 Task: Open a blank google sheet and write heading  Budget GuruAdd Categories in a column and its values below  'Housing, Transportation, Groceries, Utilities, Entertainment, Dining Out, Health, Miscellaneous, Savings & Total. 'Add Budgeted amount in next column and its values below  $1,500, $300, $400, $200, $150, $250, $100, $200, $500 & $4,600. Add Actual amountin next column and its values below   $1,400, $280, $420, $180, $170, $230, $120, $180, $520 & $4,500. Add Difference  in next column and its values below   -$100, -$20, +$20, -$20, +$20, -$20, +$20, -$20, +$20 & -$100Save page Catalyst Sales log 
Action: Mouse moved to (1271, 90)
Screenshot: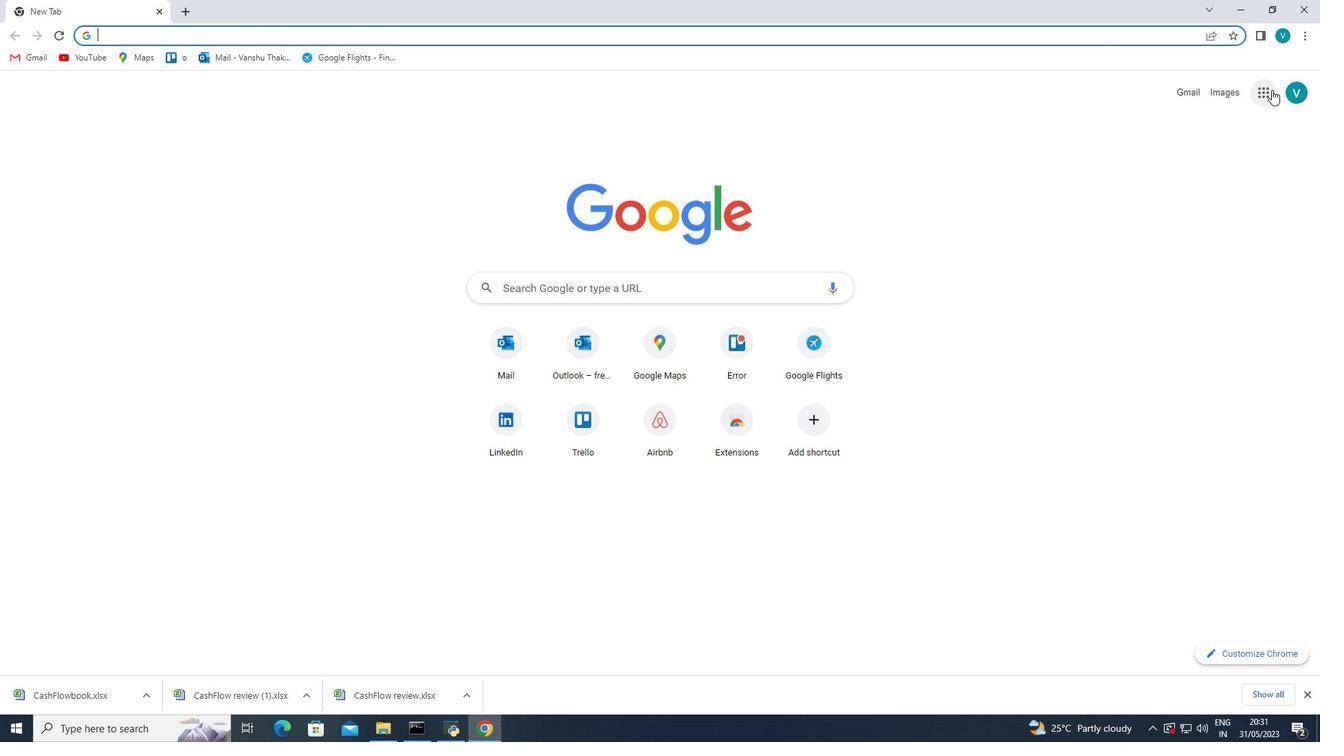 
Action: Mouse pressed left at (1271, 90)
Screenshot: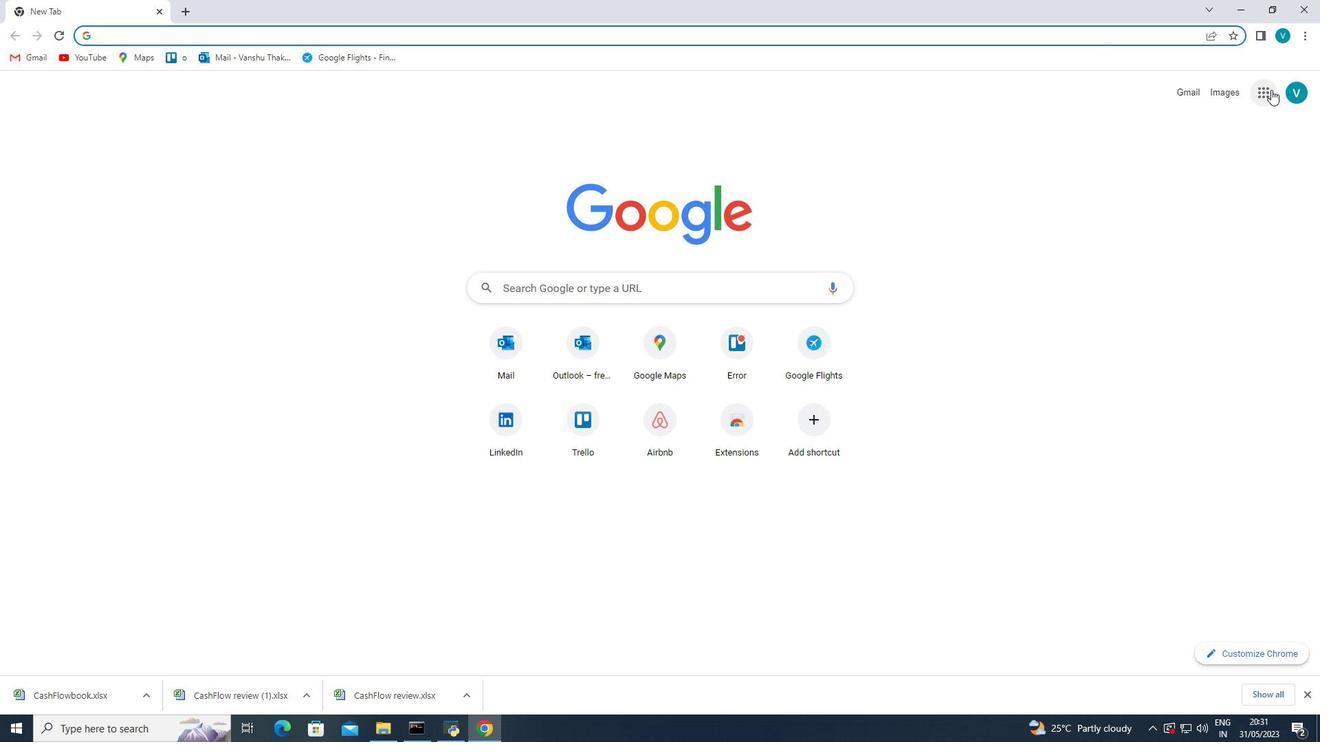 
Action: Mouse moved to (1254, 261)
Screenshot: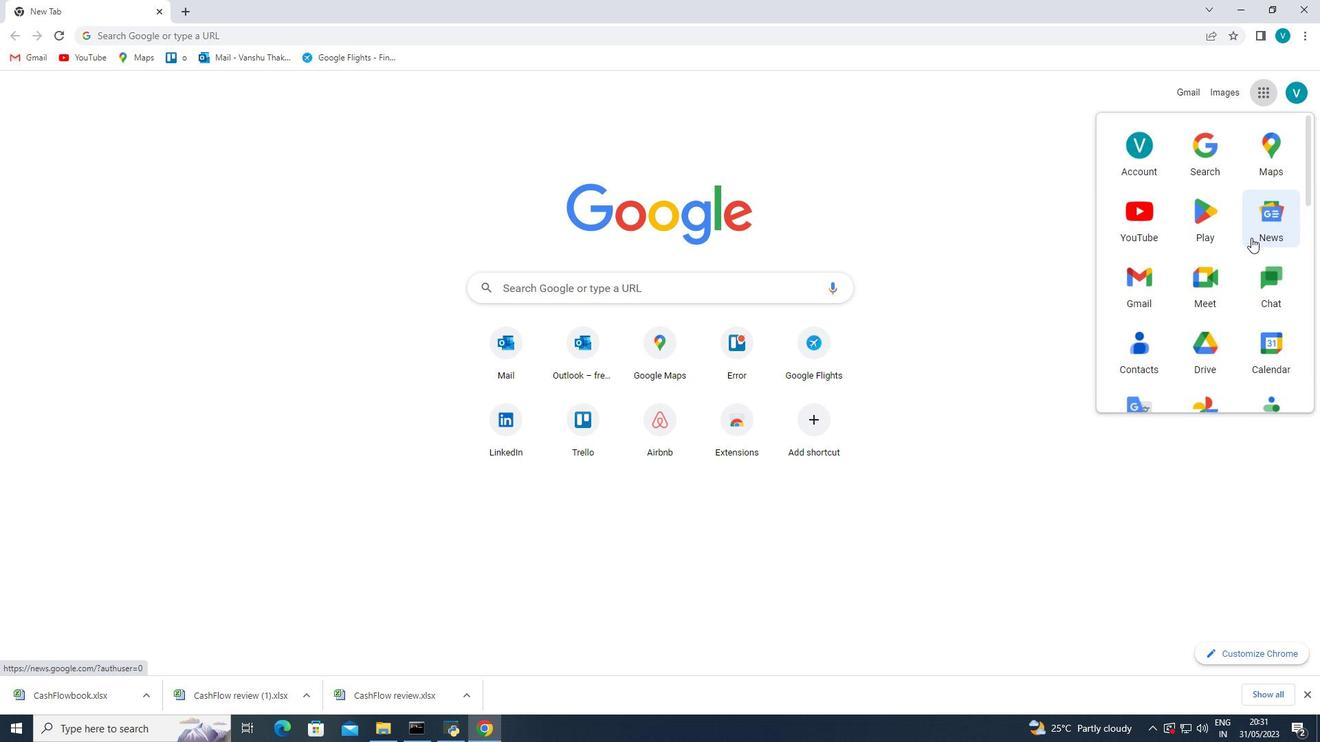 
Action: Mouse scrolled (1254, 260) with delta (0, 0)
Screenshot: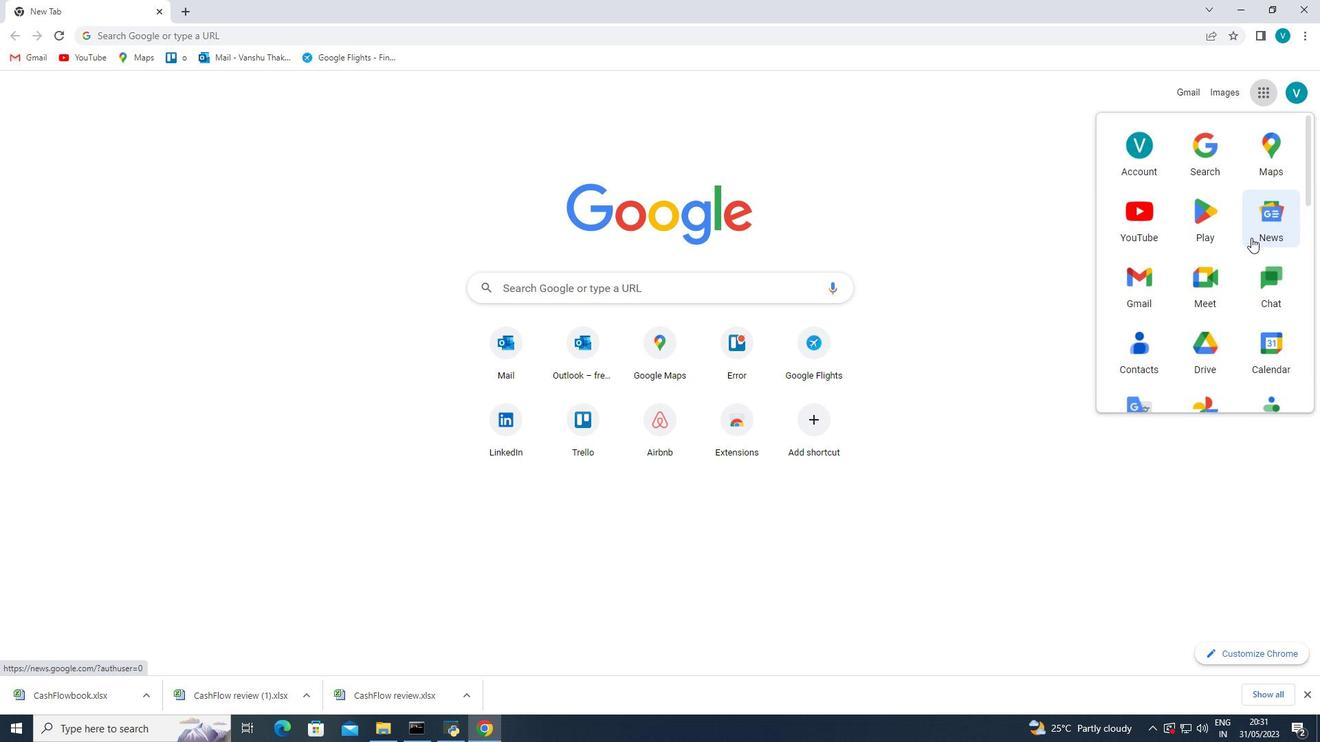 
Action: Mouse moved to (1255, 266)
Screenshot: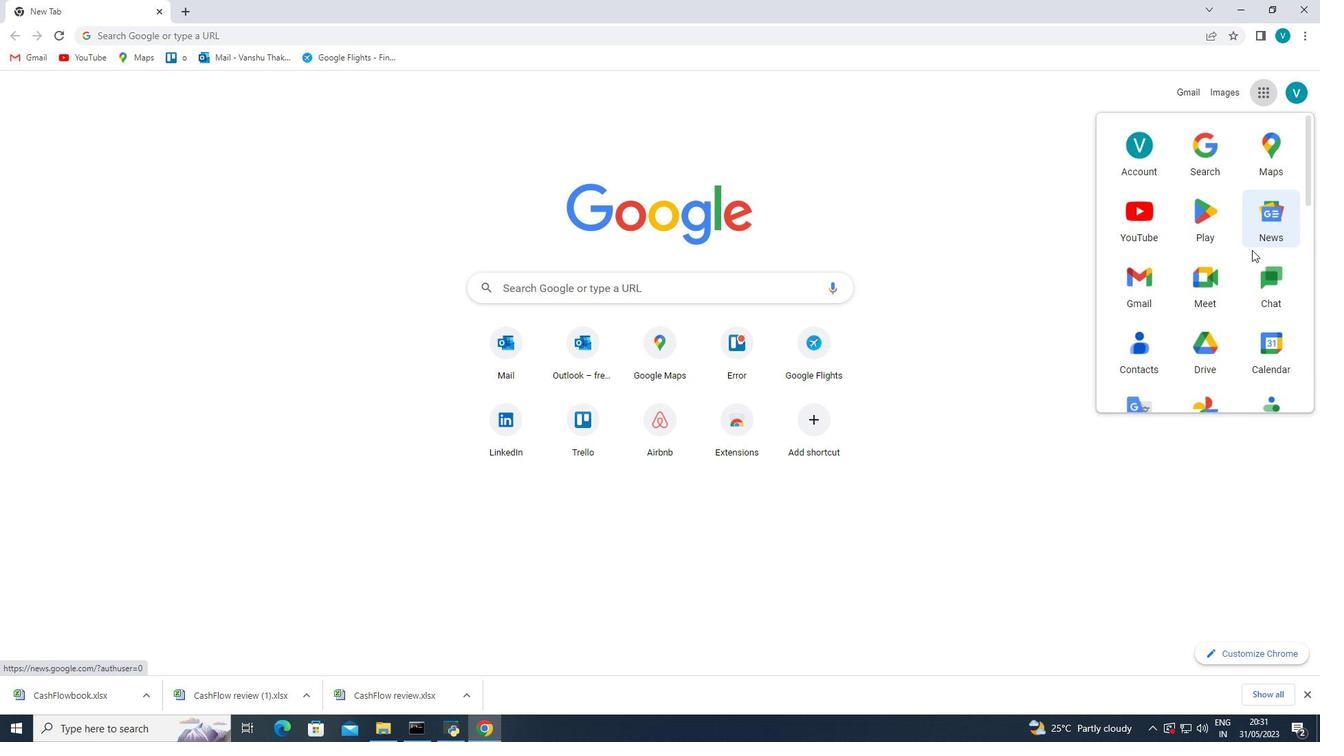 
Action: Mouse scrolled (1255, 266) with delta (0, 0)
Screenshot: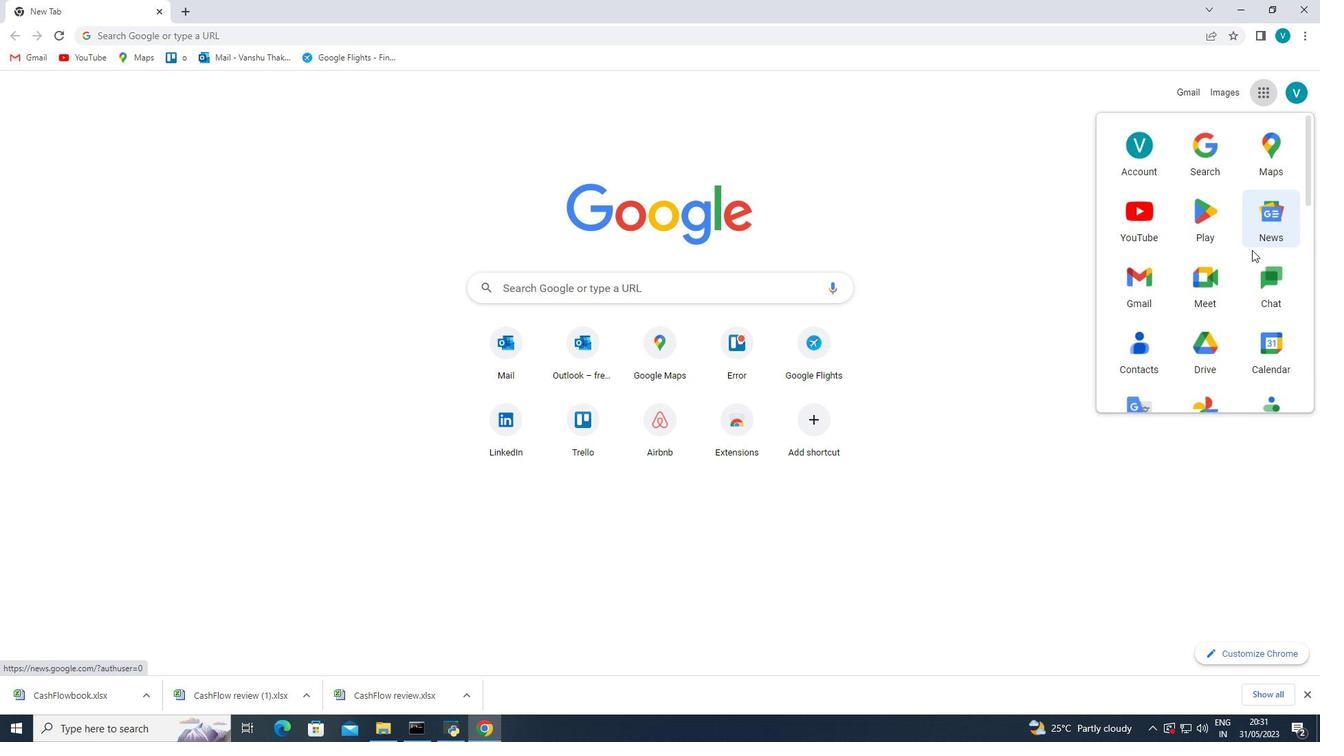 
Action: Mouse scrolled (1255, 266) with delta (0, 0)
Screenshot: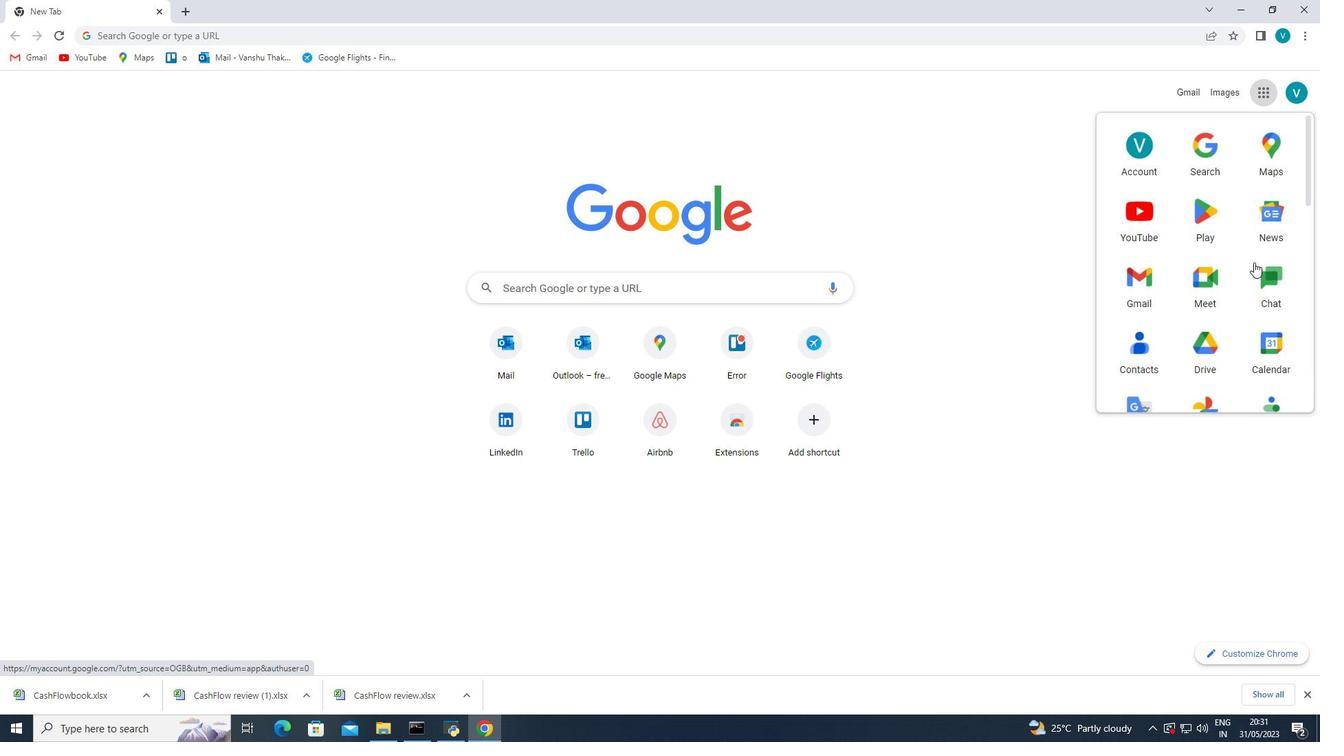 
Action: Mouse moved to (1267, 359)
Screenshot: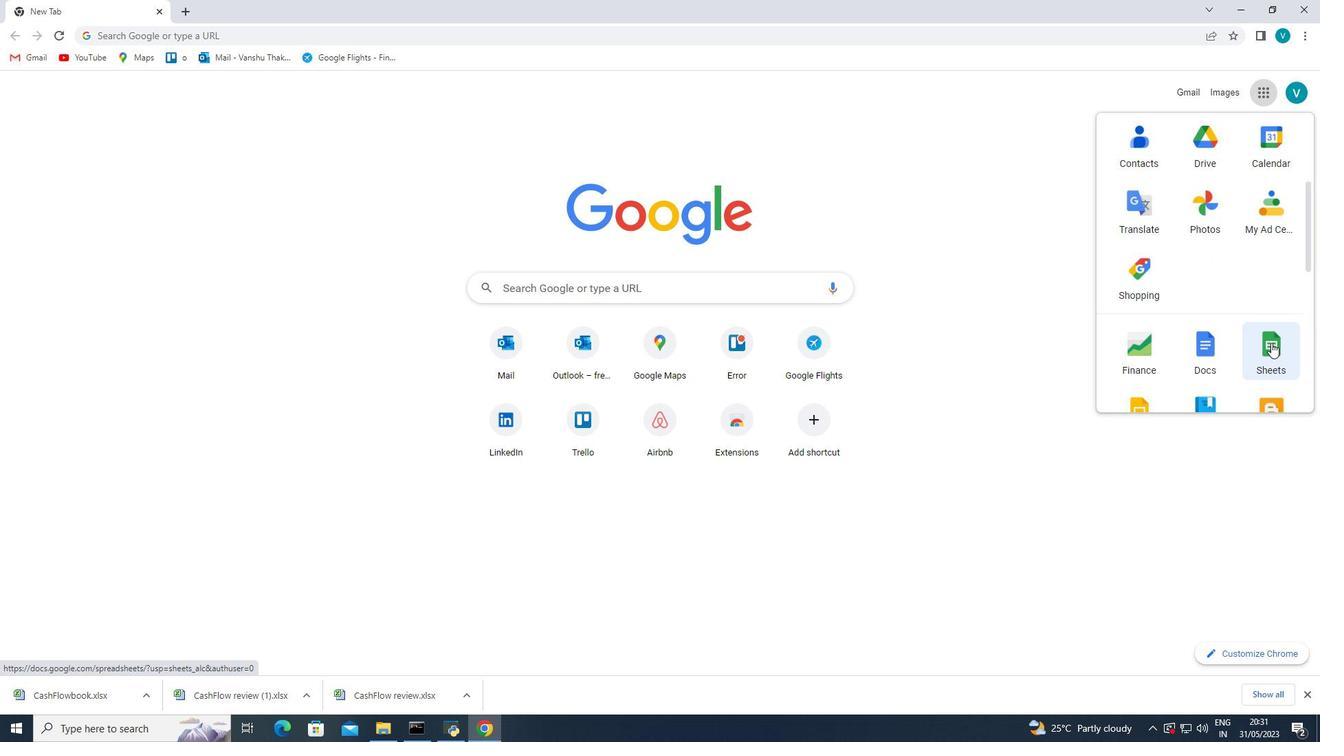 
Action: Mouse pressed left at (1267, 359)
Screenshot: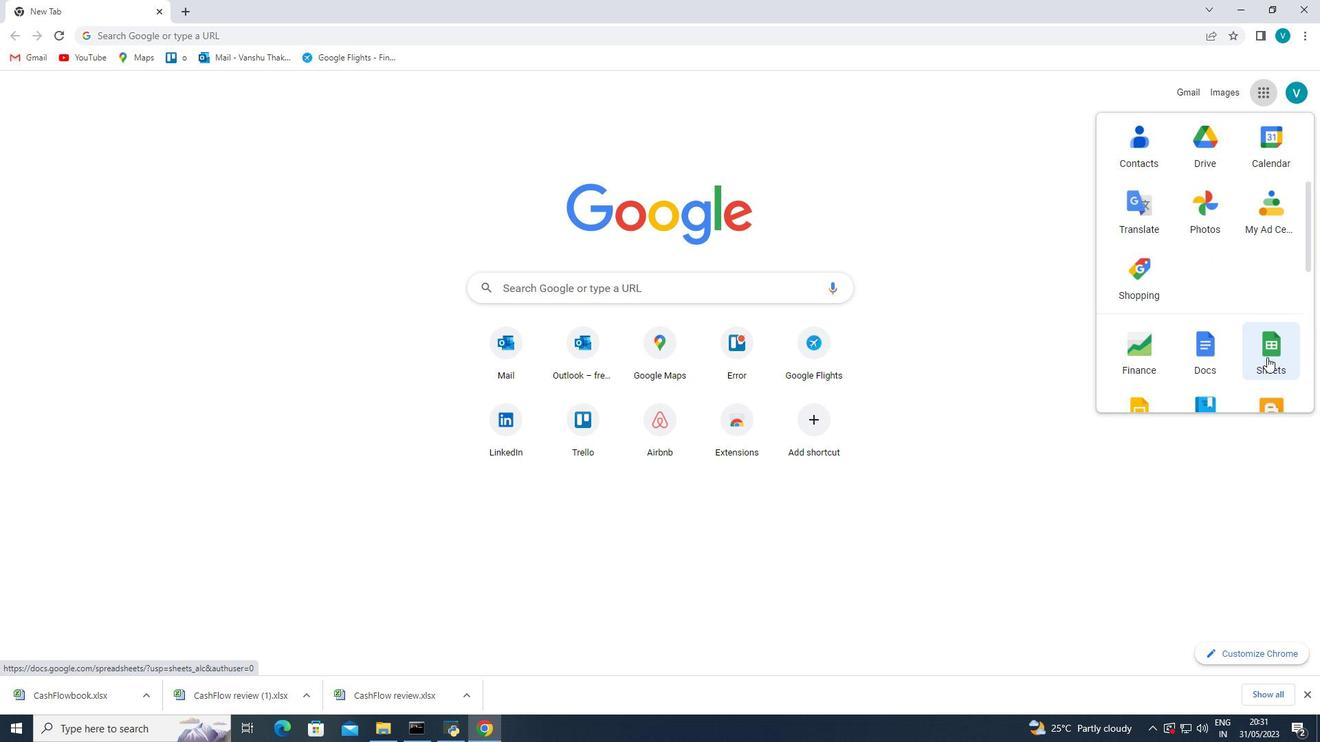 
Action: Mouse moved to (337, 224)
Screenshot: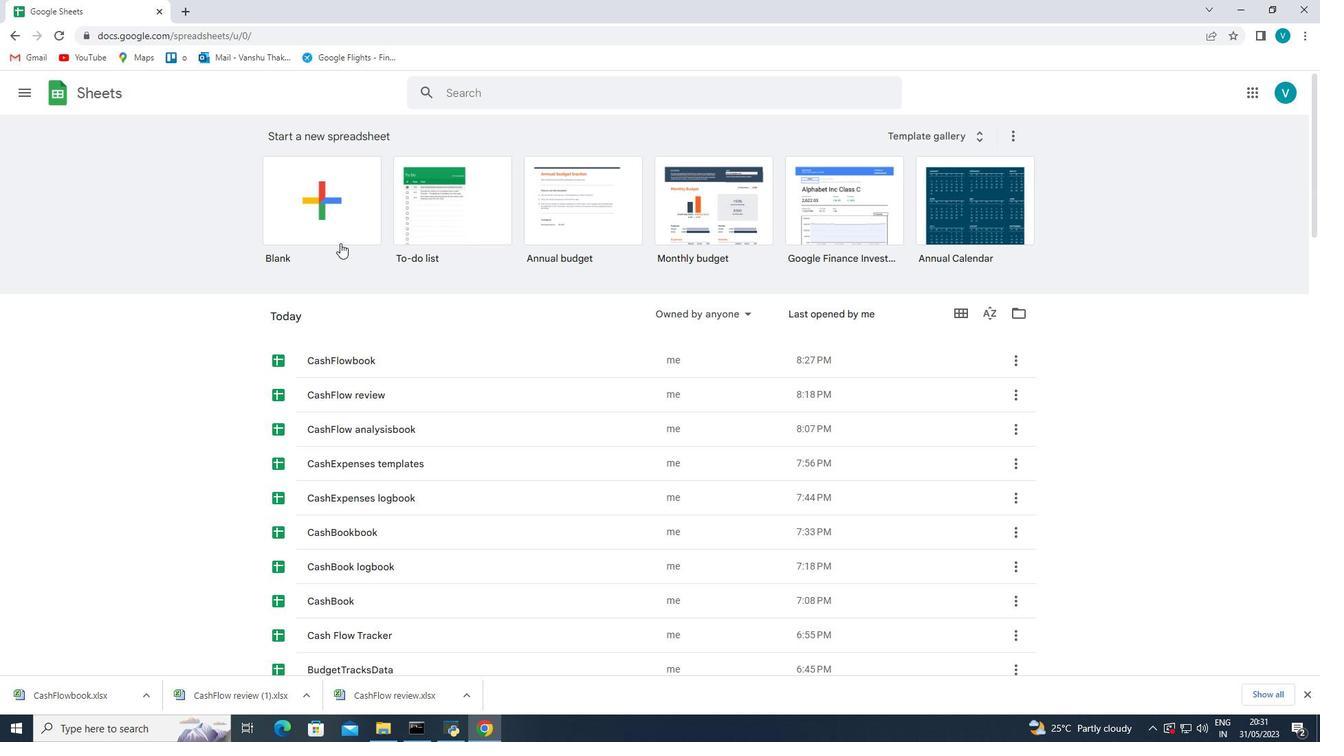 
Action: Mouse pressed left at (337, 224)
Screenshot: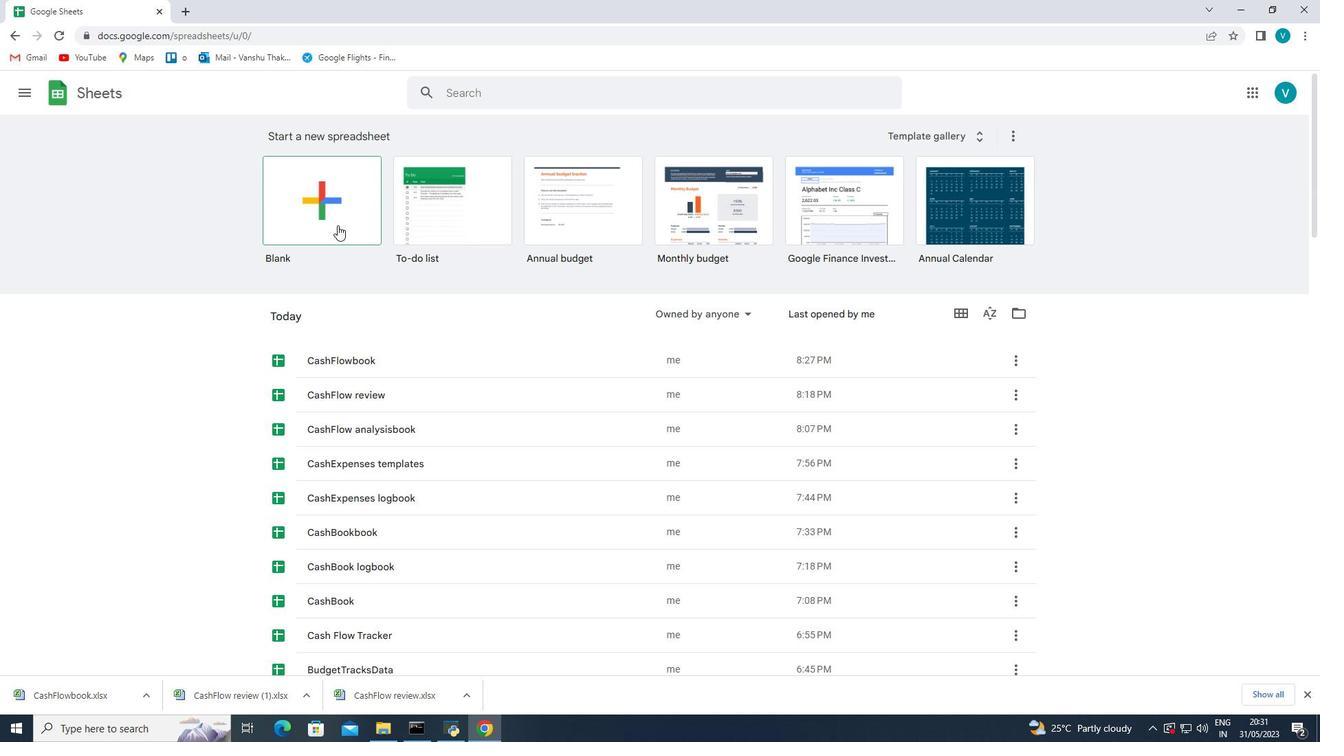 
Action: Mouse moved to (79, 193)
Screenshot: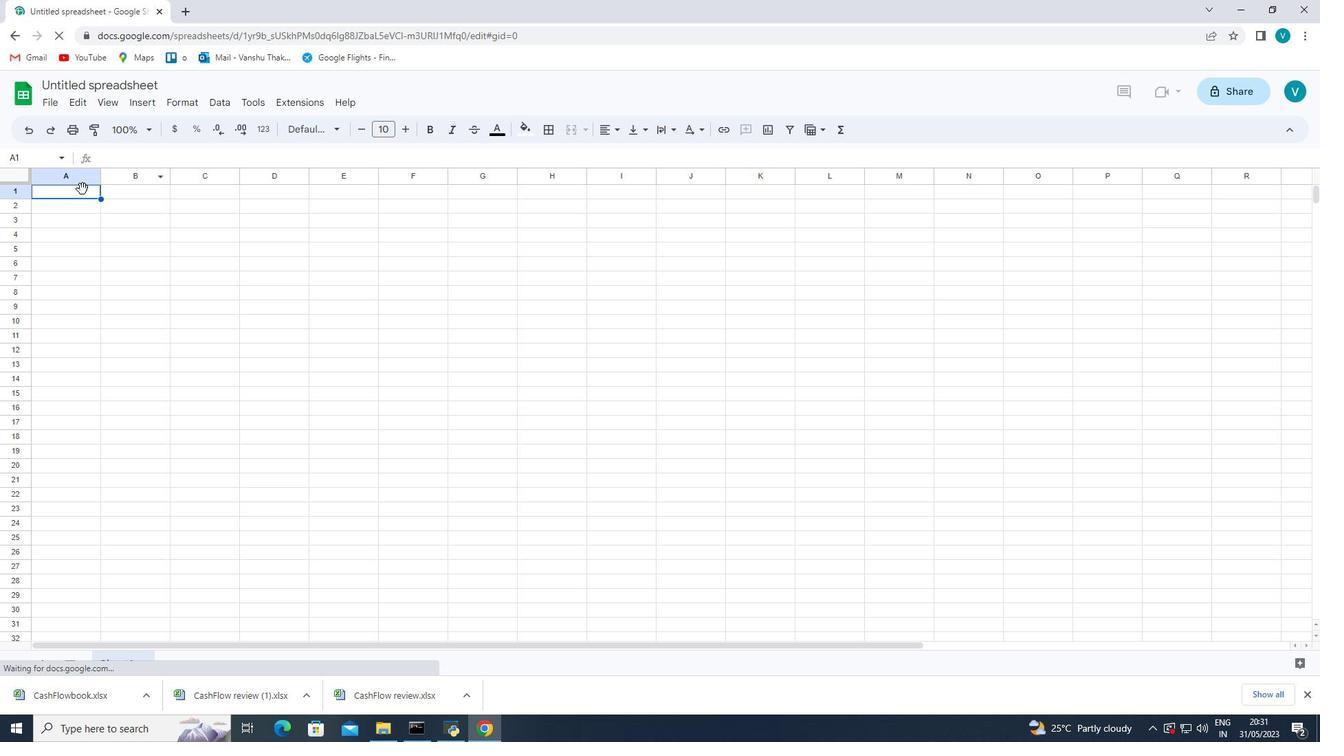 
Action: Mouse pressed left at (79, 193)
Screenshot: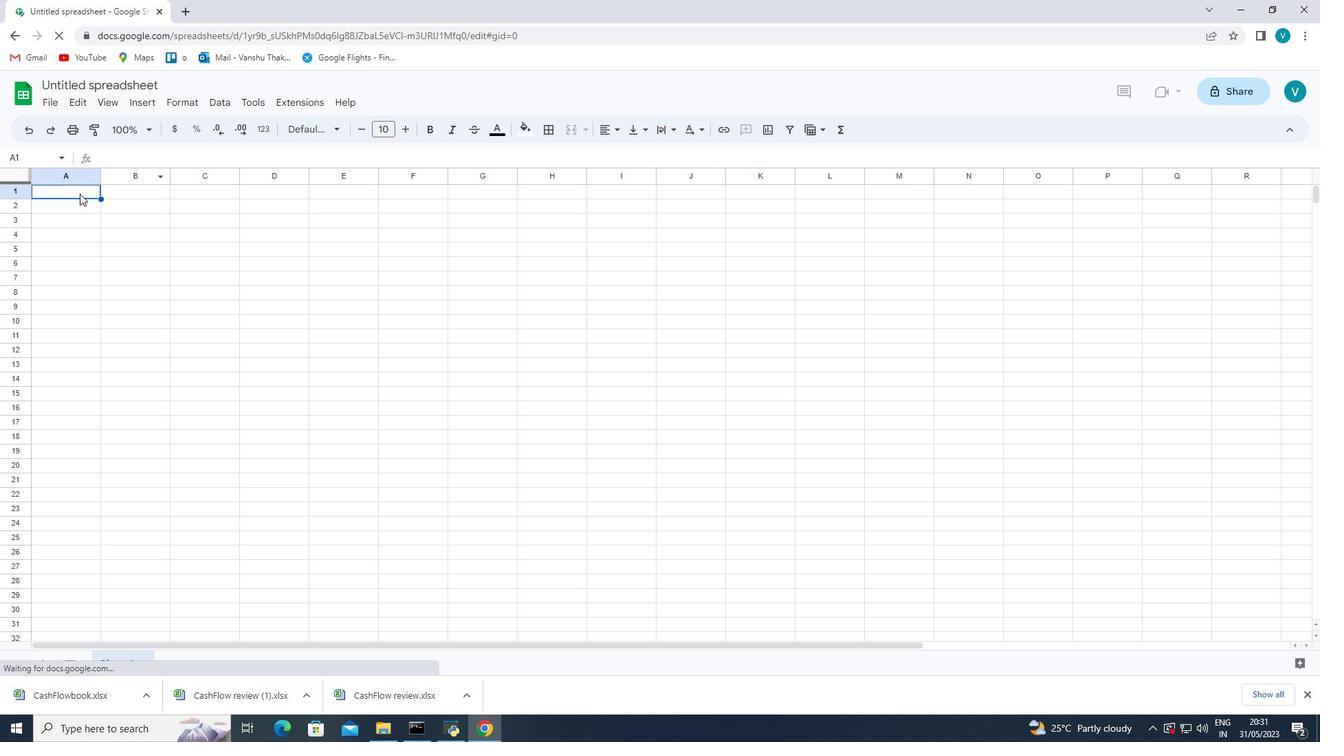 
Action: Mouse pressed left at (79, 193)
Screenshot: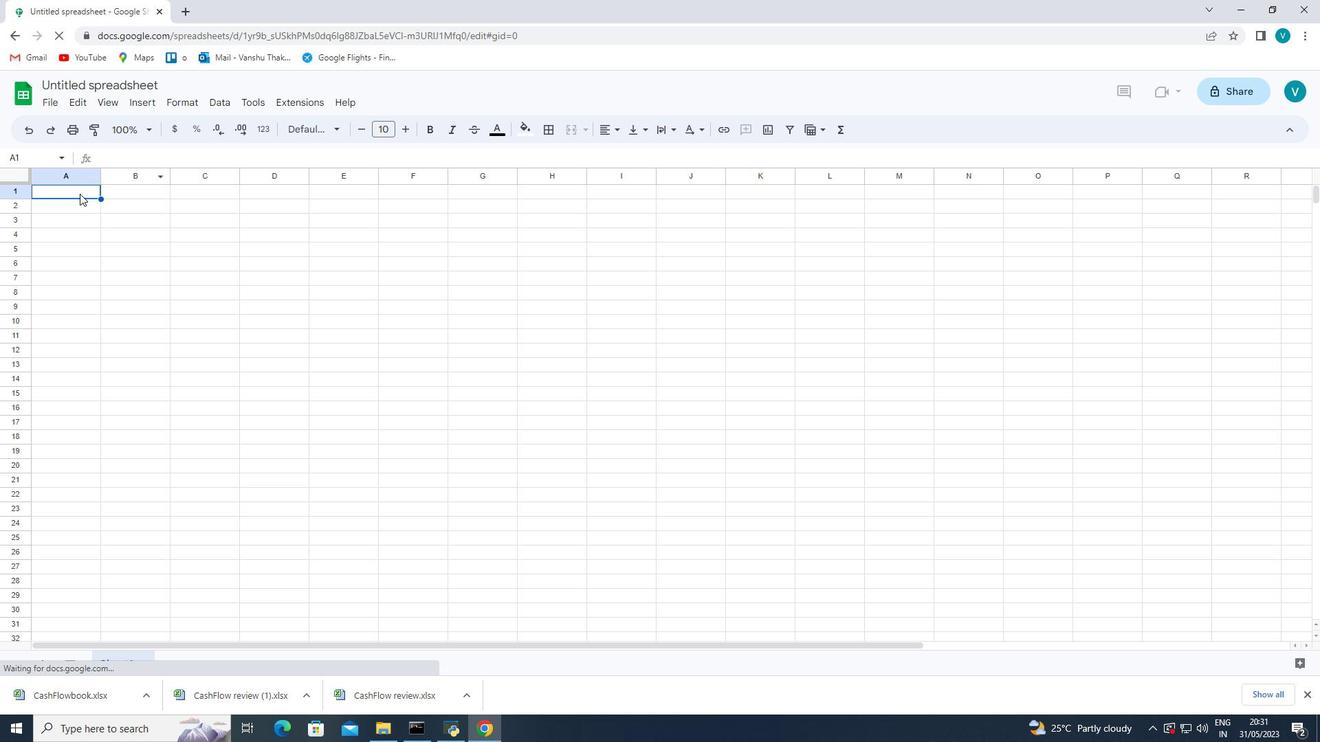 
Action: Mouse moved to (317, 255)
Screenshot: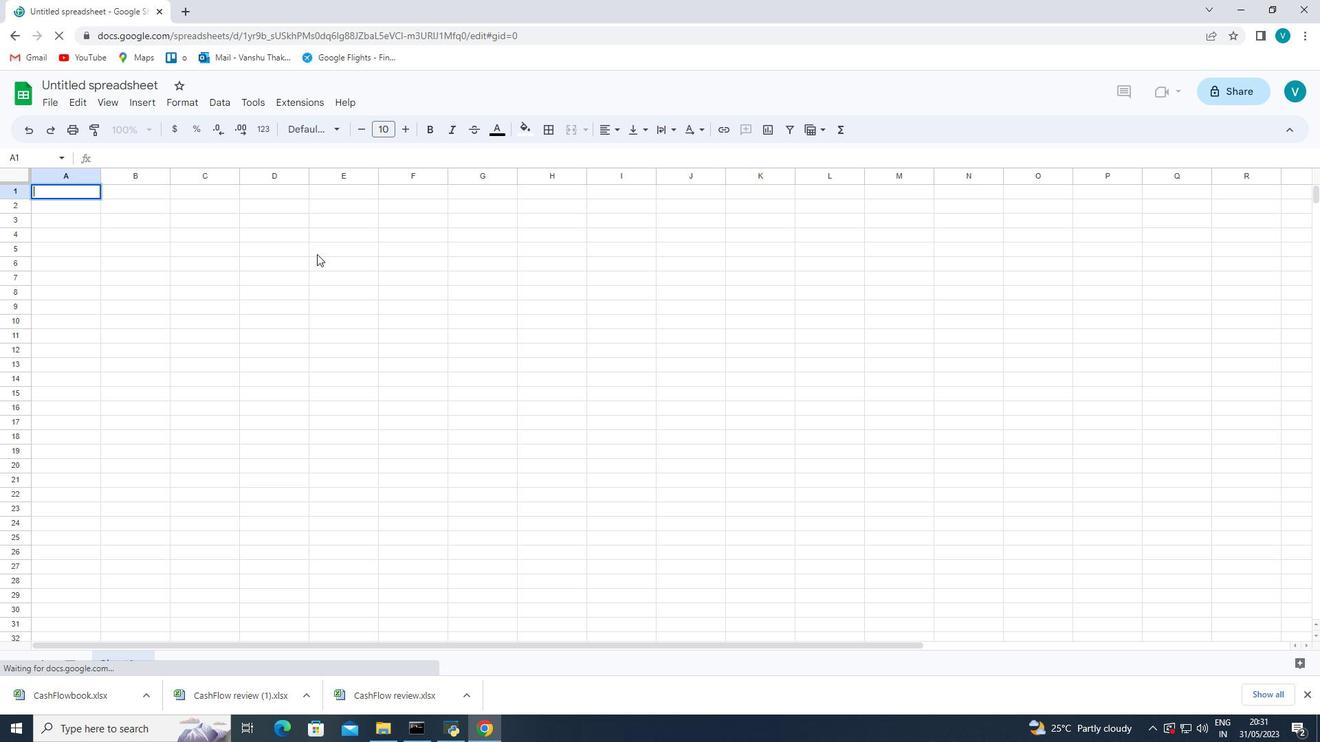 
Action: Key pressed <Key.shift_r>Budget<Key.space><Key.shift_r>Guru<Key.space><Key.enter><Key.shift_r><Key.shift_r><Key.shift_r><Key.shift_r>Categories<Key.enter>
Screenshot: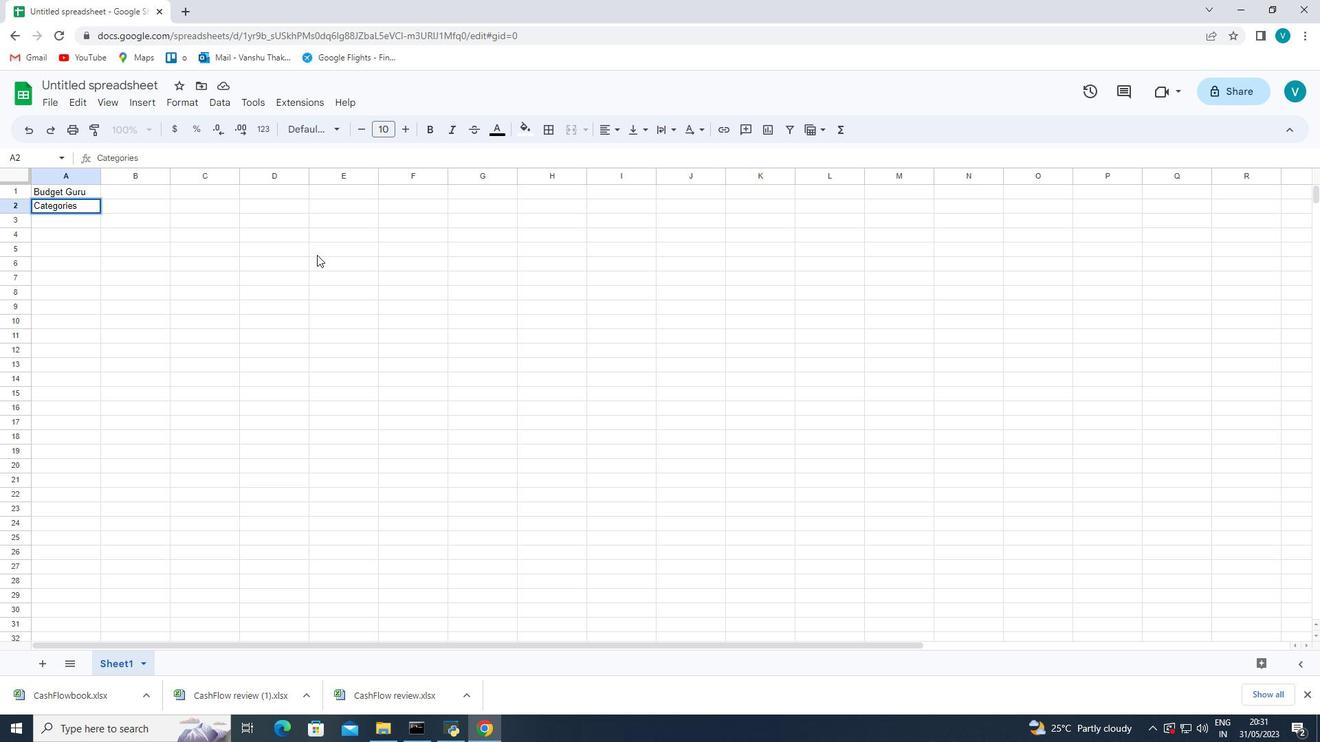 
Action: Mouse moved to (164, 211)
Screenshot: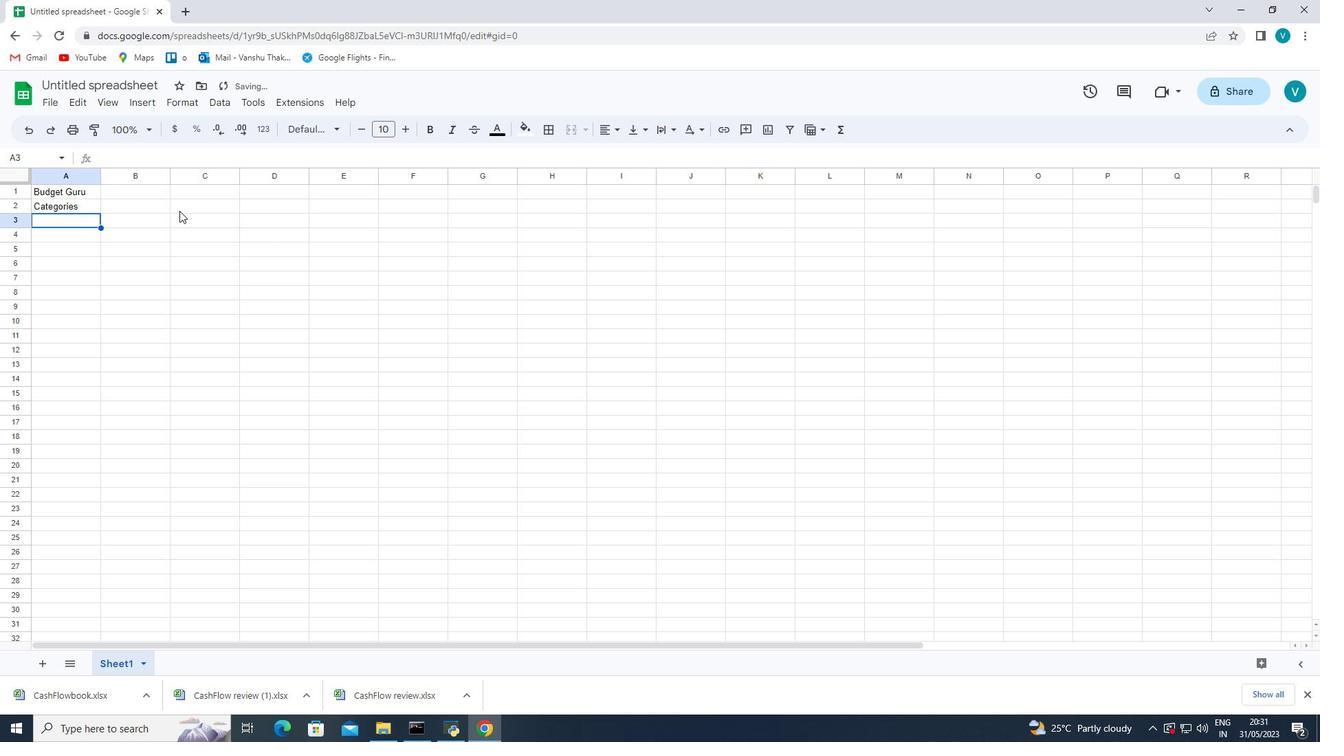 
Action: Mouse pressed left at (164, 211)
Screenshot: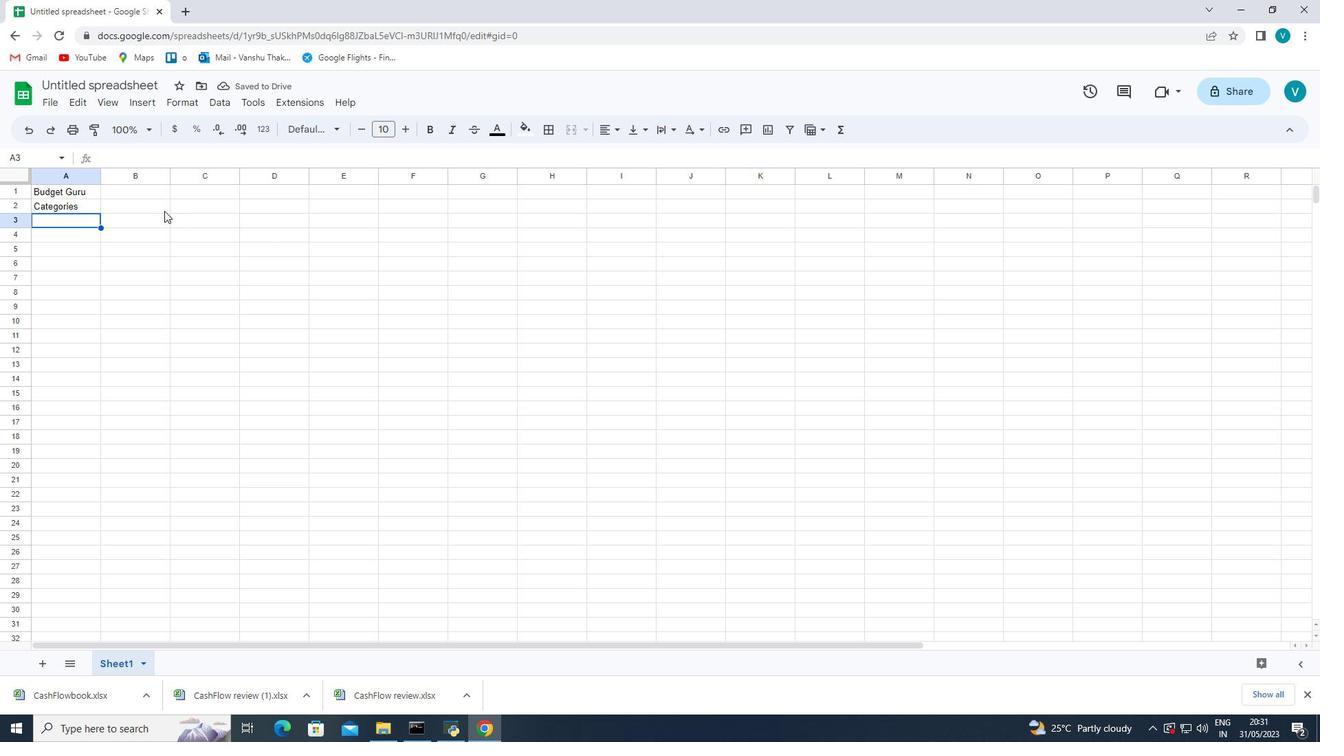 
Action: Mouse moved to (290, 209)
Screenshot: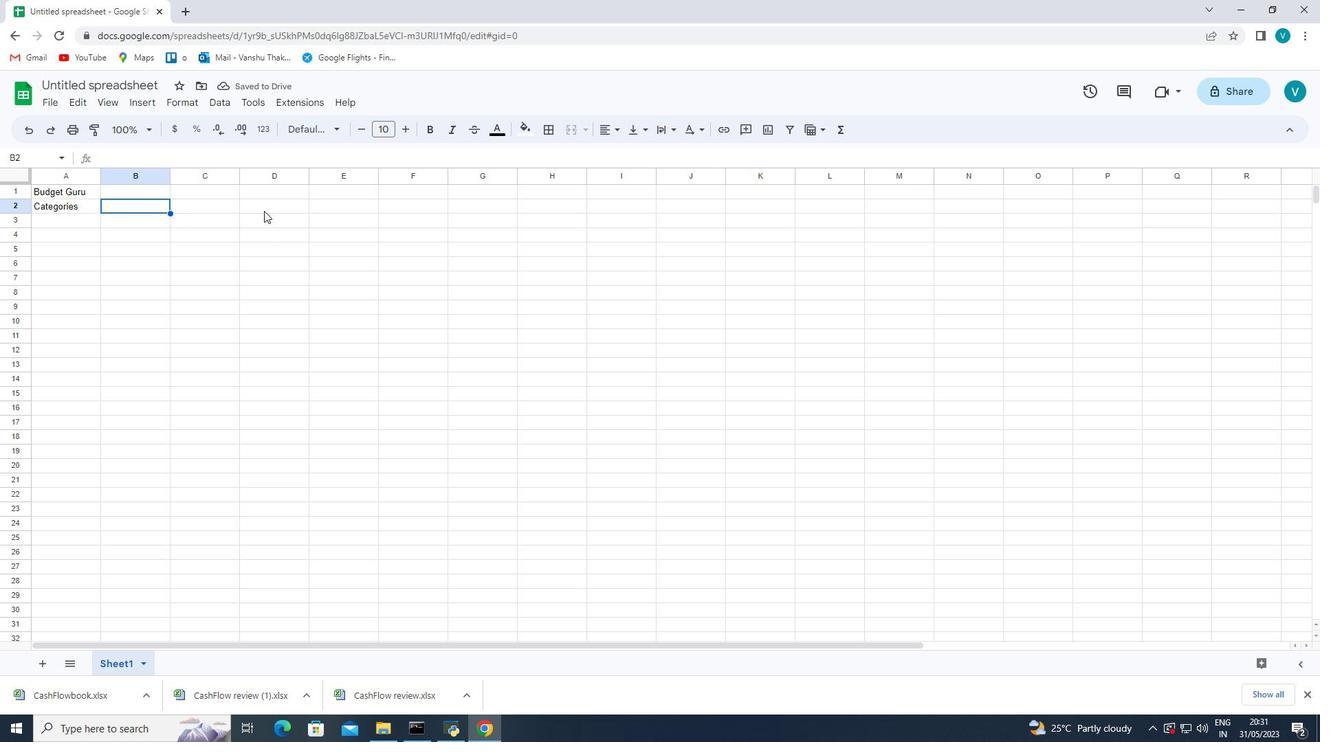 
Action: Key pressed <Key.shift_r><Key.shift_r><Key.shift_r><Key.shift_r><Key.shift_r><Key.shift_r><Key.shift_r><Key.shift_r><Key.shift_r><Key.shift_r><Key.shift_r><Key.shift_r><Key.shift_r><Key.shift_r>Budget<Key.space>amount<Key.right><Key.shift_r>Actual<Key.space>amount<Key.space><Key.right><Key.shift_r>Diffrence<Key.space>
Screenshot: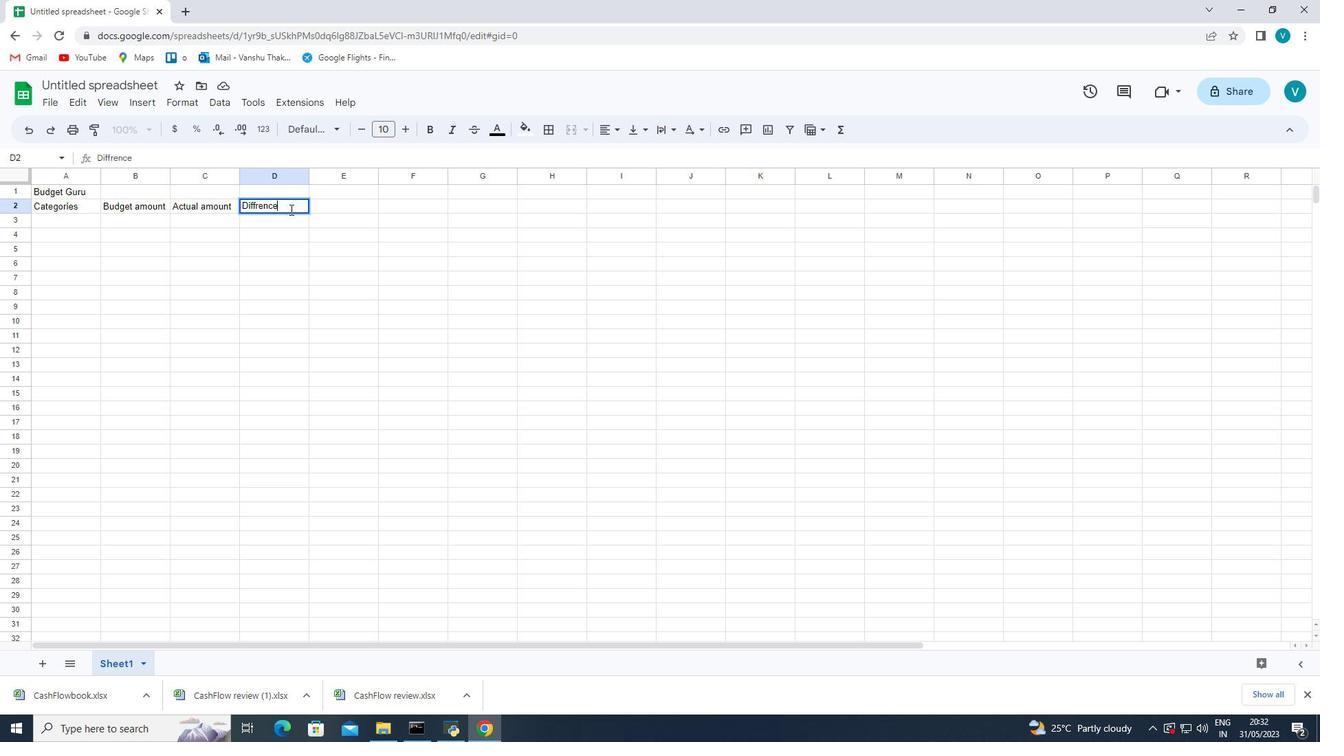 
Action: Mouse moved to (73, 218)
Screenshot: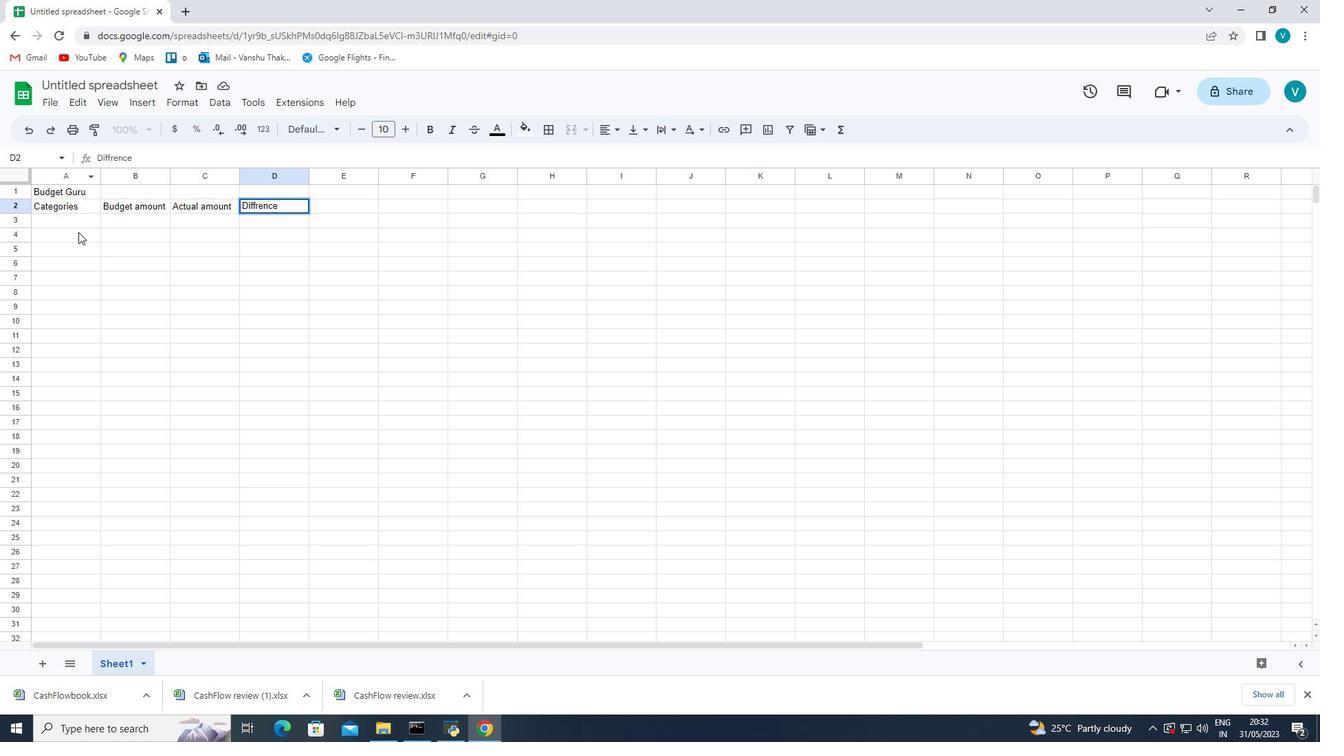 
Action: Mouse pressed left at (73, 218)
Screenshot: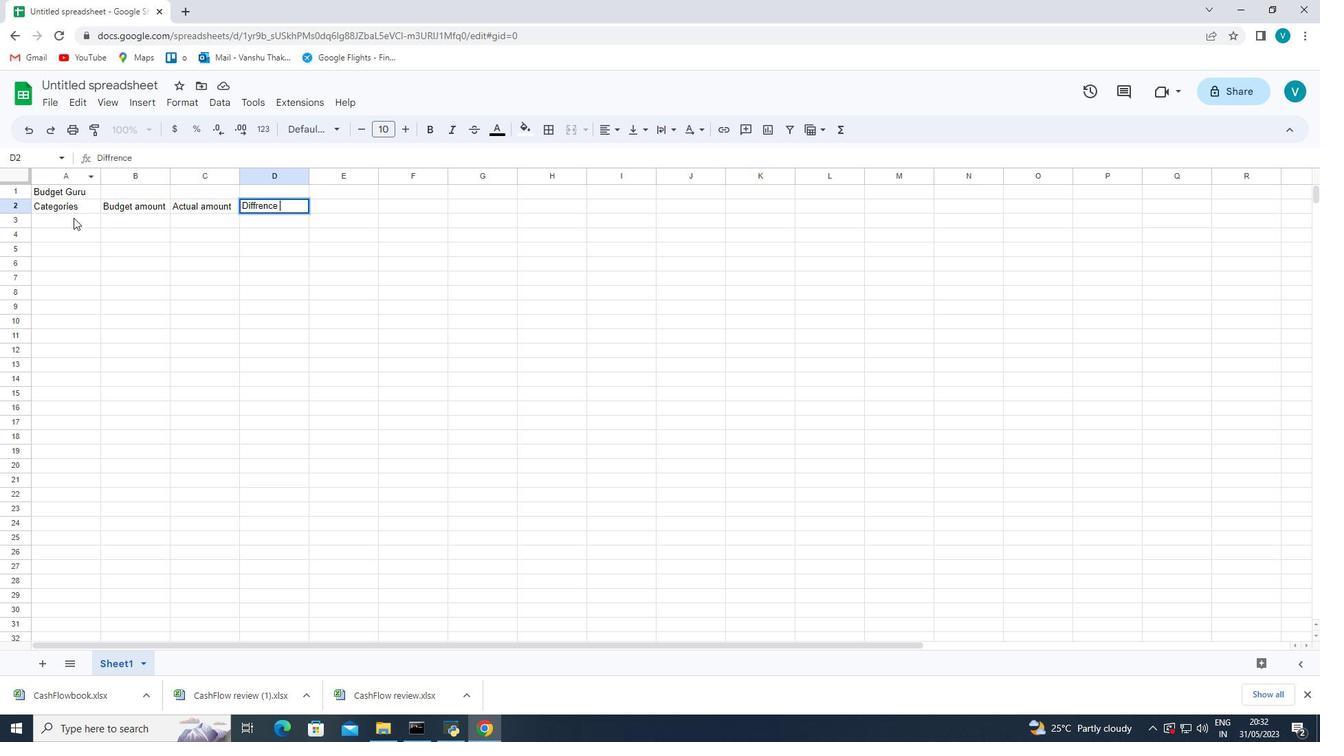 
Action: Mouse moved to (258, 211)
Screenshot: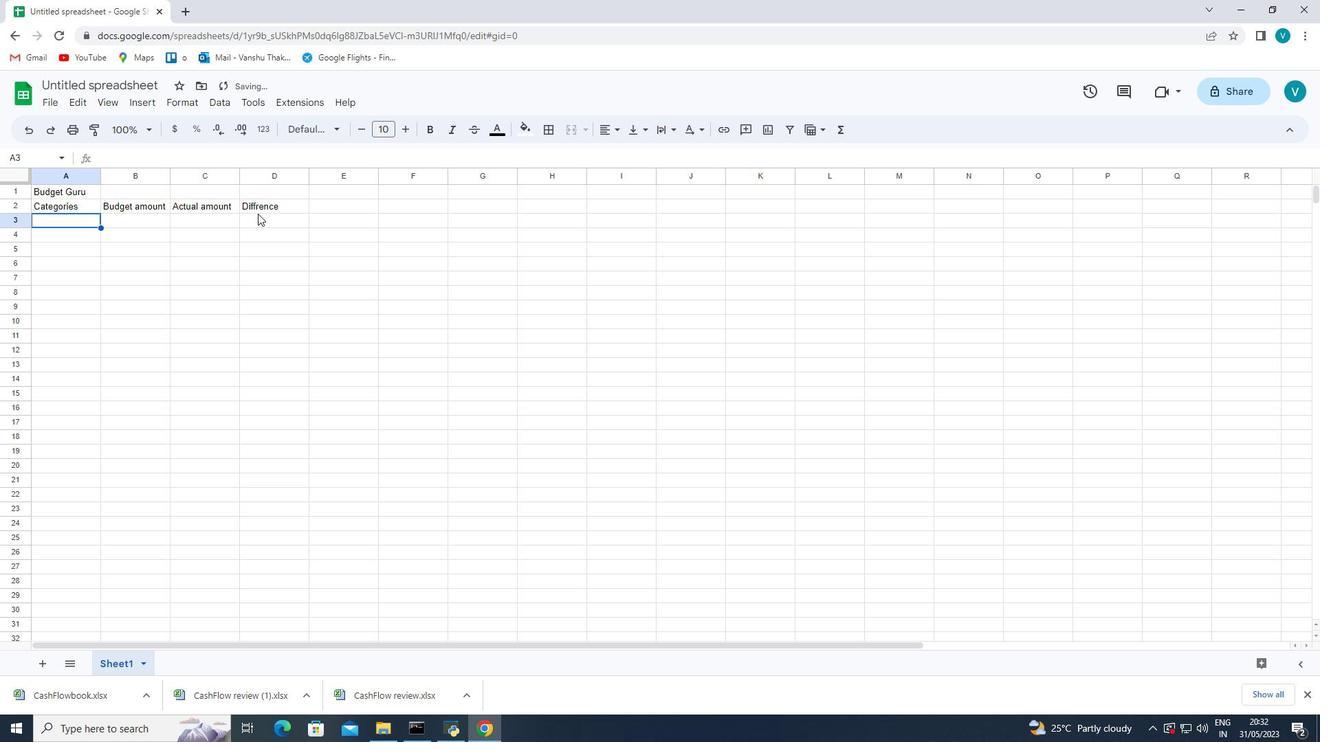 
Action: Key pressed <Key.shift_r>Housing<Key.space><Key.enter><Key.shift_r>Transpory<Key.backspace>tation<Key.space><Key.enter><Key.shift_r>Gtoceries<Key.enter><Key.shift_r><Key.shift_r><Key.shift_r><Key.shift_r><Key.shift_r><Key.shift_r>Uti;<Key.backspace>lities<Key.space><Key.enter><Key.shift_r>Entertain,<Key.backspace>ment<Key.space><Key.enter><Key.shift_r>Dining<Key.space><Key.shift_r><Key.shift_r><Key.shift_r><Key.shift_r><Key.shift_r><Key.shift_r><Key.shift_r><Key.shift_r><Key.shift_r><Key.shift_r><Key.shift_r><Key.shift_r><Key.shift_r><Key.shift_r>Out<Key.space><Key.enter><Key.shift_r>Health<Key.space><Key.enter><Key.shift_r><Key.shift_r><Key.shift_r><Key.shift_r><Key.shift_r>Miscellaneos<Key.backspace>us<Key.space><Key.shift_r><Key.enter><Key.shift_r>SA<Key.backspace>avings<Key.space><Key.shift_r><Key.shift_r><Key.shift_r><Key.shift_r><Key.shift_r><Key.shift_r><Key.shift_r><Key.shift_r><Key.shift_r><Key.shift_r><Key.shift_r><Key.shift_r><Key.shift_r><Key.shift_r><Key.shift_r><Key.shift_r><Key.shift_r><Key.shift_r><Key.shift_r><Key.shift_r><Key.shift_r><Key.shift_r><Key.shift_r>&<Key.space><Key.shift_r>Total<Key.space>
Screenshot: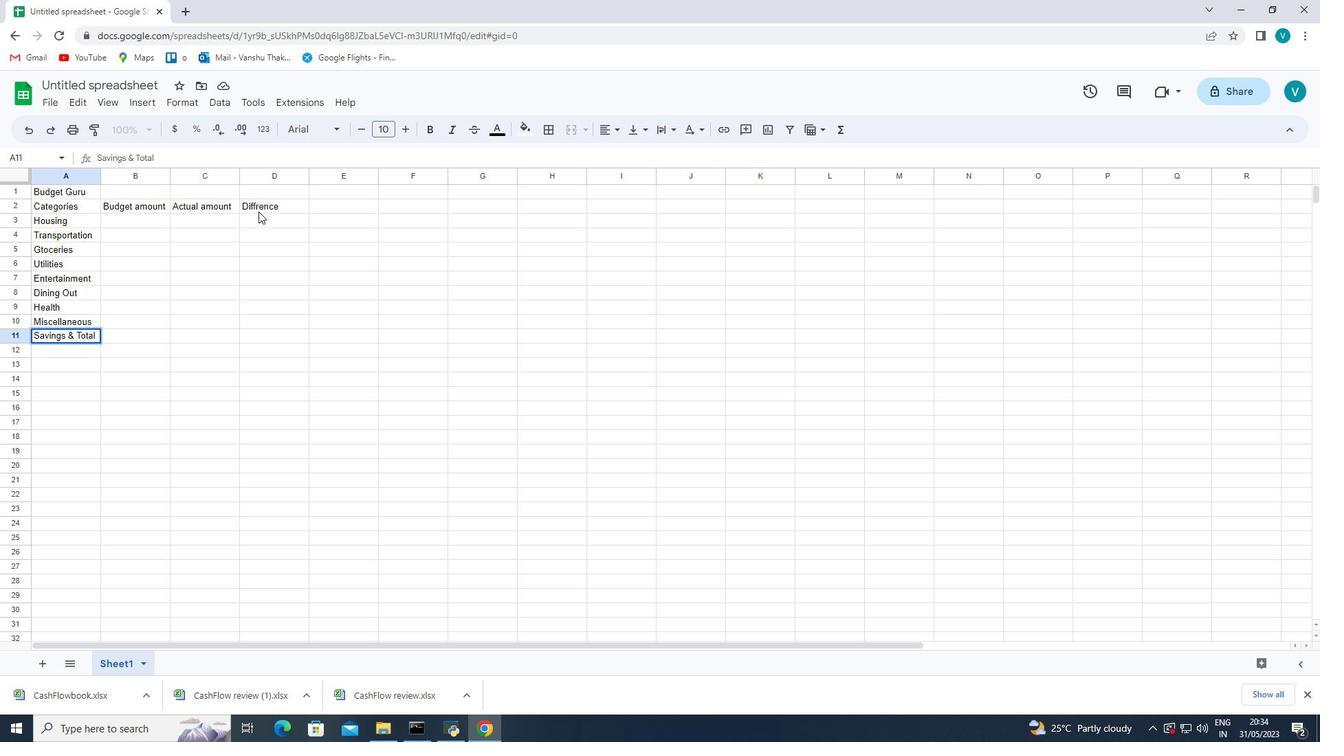 
Action: Mouse moved to (151, 222)
Screenshot: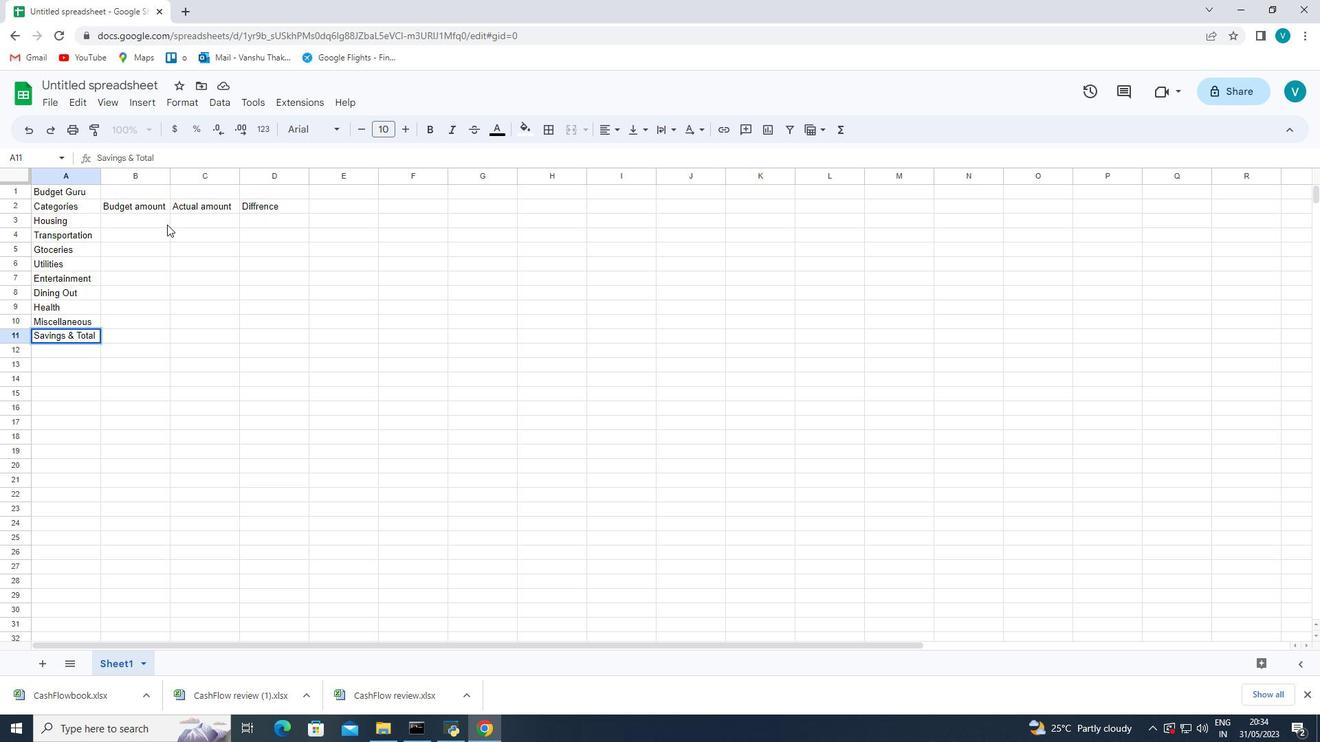 
Action: Mouse pressed left at (151, 222)
Screenshot: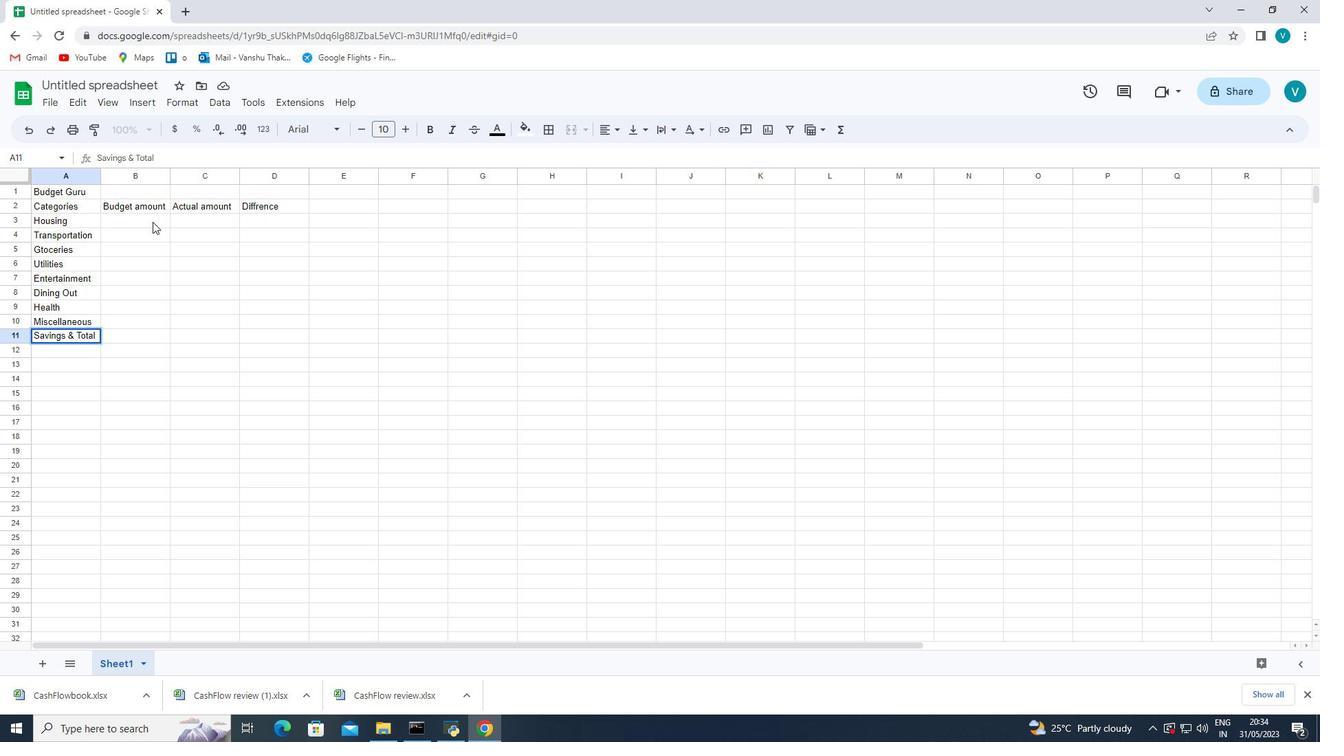 
Action: Mouse moved to (419, 222)
Screenshot: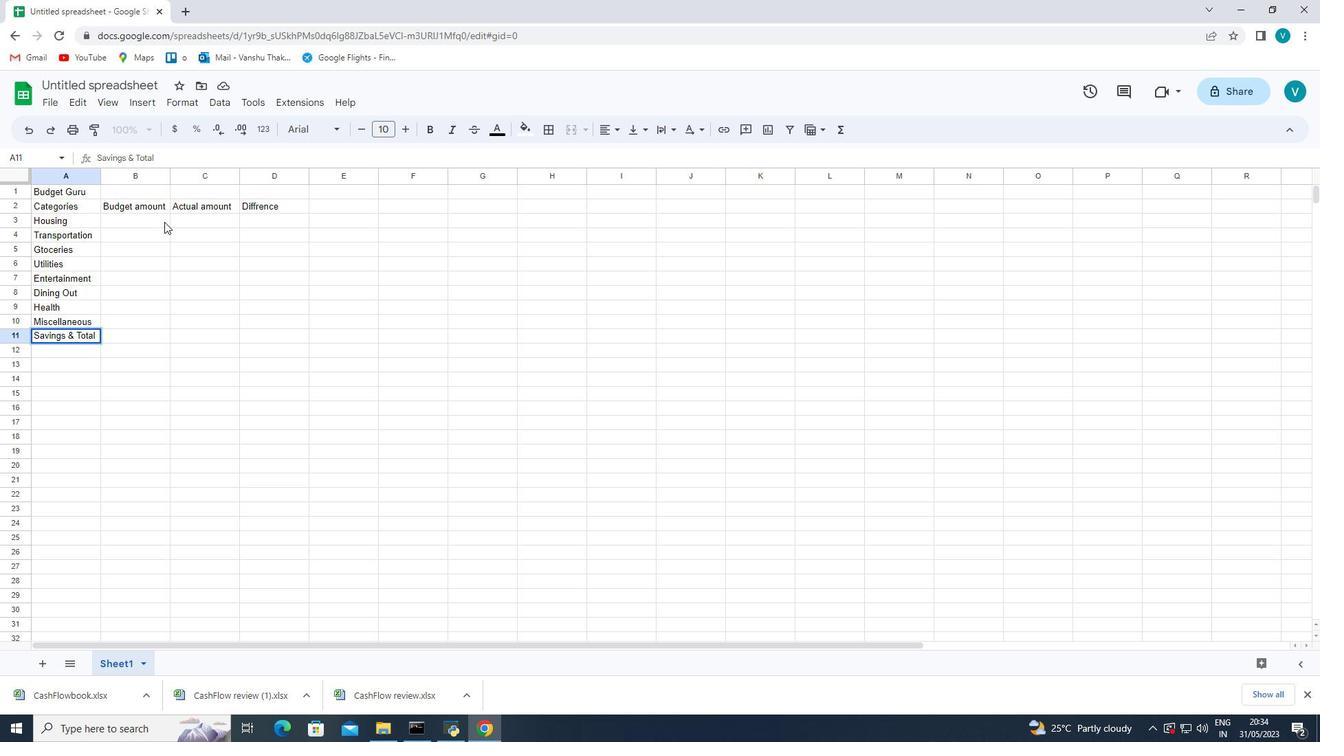 
Action: Key pressed <Key.shift_r><Key.shift_r><Key.shift_r><Key.shift_r><Key.shift_r><Key.shift_r><Key.shift_r><Key.shift_r><Key.shift_r><Key.shift_r><Key.shift_r><Key.shift_r><Key.shift_r><Key.shift_r><Key.shift_r><Key.shift_r><Key.shift_r><Key.shift_r><Key.shift_r><Key.shift_r><Key.shift_r><Key.shift_r><Key.shift_r><Key.shift_r><Key.shift_r><Key.shift_r><Key.shift_r><Key.shift_r><Key.shift_r><Key.shift_r><Key.shift_r><Key.shift_r><Key.shift_r><Key.shift_r><Key.shift_r><Key.shift_r><Key.shift_r><Key.shift_r><Key.shift_r><Key.shift_r><Key.shift_r><Key.shift_r><Key.shift_r><Key.shift_r>$1500<Key.enter><Key.shift_r><Key.shift_r>$300<Key.enter><Key.shift_r><Key.shift_r><Key.shift_r><Key.shift_r><Key.shift_r><Key.shift_r><Key.shift_r><Key.shift_r><Key.shift_r><Key.shift_r><Key.shift_r><Key.shift_r>$400<Key.enter><Key.shift_r><Key.shift_r><Key.shift_r><Key.shift_r><Key.shift_r><Key.shift_r>$200<Key.enter><Key.shift_r><Key.shift_r><Key.shift_r><Key.shift_r><Key.shift_r><Key.shift_r><Key.shift_r><Key.shift_r><Key.shift_r><Key.shift_r><Key.shift_r><Key.shift_r><Key.shift_r><Key.shift_r><Key.shift_r><Key.shift_r><Key.shift_r><Key.shift_r><Key.shift_r><Key.shift_r><Key.shift_r><Key.shift_r><Key.shift_r><Key.shift_r><Key.shift_r><Key.shift_r><Key.shift_r><Key.shift_r><Key.shift_r><Key.shift_r><Key.shift_r><Key.shift_r>$150<Key.enter><Key.shift_r><Key.shift_r><Key.shift_r><Key.shift_r><Key.shift_r><Key.shift_r><Key.shift_r><Key.shift_r><Key.shift_r><Key.shift_r><Key.shift_r><Key.shift_r><Key.shift_r><Key.shift_r><Key.shift_r><Key.shift_r>$250<Key.enter><Key.shift_r><Key.shift_r><Key.shift_r><Key.shift_r><Key.shift_r><Key.shift_r><Key.shift_r><Key.shift_r><Key.shift_r><Key.shift_r><Key.shift_r><Key.shift_r><Key.shift_r><Key.shift_r><Key.shift_r><Key.shift_r><Key.shift_r><Key.shift_r><Key.shift_r><Key.shift_r><Key.shift_r><Key.shift_r><Key.shift_r><Key.shift_r><Key.shift_r><Key.shift_r><Key.shift_r><Key.shift_r>$100<Key.enter><Key.shift_r><Key.shift_r><Key.shift_r><Key.shift_r><Key.shift_r><Key.shift_r><Key.shift_r><Key.shift_r><Key.shift_r><Key.shift_r><Key.shift_r><Key.shift_r><Key.shift_r><Key.shift_r><Key.shift_r><Key.shift_r><Key.shift_r><Key.shift_r><Key.shift_r><Key.shift_r><Key.shift_r><Key.shift_r><Key.shift_r>$200<Key.enter><Key.shift_r><Key.shift_r><Key.shift_r><Key.shift_r><Key.shift_r><Key.shift_r><Key.shift_r><Key.shift_r><Key.shift_r><Key.shift_r><Key.shift_r>$500<Key.space><Key.shift_r><Key.shift_r><Key.shift_r><Key.shift_r><Key.shift_r><Key.shift_r><Key.shift_r><Key.shift_r>&<Key.space><Key.shift_r><Key.shift_r><Key.shift_r><Key.shift_r><Key.shift_r><Key.shift_r><Key.shift_r><Key.shift_r><Key.shift_r><Key.shift_r><Key.shift_r><Key.shift_r><Key.shift_r><Key.shift_r><Key.shift_r><Key.shift_r><Key.shift_r><Key.shift_r><Key.shift_r><Key.shift_r><Key.shift_r><Key.shift_r><Key.shift_r><Key.shift_r>$4600
Screenshot: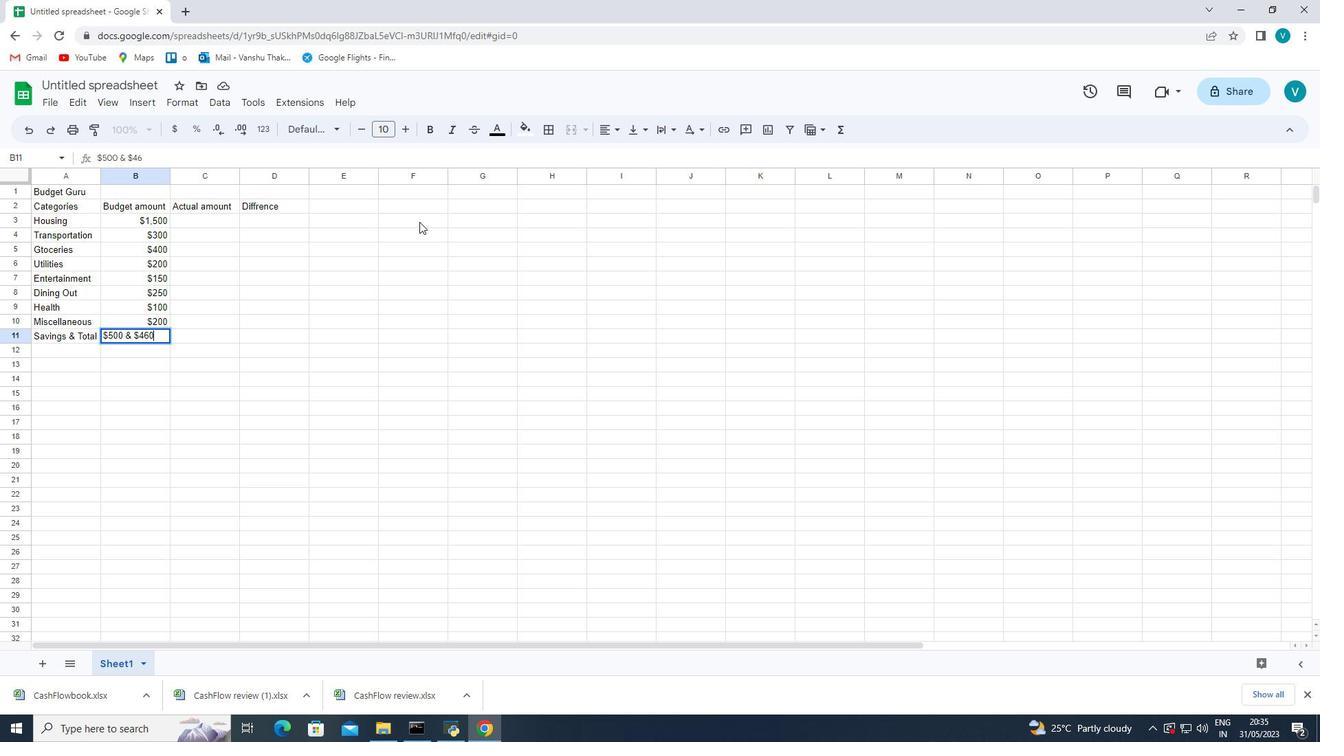 
Action: Mouse moved to (224, 335)
Screenshot: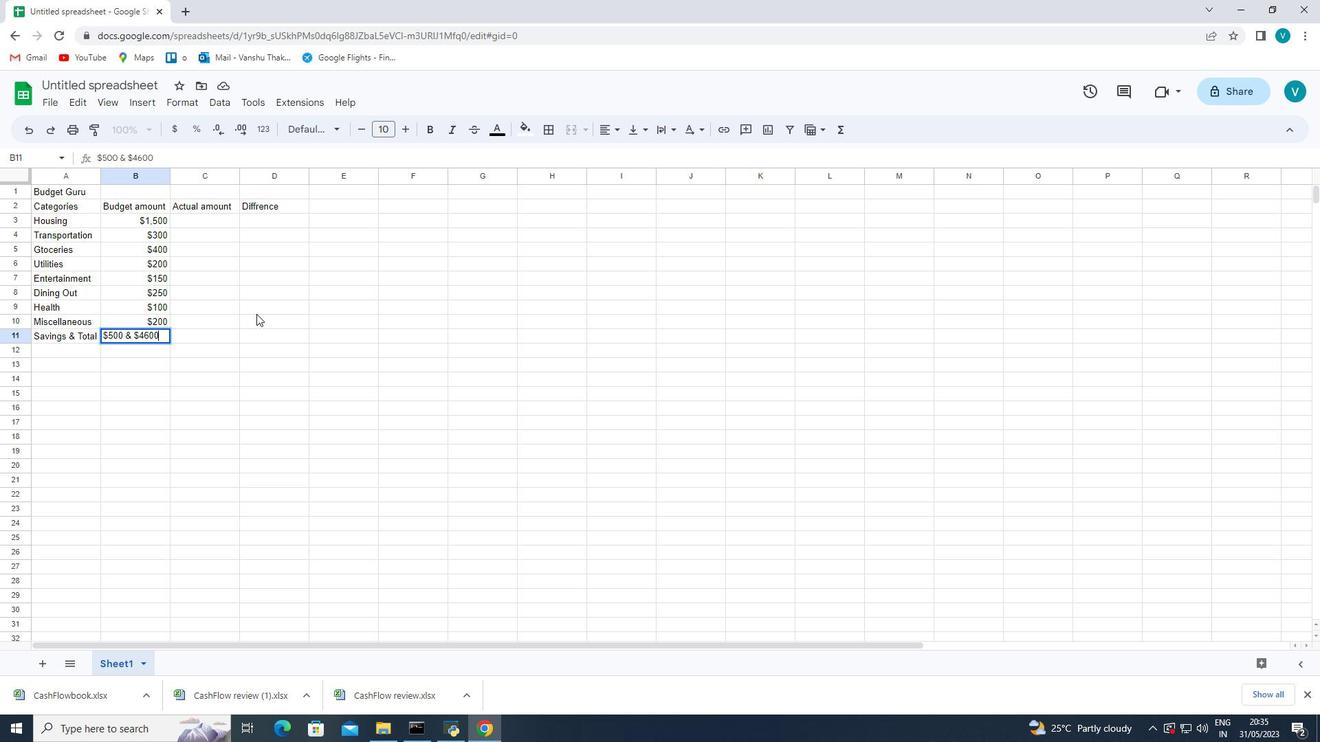 
Action: Mouse pressed left at (224, 335)
Screenshot: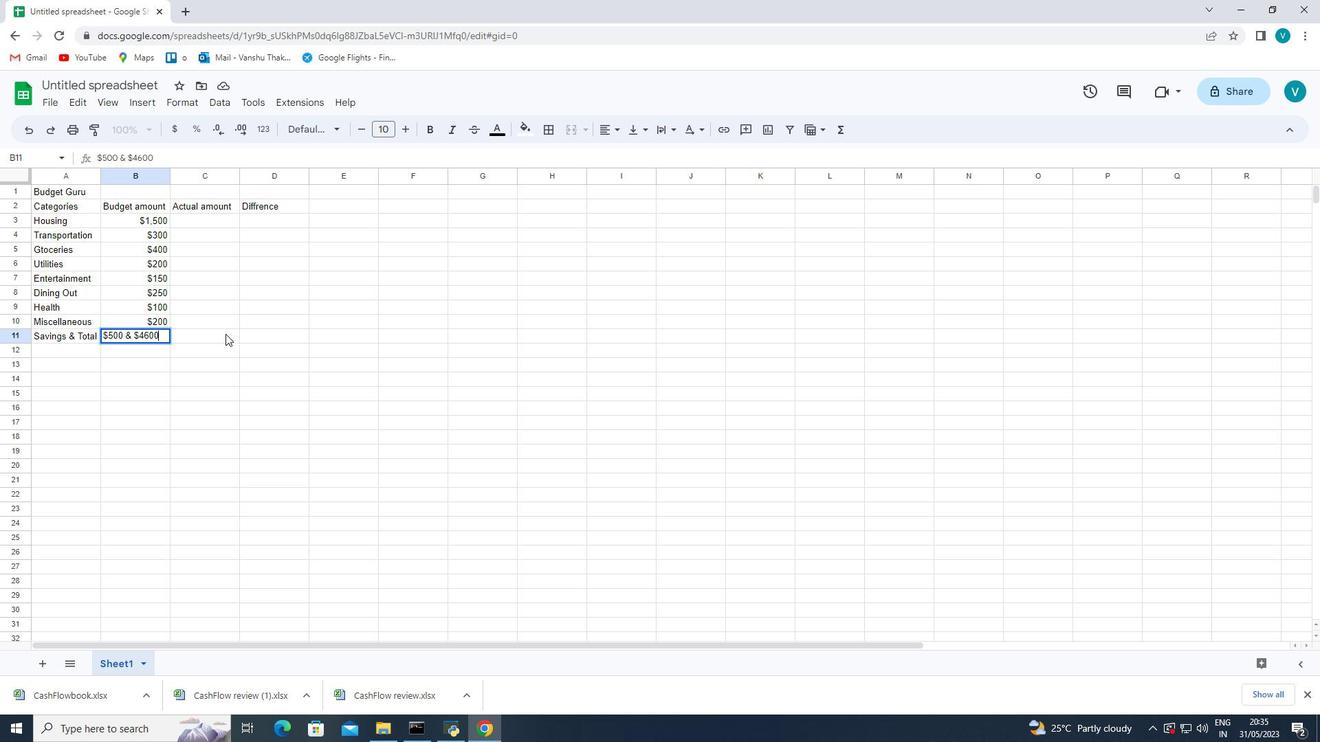 
Action: Mouse moved to (216, 227)
Screenshot: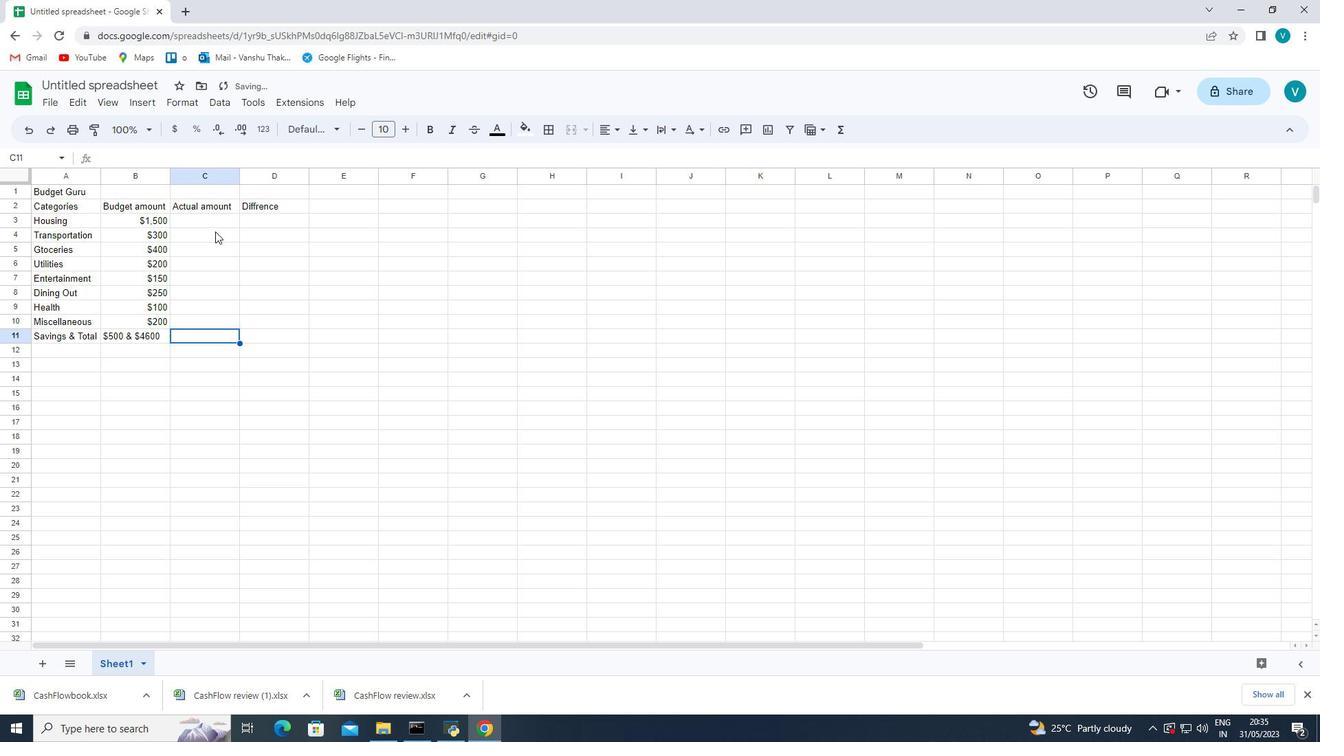 
Action: Mouse pressed left at (216, 227)
Screenshot: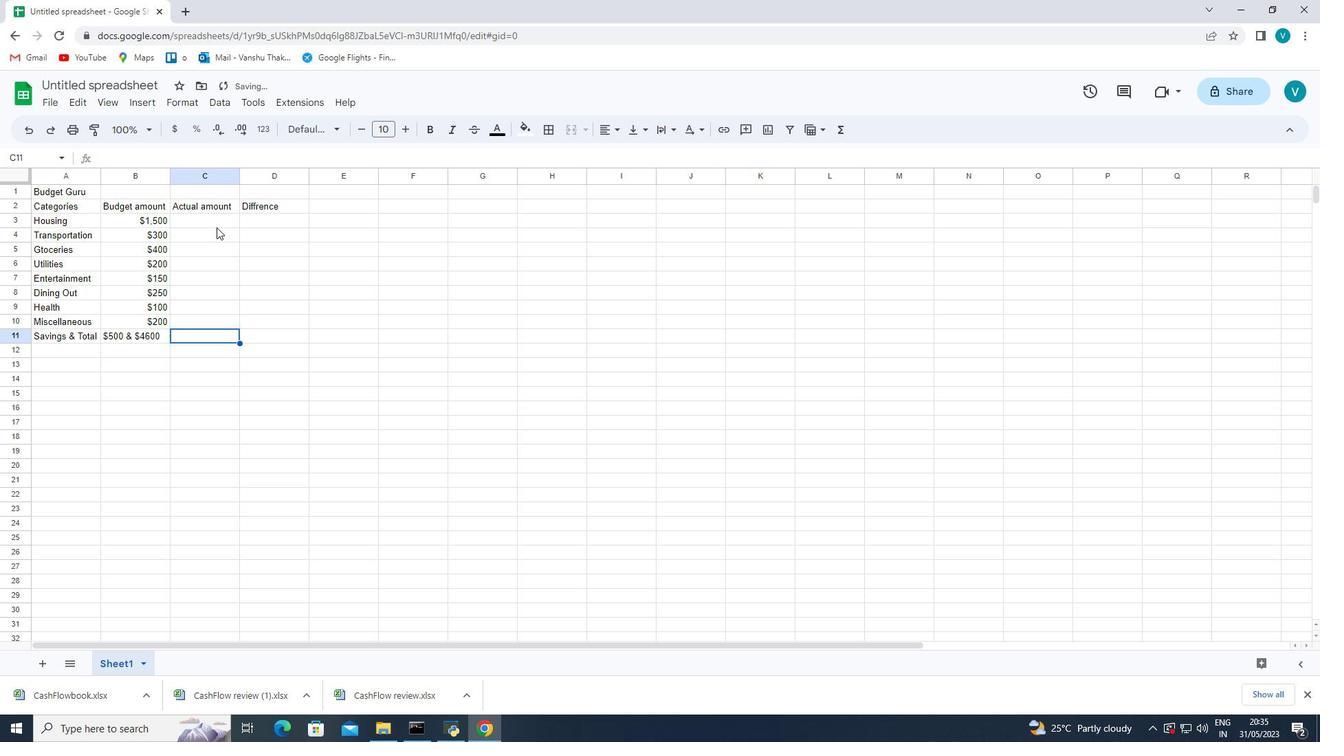 
Action: Mouse moved to (393, 262)
Screenshot: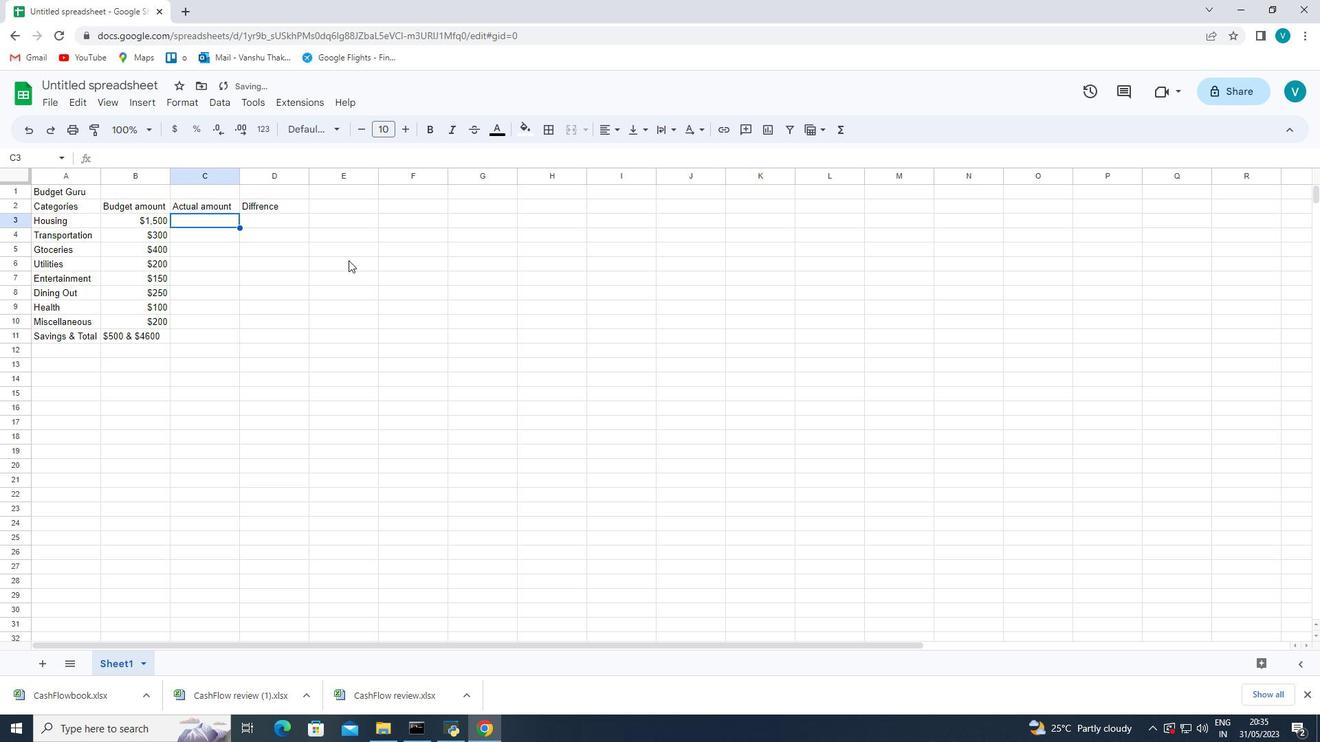 
Action: Key pressed <Key.shift_r><Key.shift_r><Key.shift_r><Key.shift_r><Key.shift_r><Key.shift_r><Key.shift_r><Key.shift_r><Key.shift_r><Key.shift_r><Key.shift_r><Key.shift_r><Key.shift_r><Key.shift_r><Key.shift_r><Key.shift_r><Key.shift_r><Key.shift_r><Key.shift_r><Key.shift_r><Key.shift_r><Key.shift_r><Key.shift_r><Key.shift_r><Key.shift_r><Key.shift_r><Key.shift_r><Key.shift_r><Key.shift_r><Key.shift_r><Key.shift_r><Key.shift_r><Key.shift_r><Key.shift_r><Key.shift_r><Key.shift_r>$1400<Key.enter><Key.shift_r><Key.shift_r><Key.shift_r><Key.shift_r><Key.shift_r><Key.shift_r><Key.shift_r>$280<Key.enter><Key.shift_r><Key.shift_r><Key.shift_r><Key.shift_r><Key.shift_r><Key.shift_r>$2<Key.backspace>420<Key.enter><Key.shift_r><Key.shift_r><Key.shift_r><Key.shift_r><Key.shift_r><Key.shift_r><Key.shift_r><Key.shift_r><Key.shift_r><Key.shift_r><Key.shift_r><Key.shift_r><Key.shift_r><Key.shift_r><Key.shift_r><Key.shift_r><Key.shift_r><Key.shift_r><Key.shift_r><Key.shift_r><Key.shift_r><Key.shift_r><Key.shift_r>$180<Key.enter><Key.shift_r><Key.shift_r><Key.shift_r><Key.shift_r><Key.shift_r><Key.shift_r><Key.shift_r><Key.shift_r><Key.shift_r><Key.shift_r><Key.shift_r><Key.shift_r><Key.shift_r><Key.shift_r><Key.shift_r><Key.shift_r>$170<Key.enter><Key.shift_r><Key.shift_r><Key.shift_r><Key.shift_r><Key.shift_r><Key.shift_r><Key.shift_r><Key.shift_r><Key.shift_r><Key.shift_r><Key.shift_r><Key.shift_r><Key.shift_r><Key.shift_r><Key.shift_r><Key.shift_r><Key.shift_r><Key.shift_r><Key.shift_r><Key.shift_r><Key.shift_r>$230<Key.enter><Key.shift_r><Key.shift_r><Key.shift_r><Key.shift_r><Key.shift_r><Key.shift_r><Key.shift_r><Key.shift_r><Key.shift_r><Key.shift_r><Key.shift_r>$120<Key.enter><Key.shift_r><Key.shift_r><Key.shift_r><Key.shift_r><Key.shift_r><Key.shift_r><Key.shift_r><Key.shift_r><Key.shift_r>$180<Key.enter><Key.shift_r><Key.shift_r><Key.shift_r><Key.shift_r><Key.shift_r><Key.shift_r><Key.shift_r><Key.shift_r><Key.shift_r><Key.shift_r>$520<Key.space><Key.shift_r><Key.shift_r><Key.shift_r><Key.shift_r><Key.shift_r><Key.shift_r><Key.shift_r>&<Key.space><Key.shift_r><Key.shift_r><Key.shift_r><Key.shift_r><Key.shift_r><Key.shift_r><Key.shift_r><Key.shift_r><Key.shift_r><Key.shift_r><Key.shift_r><Key.shift_r><Key.shift_r><Key.shift_r><Key.shift_r><Key.shift_r><Key.shift_r><Key.shift_r><Key.shift_r><Key.shift_r><Key.shift_r><Key.shift_r><Key.shift_r><Key.shift_r><Key.shift_r><Key.shift_r><Key.shift_r><Key.shift_r><Key.shift_r><Key.shift_r><Key.shift_r><Key.shift_r><Key.shift_r><Key.shift_r><Key.shift_r><Key.shift_r><Key.shift_r><Key.shift_r><Key.shift_r><Key.shift_r>$4500
Screenshot: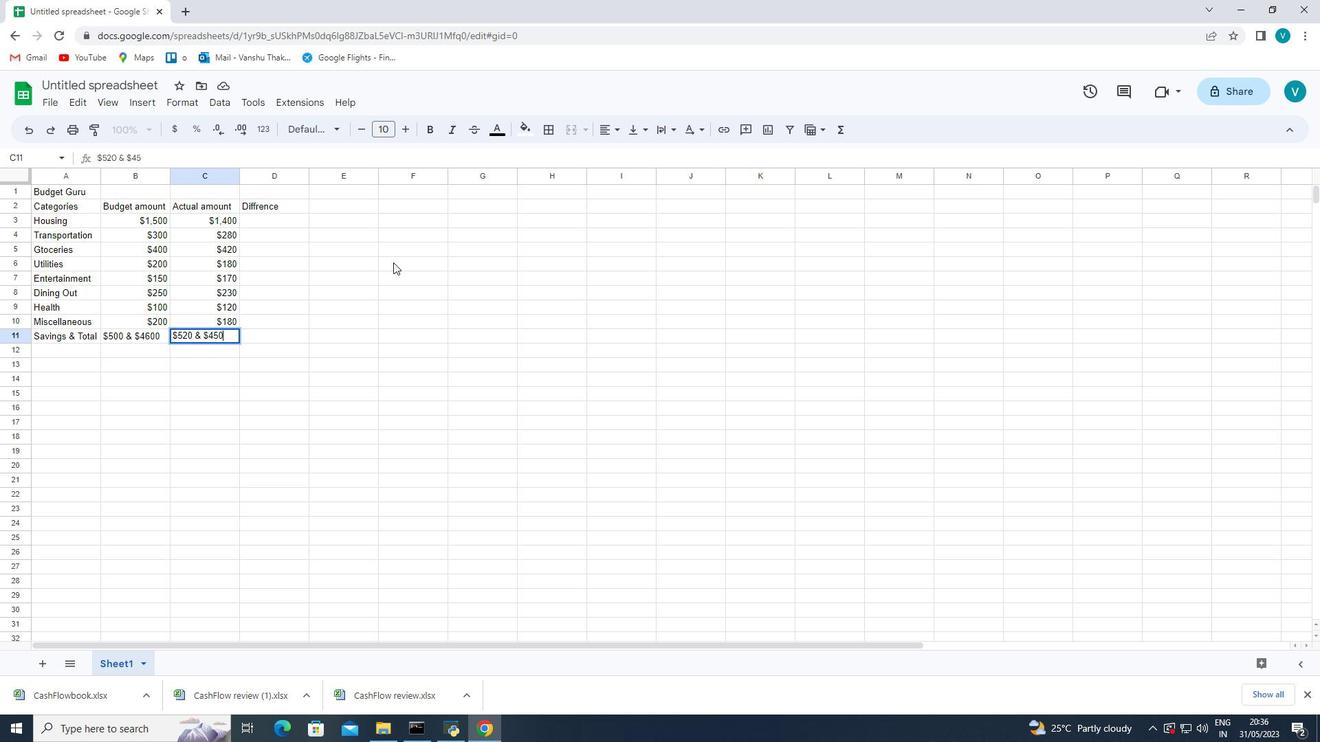 
Action: Mouse moved to (339, 339)
Screenshot: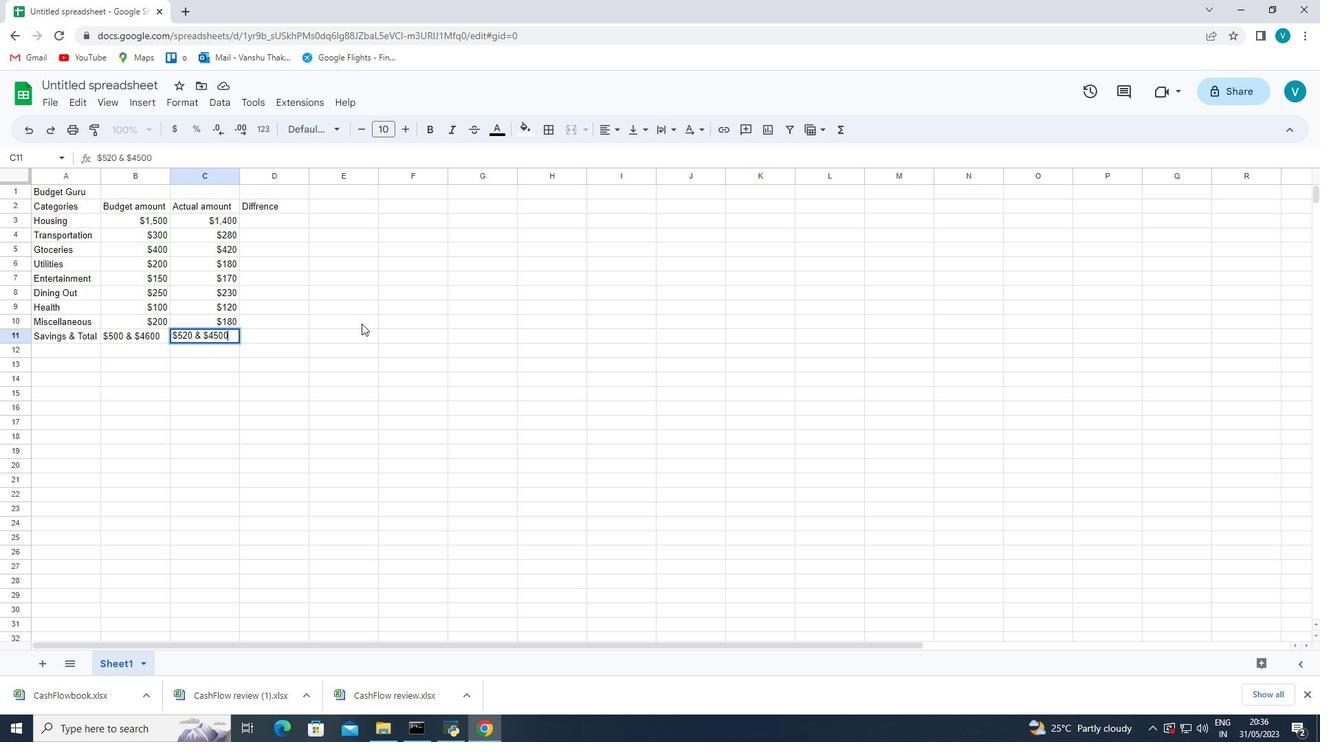 
Action: Mouse pressed left at (339, 339)
Screenshot: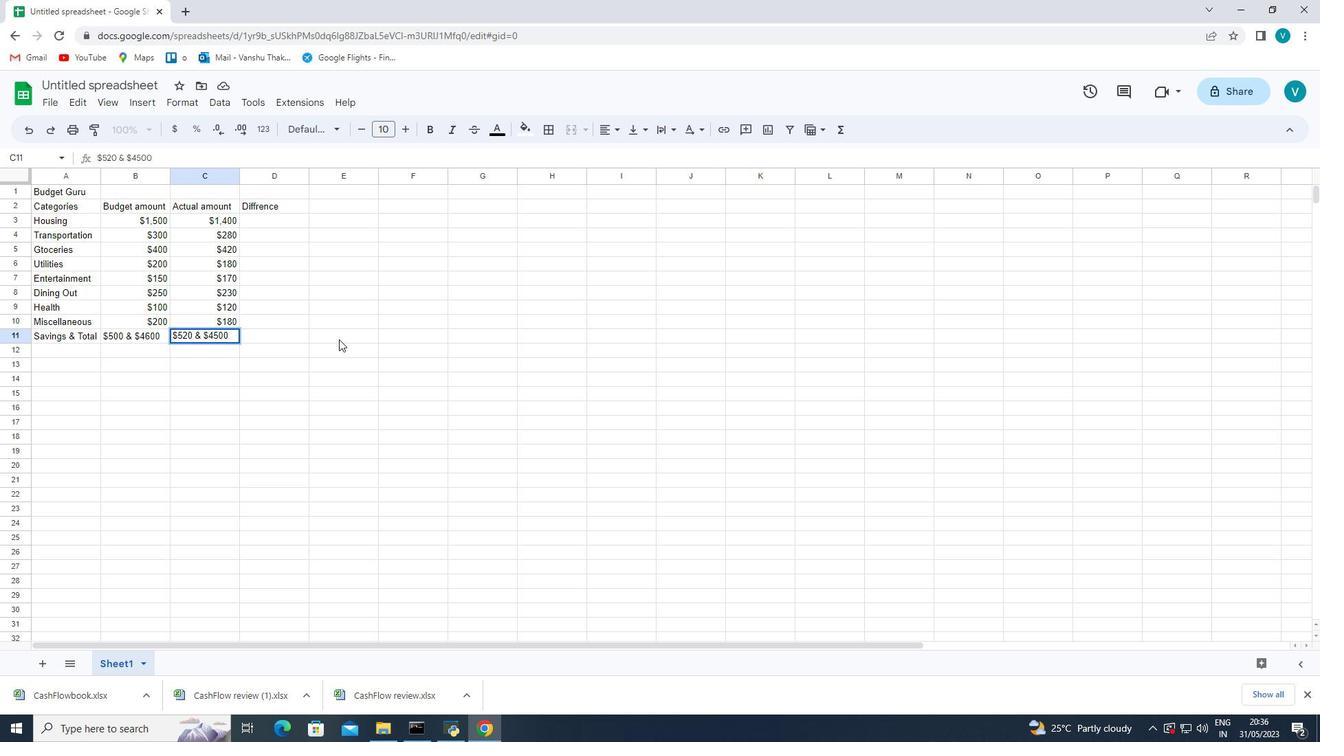 
Action: Mouse moved to (277, 226)
Screenshot: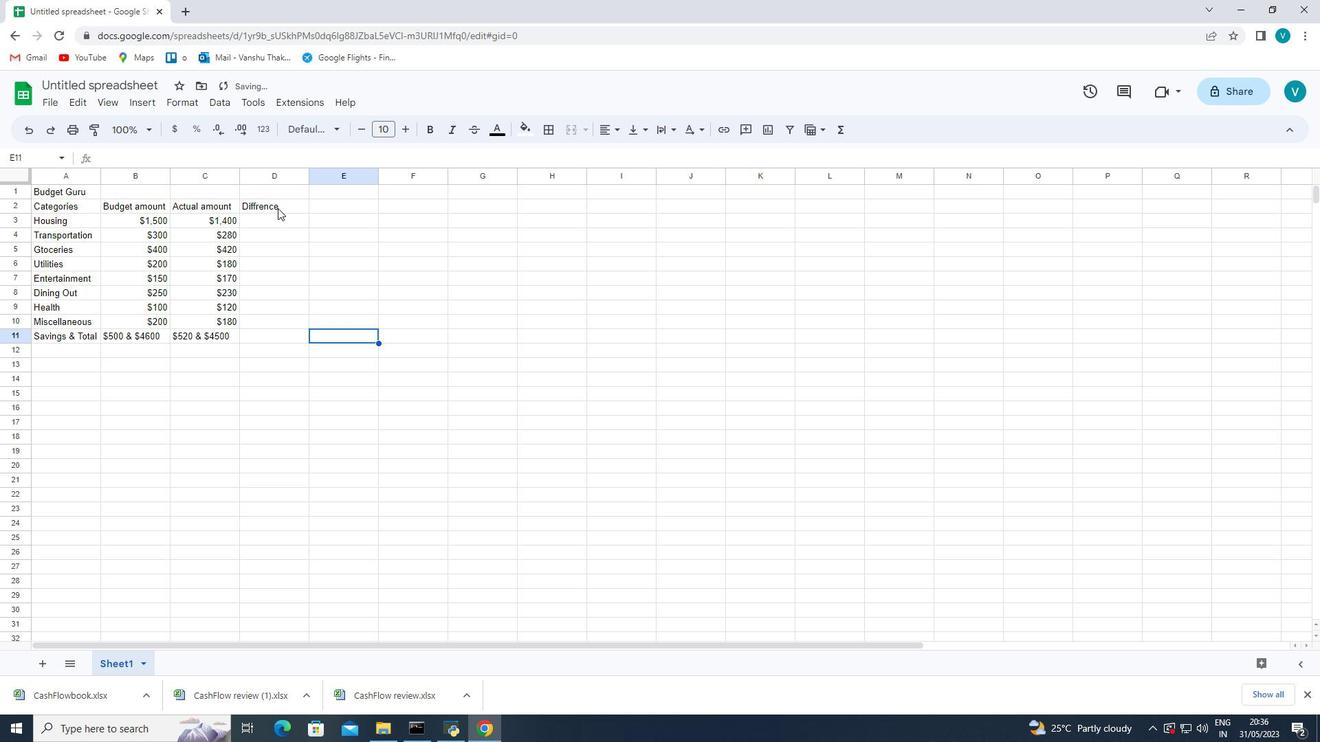 
Action: Mouse pressed left at (277, 226)
Screenshot: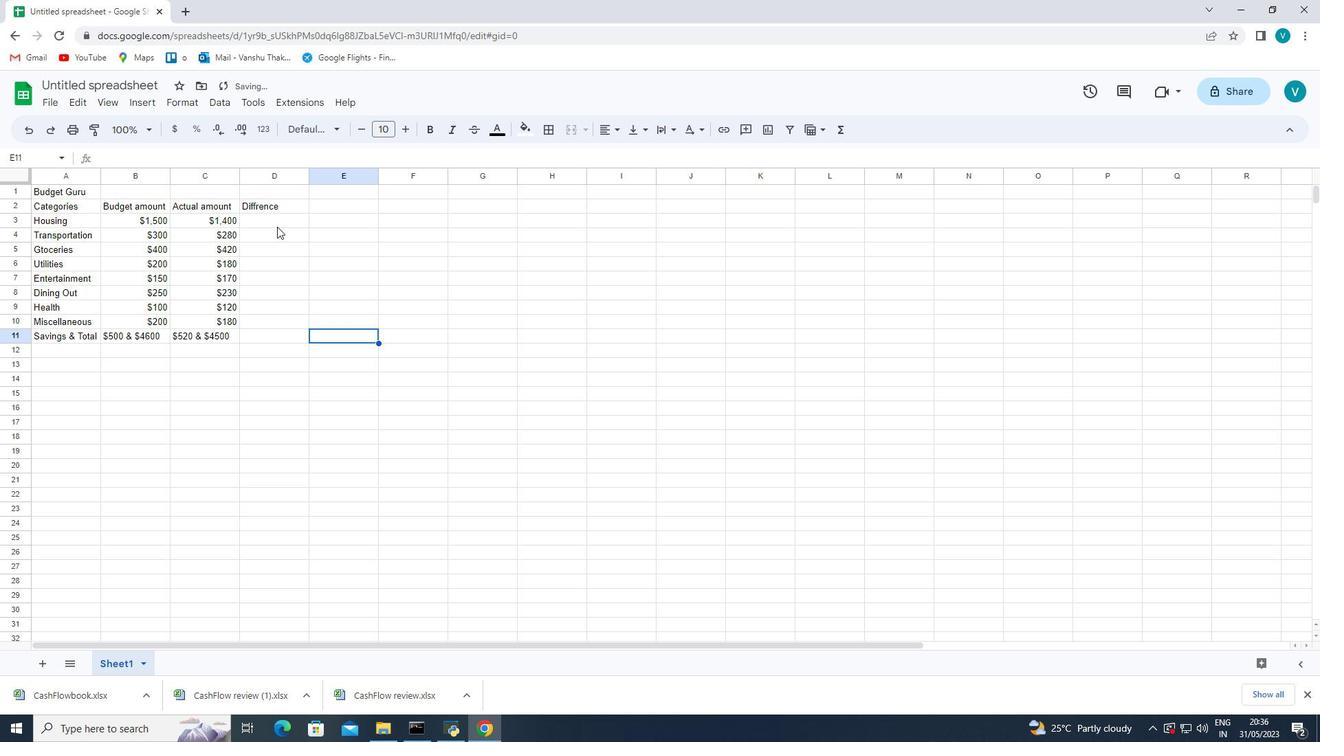 
Action: Mouse moved to (513, 259)
Screenshot: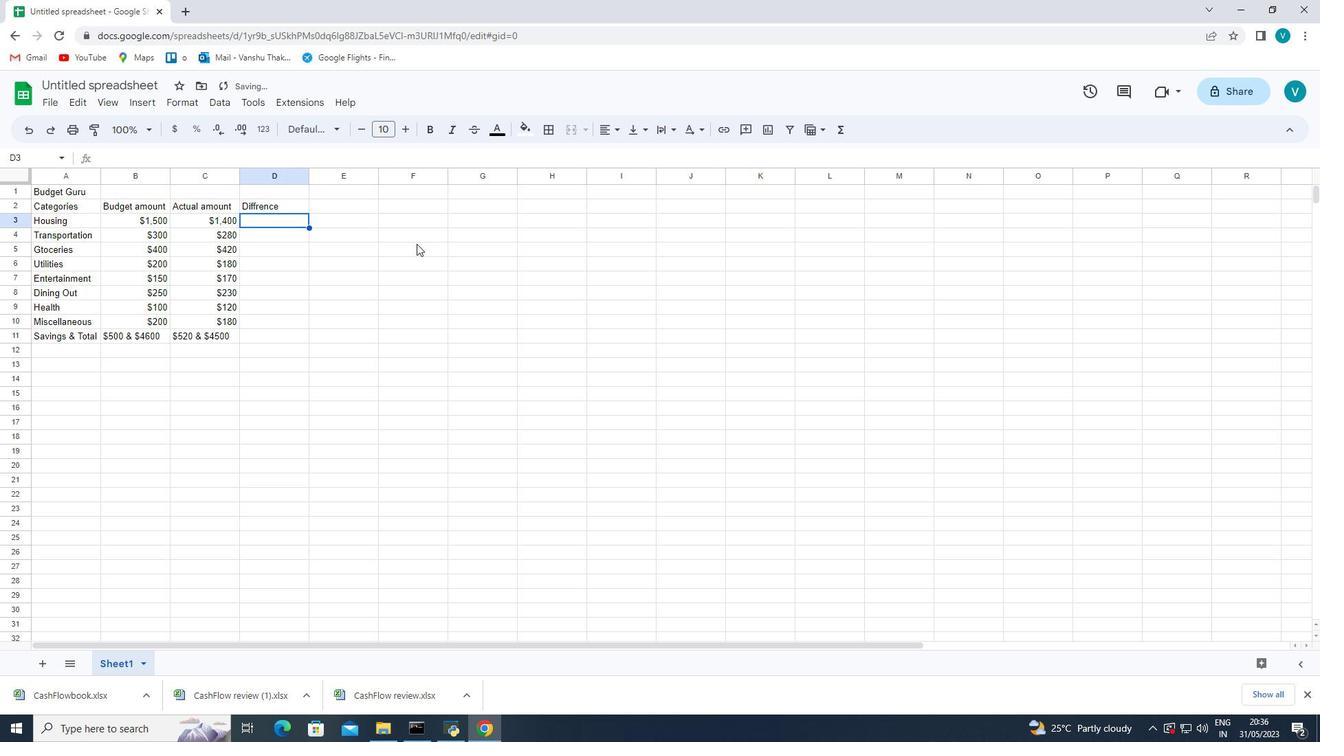 
Action: Key pressed -<Key.shift_r><Key.shift_r><Key.shift_r><Key.shift_r><Key.shift_r><Key.shift_r><Key.shift_r><Key.shift_r><Key.shift_r><Key.shift_r><Key.shift_r><Key.shift_r><Key.shift_r><Key.shift_r><Key.shift_r><Key.shift_r><Key.shift_r><Key.shift_r><Key.shift_r><Key.shift_r><Key.shift_r><Key.shift_r><Key.shift_r><Key.shift_r>$100<Key.enter>-<Key.shift_r>$20<Key.enter><Key.shift_r>$20<Key.enter>-<Key.shift_r><Key.shift_r><Key.shift_r>$20<Key.enter><Key.shift_r><Key.shift_r><Key.shift_r><Key.shift_r><Key.shift_r><Key.shift_r><Key.shift_r><Key.shift_r><Key.shift_r><Key.shift_r><Key.shift_r><Key.shift_r><Key.shift_r><Key.shift_r><Key.shift_r><Key.shift_r><Key.shift_r><Key.shift_r><Key.shift_r><Key.shift_r><Key.shift_r><Key.shift_r><Key.shift_r><Key.shift_r><Key.shift_r><Key.shift_r><Key.shift_r><Key.shift_r><Key.shift_r><Key.shift_r><Key.shift_r><Key.shift_r><Key.shift_r><Key.shift_r><Key.shift_r><Key.shift_r><Key.shift_r>$20<Key.enter>-<Key.shift_r><Key.shift_r><Key.shift_r><Key.shift_r><Key.shift_r><Key.shift_r><Key.shift_r><Key.shift_r><Key.shift_r><Key.shift_r><Key.shift_r><Key.shift_r><Key.shift_r><Key.shift_r><Key.shift_r>$29<Key.backspace>0<Key.enter>
Screenshot: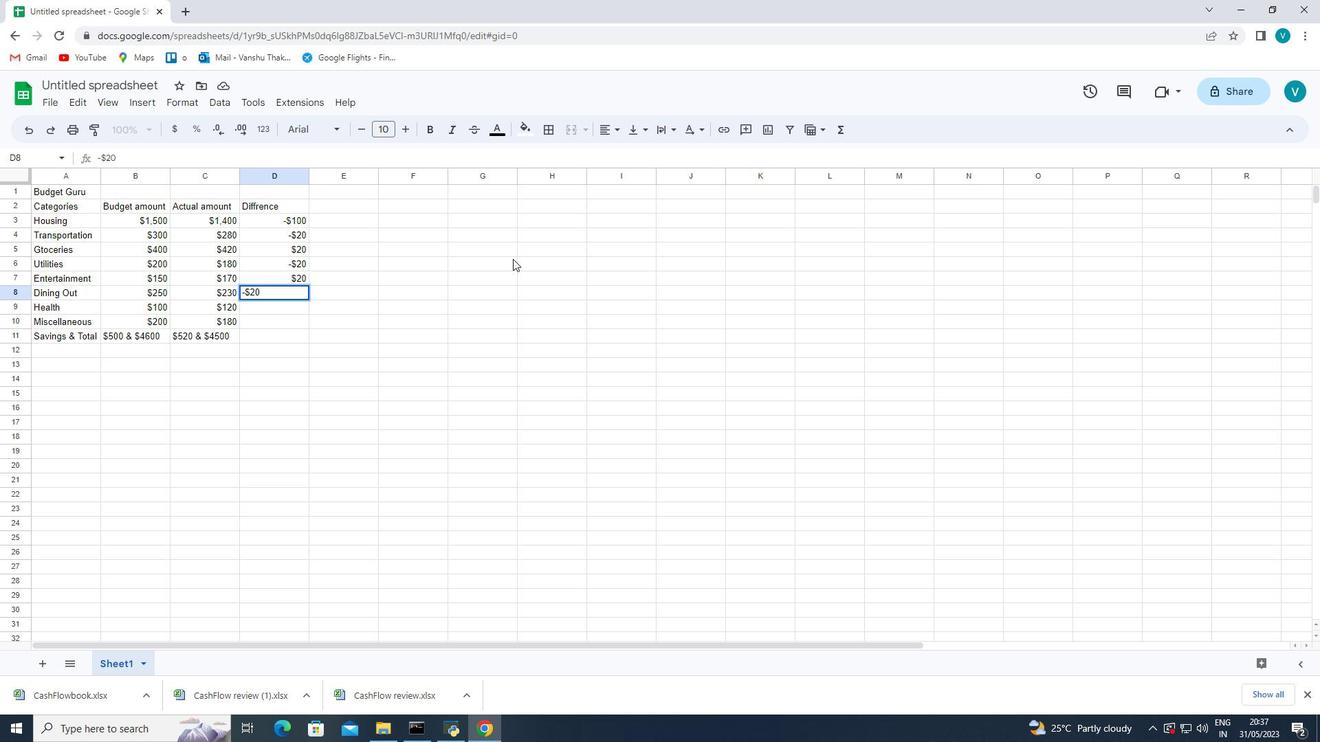
Action: Mouse moved to (279, 387)
Screenshot: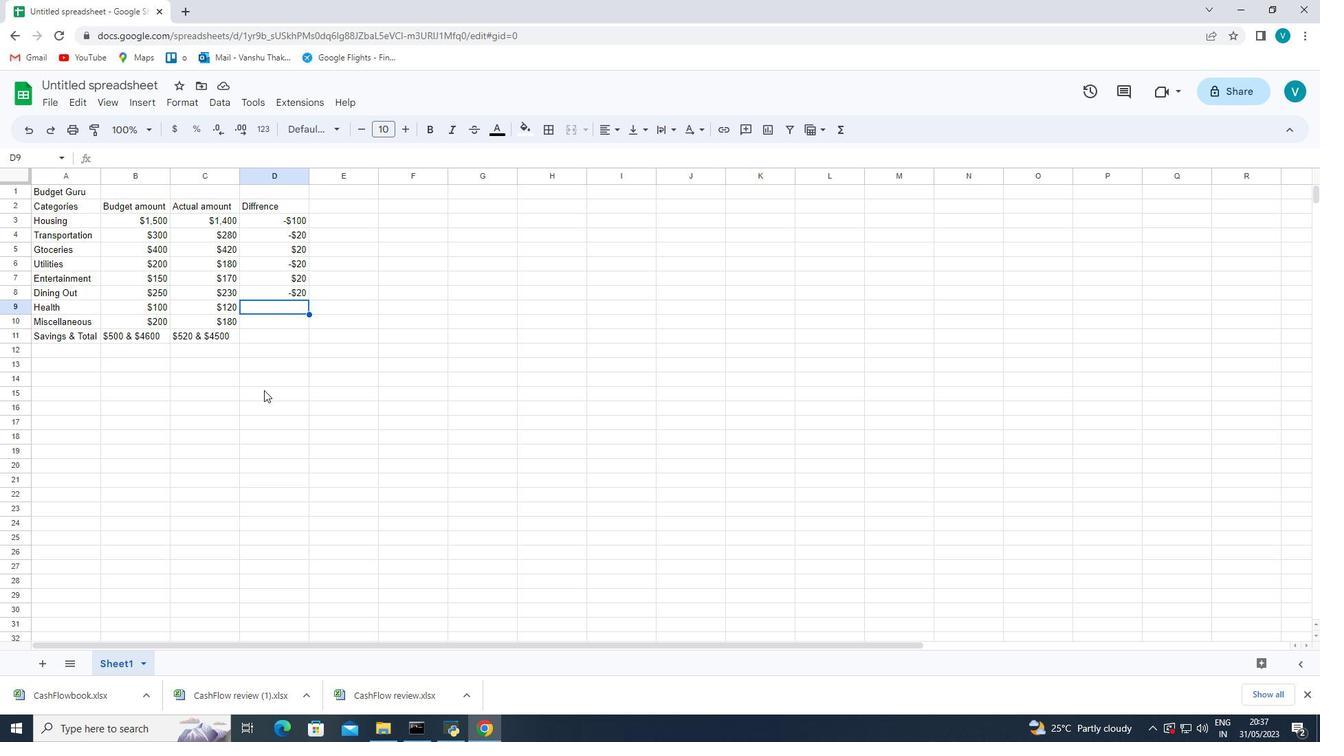 
Action: Key pressed <Key.shift_r><Key.shift_r><Key.shift_r><Key.shift_r><Key.shift_r><Key.shift_r><Key.shift_r><Key.shift_r><Key.shift_r><Key.shift_r><Key.shift_r><Key.shift_r><Key.shift_r><Key.shift_r><Key.shift_r><Key.shift_r><Key.shift_r><Key.shift_r><Key.shift_r><Key.shift_r><Key.shift_r><Key.shift_r><Key.shift_r>$20<Key.enter><Key.shift_r><Key.shift_r><Key.shift_r><Key.shift_r><Key.shift_r><Key.shift_r><Key.shift_r><Key.shift_r><Key.shift_r><Key.shift_r><Key.shift_r><Key.shift_r><Key.shift_r>-<Key.shift_r><Key.shift_r><Key.shift_r><Key.shift_r><Key.shift_r><Key.shift_r><Key.shift_r><Key.shift_r><Key.shift_r><Key.shift_r><Key.shift_r><Key.shift_r><Key.shift_r><Key.shift_r><Key.shift_r><Key.shift_r><Key.shift_r>$20<Key.enter><Key.shift_r><Key.shift_r><Key.shift_r><Key.shift_r><Key.shift_r><Key.shift_r><Key.shift_r><Key.shift_r><Key.shift_r>$20<Key.space><Key.shift_r><Key.shift_r><Key.shift_r><Key.shift_r><Key.shift_r><Key.shift_r><Key.shift_r><Key.shift_r><Key.shift_r><Key.shift_r><Key.shift_r><Key.shift_r><Key.shift_r><Key.shift_r><Key.shift_r><Key.shift_r><Key.shift_r><Key.shift_r><Key.shift_r><Key.shift_r><Key.shift_r><Key.shift_r><Key.shift_r><Key.shift_r><Key.shift_r><Key.shift_r><Key.shift_r><Key.shift_r><Key.shift_r><Key.shift_r><Key.shift_r><Key.shift_r><Key.shift_r><Key.shift_r><Key.shift_r><Key.shift_r><Key.shift_r><Key.shift_r><Key.shift_r><Key.shift_r><Key.shift_r><Key.shift_r><Key.shift_r><Key.shift_r><Key.shift_r><Key.shift_r><Key.shift_r><Key.shift_r><Key.shift_r><Key.shift_r><Key.shift_r><Key.shift_r><Key.shift_r><Key.shift_r><Key.shift_r><Key.shift_r><Key.shift_r><Key.shift_r><Key.shift_r><Key.shift_r><Key.shift_r><Key.shift_r>&<Key.space>-<Key.shift_r><Key.shift_r>$100<Key.enter>
Screenshot: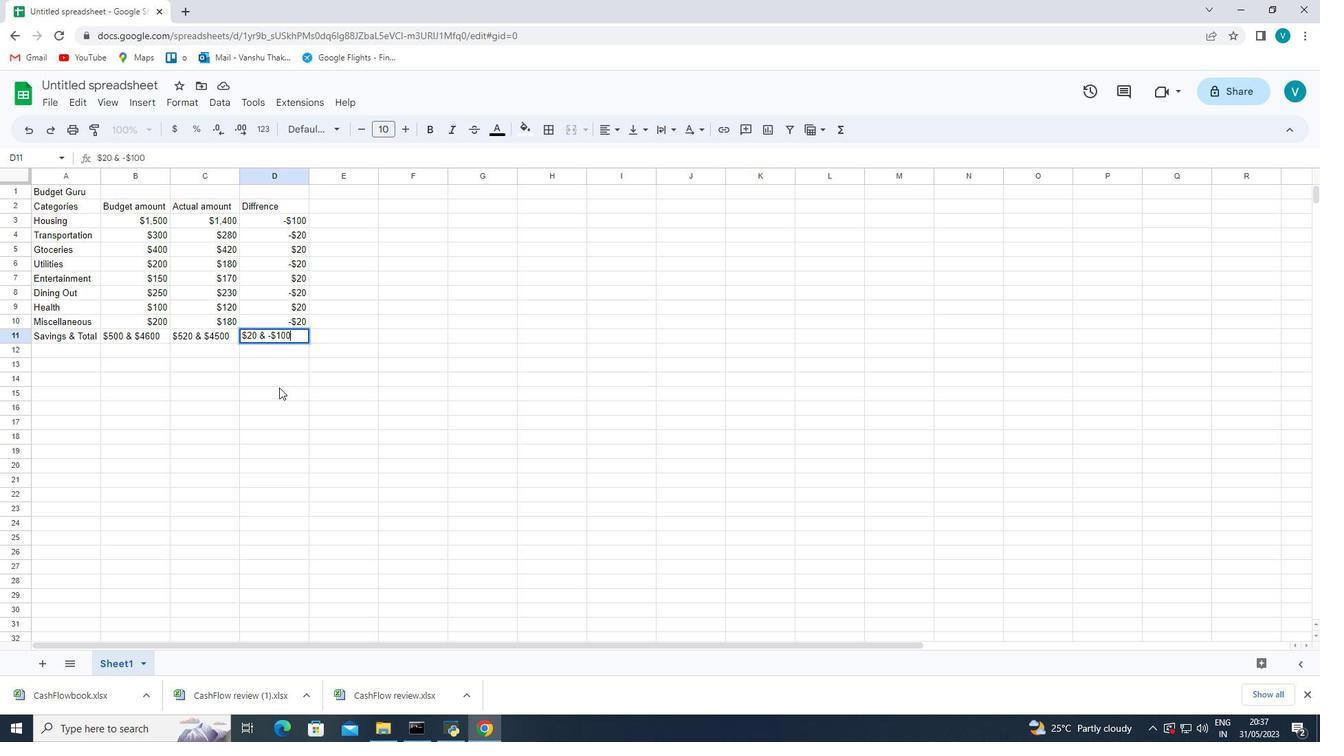 
Action: Mouse moved to (371, 413)
Screenshot: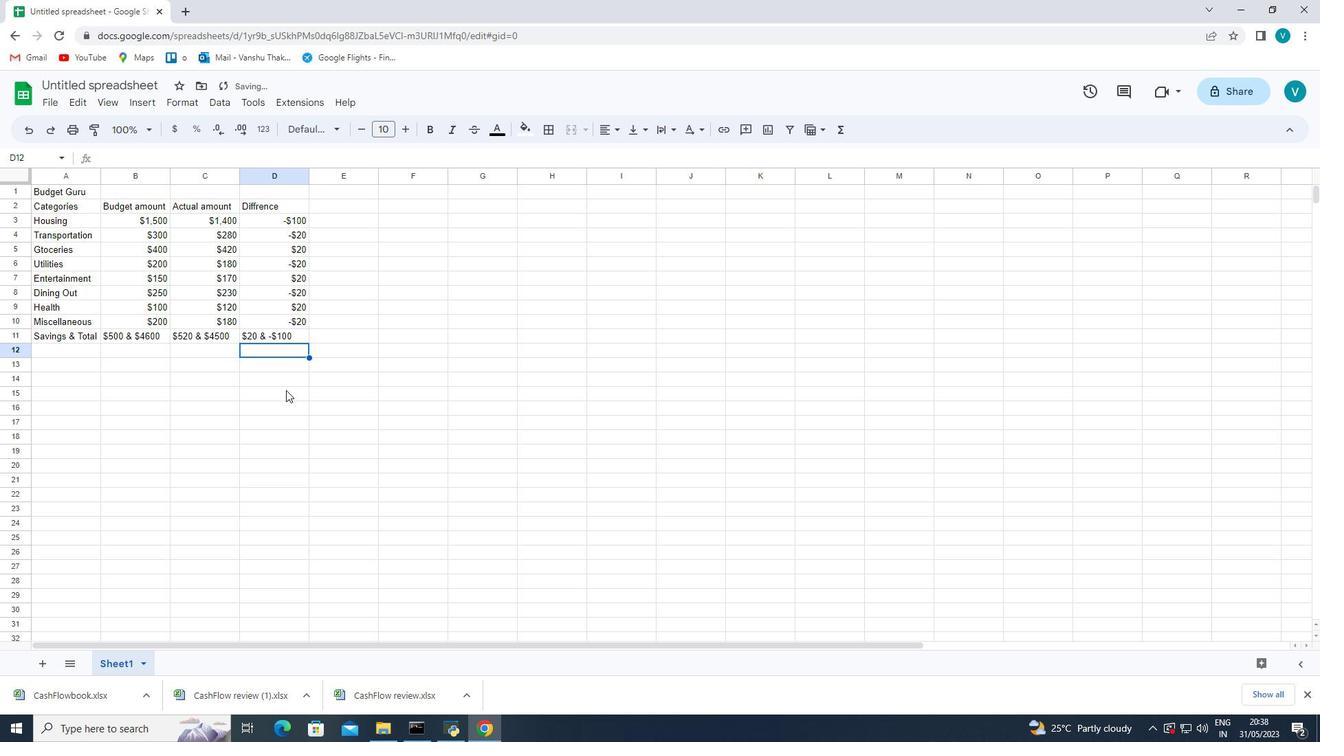 
Action: Mouse pressed left at (371, 413)
Screenshot: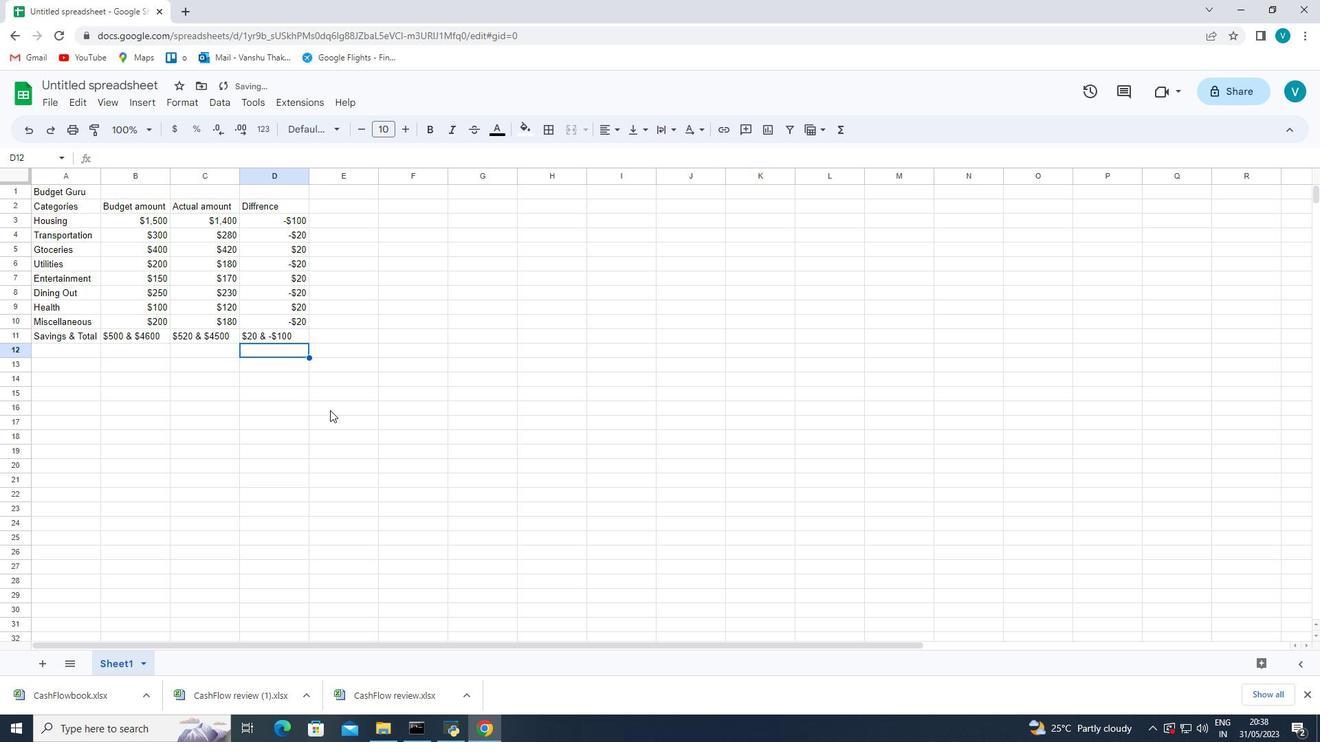 
Action: Mouse moved to (307, 180)
Screenshot: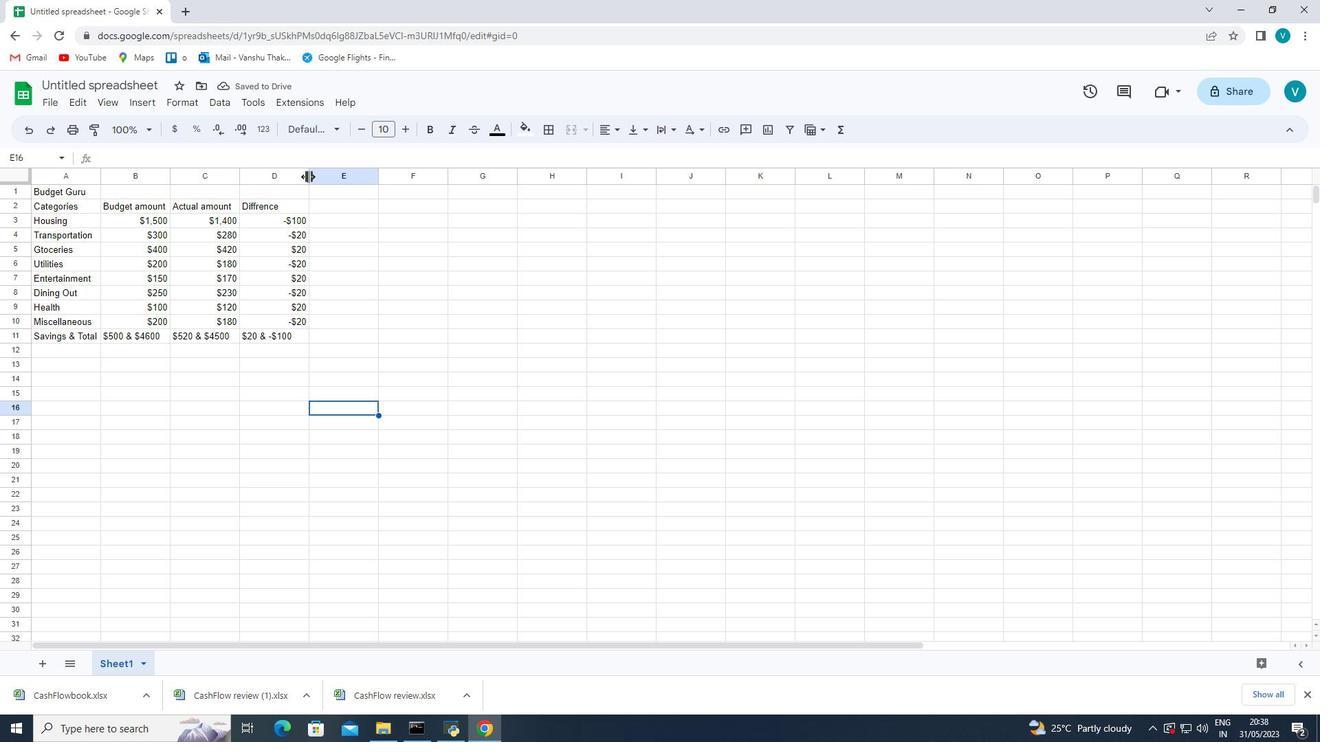 
Action: Mouse pressed left at (307, 180)
Screenshot: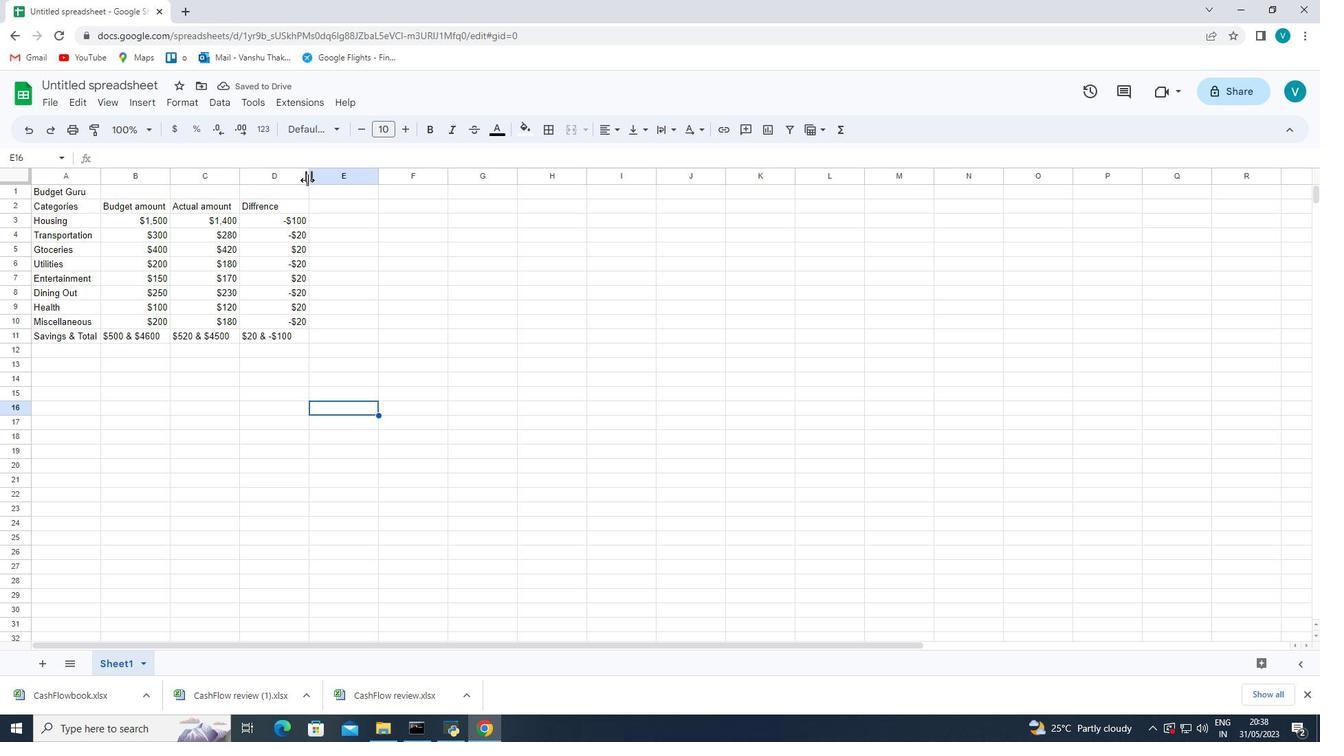 
Action: Mouse pressed left at (307, 180)
Screenshot: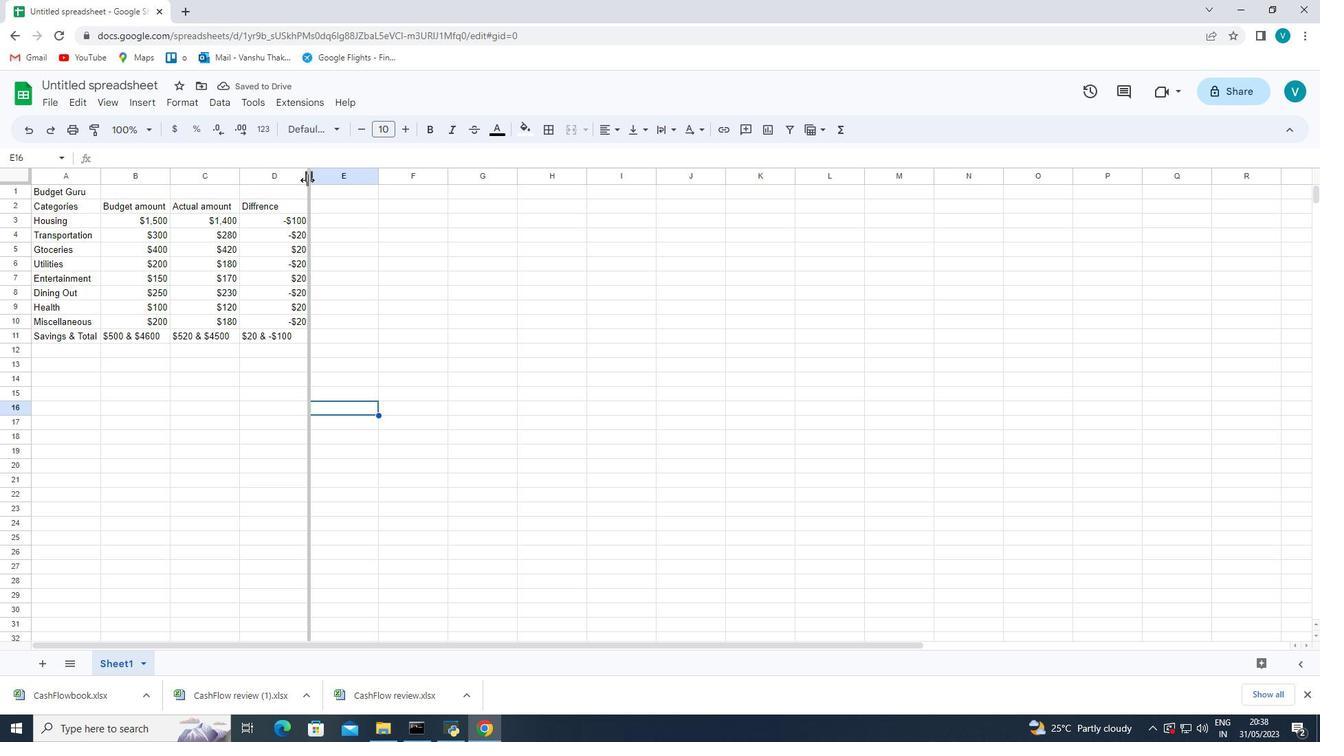 
Action: Mouse moved to (239, 174)
Screenshot: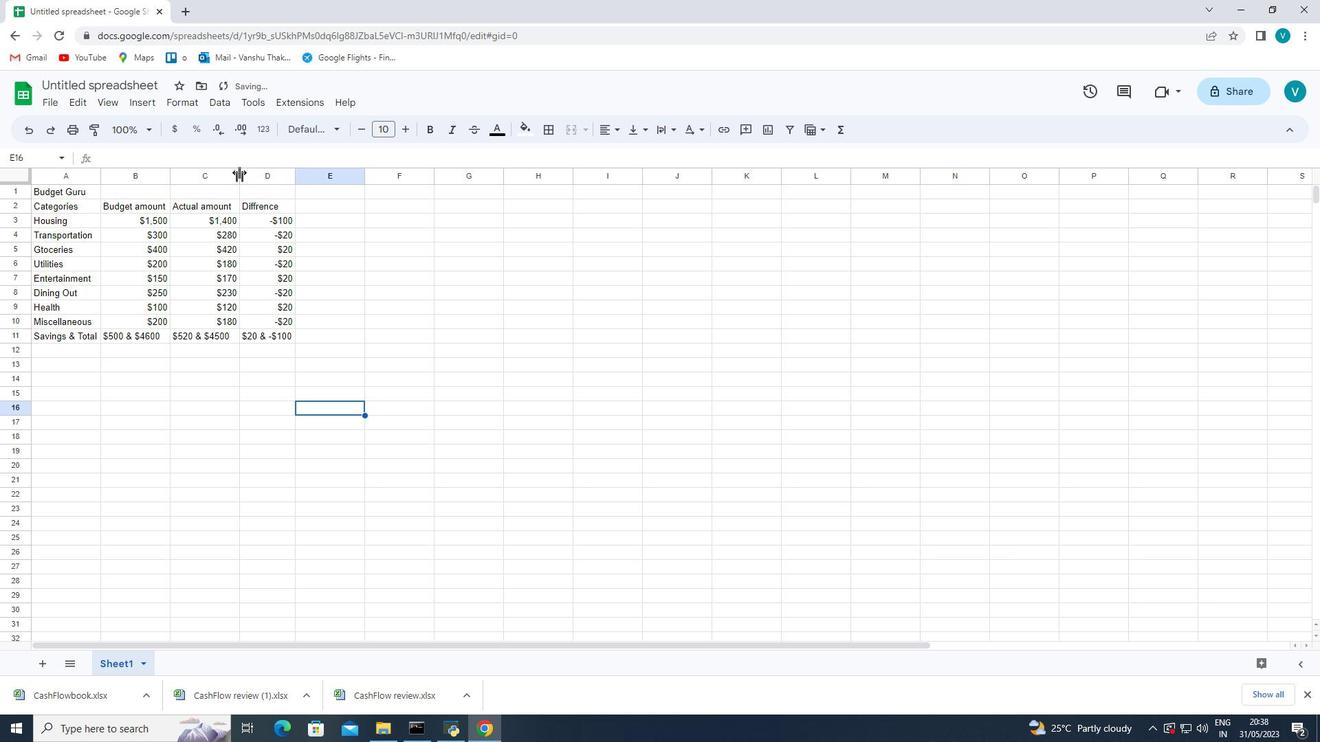 
Action: Mouse pressed left at (239, 174)
Screenshot: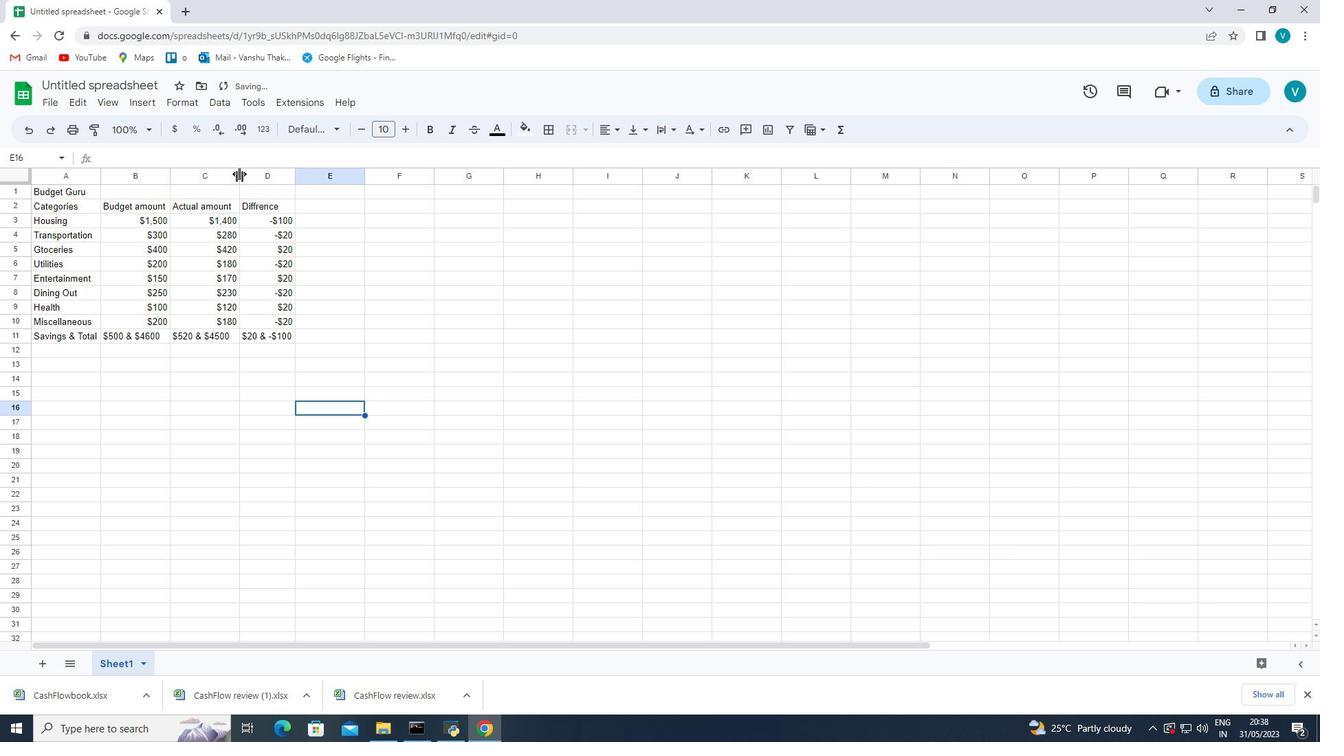
Action: Mouse pressed left at (239, 174)
Screenshot: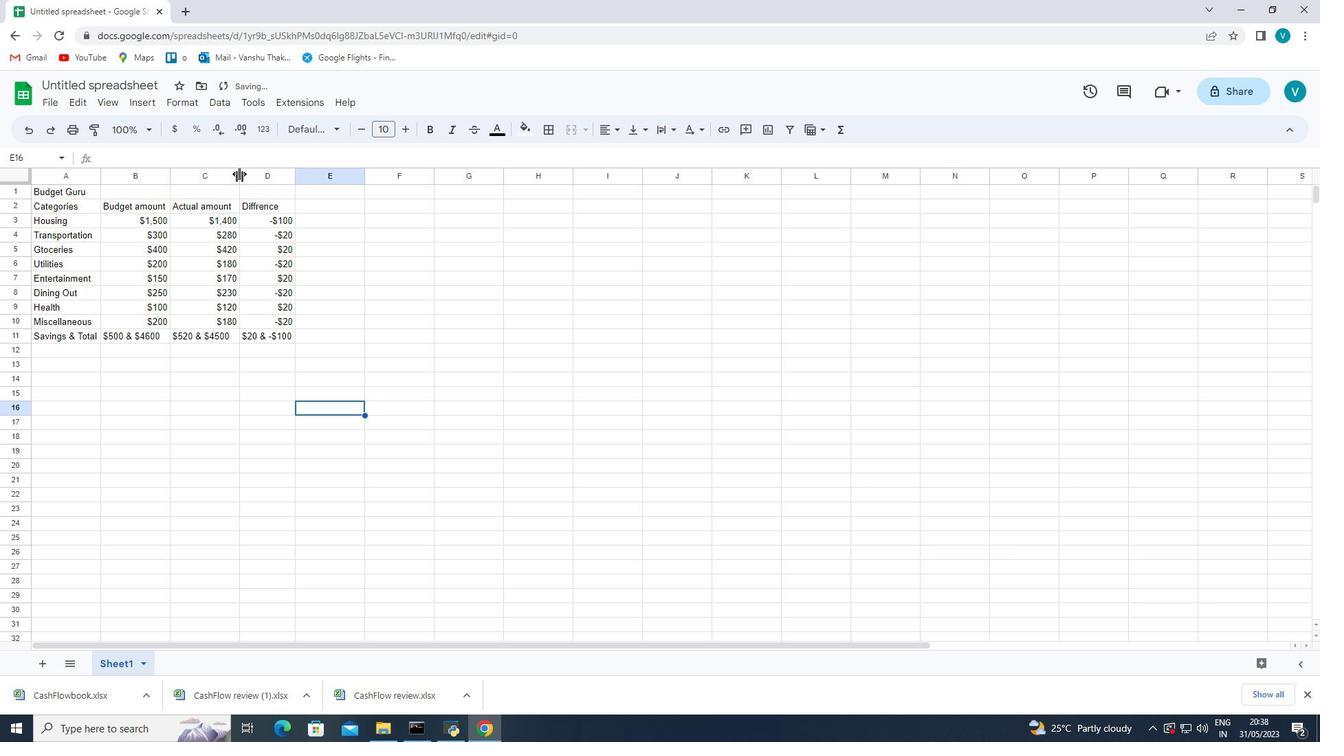 
Action: Mouse moved to (167, 176)
Screenshot: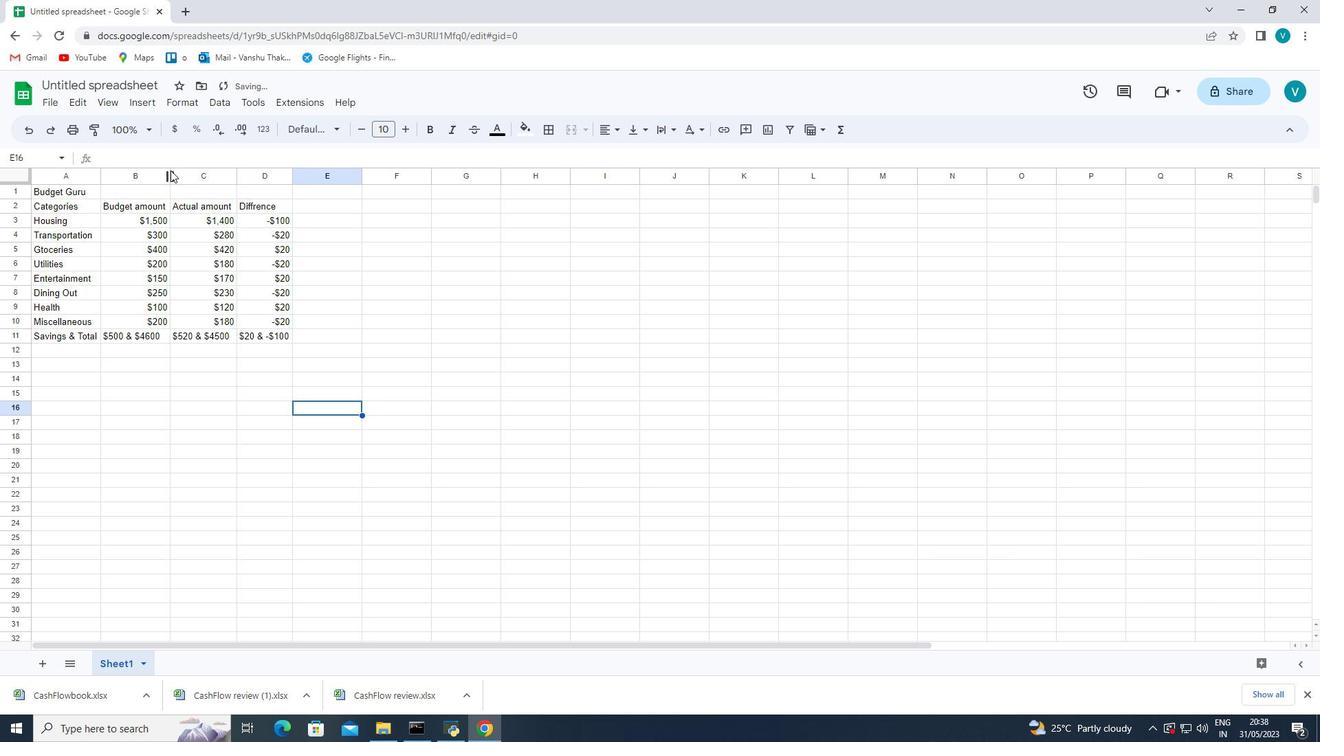 
Action: Mouse pressed left at (167, 176)
Screenshot: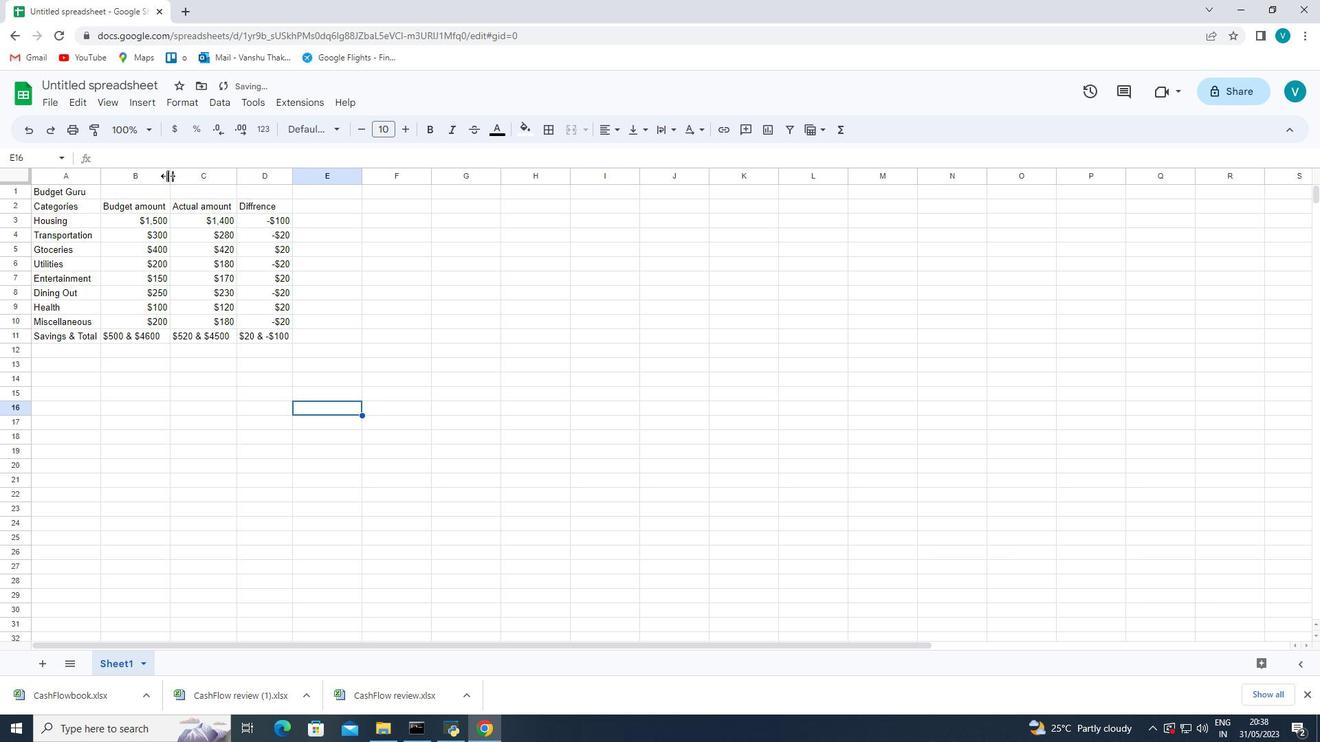 
Action: Mouse pressed left at (167, 176)
Screenshot: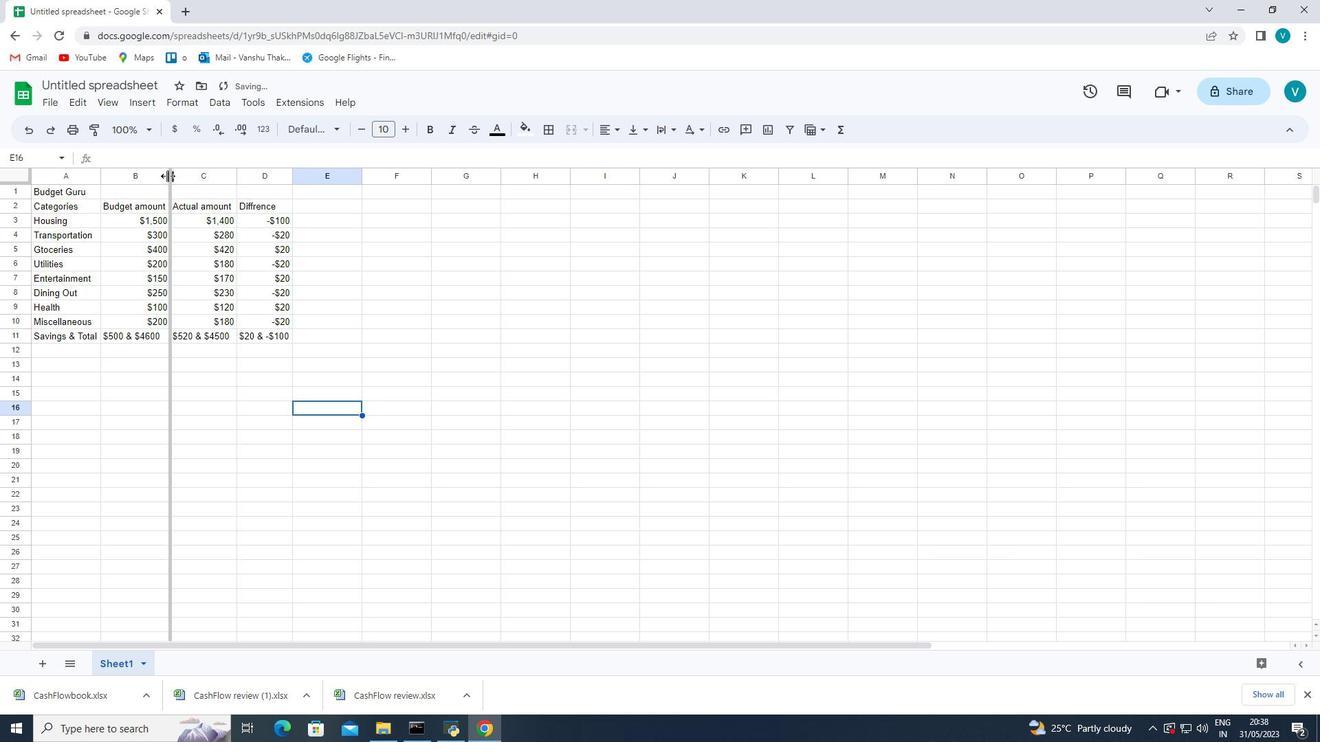 
Action: Mouse moved to (100, 173)
Screenshot: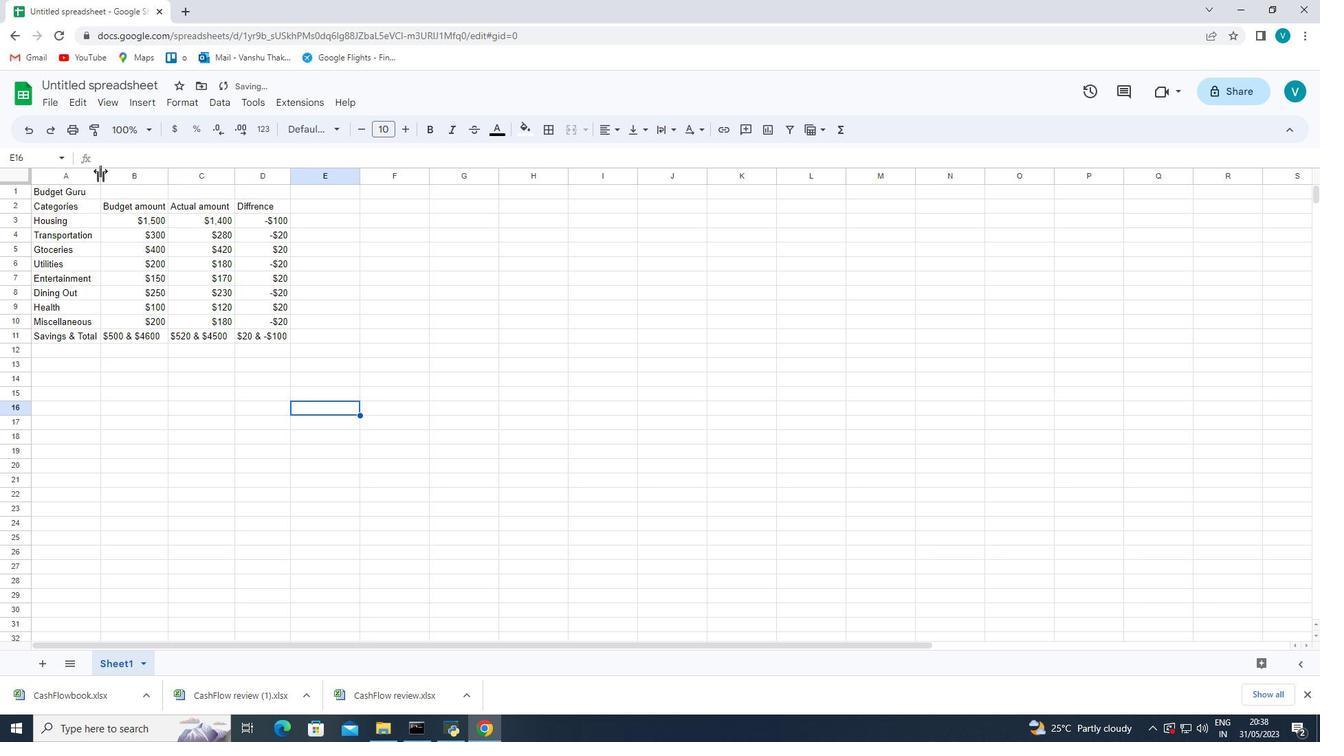 
Action: Mouse pressed left at (100, 173)
Screenshot: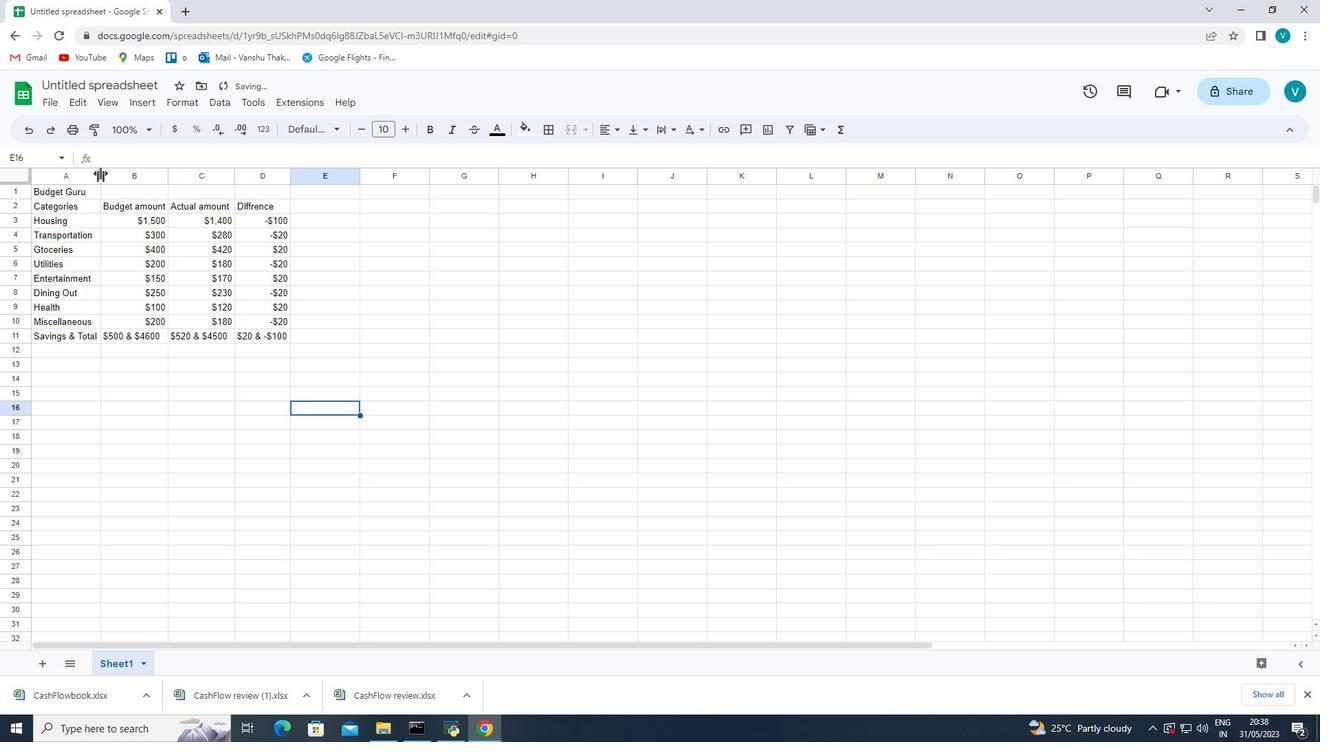 
Action: Mouse pressed left at (100, 173)
Screenshot: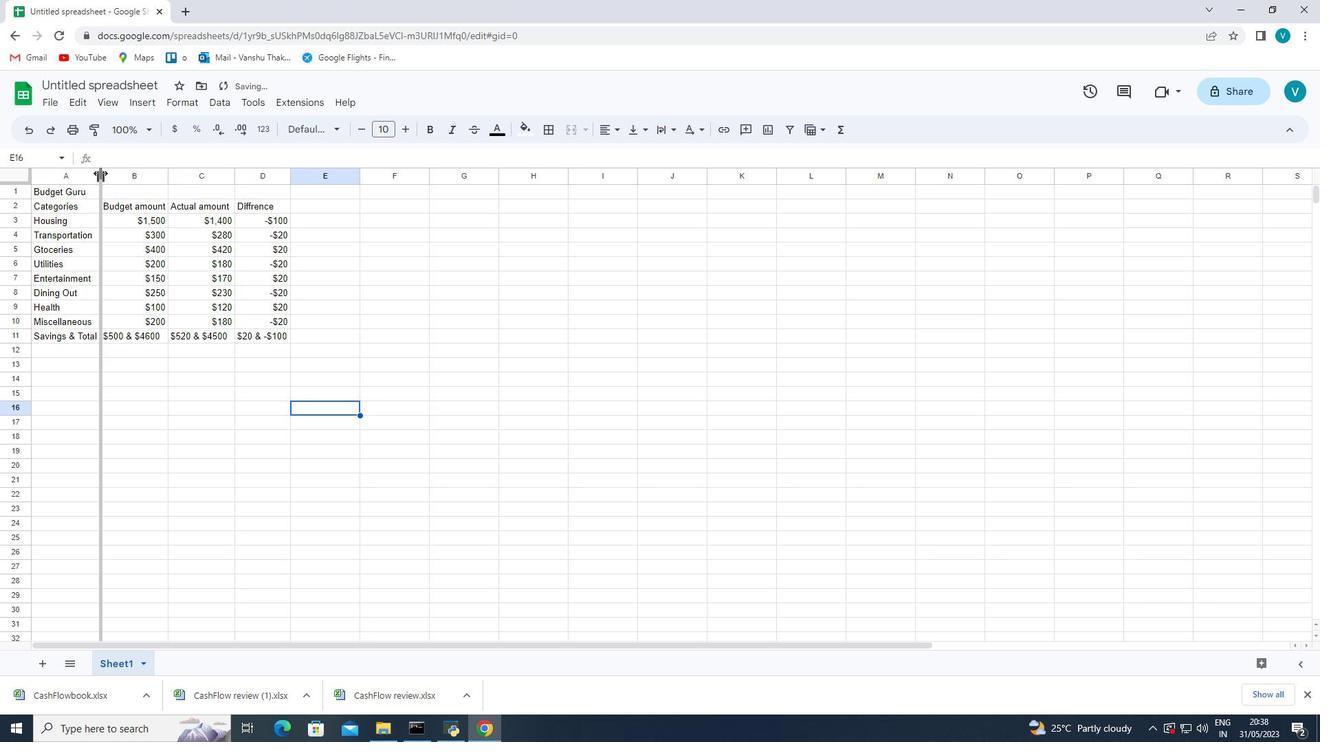 
Action: Mouse moved to (128, 86)
Screenshot: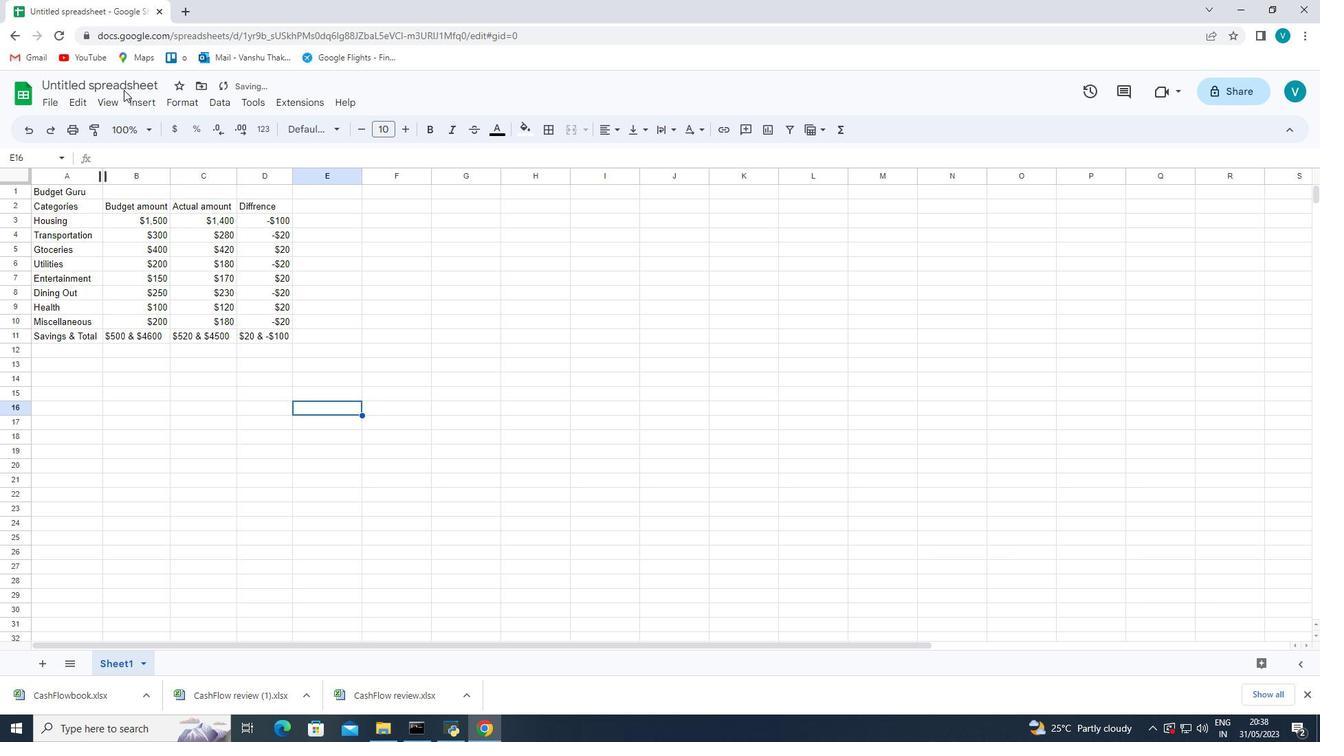 
Action: Mouse pressed left at (128, 86)
Screenshot: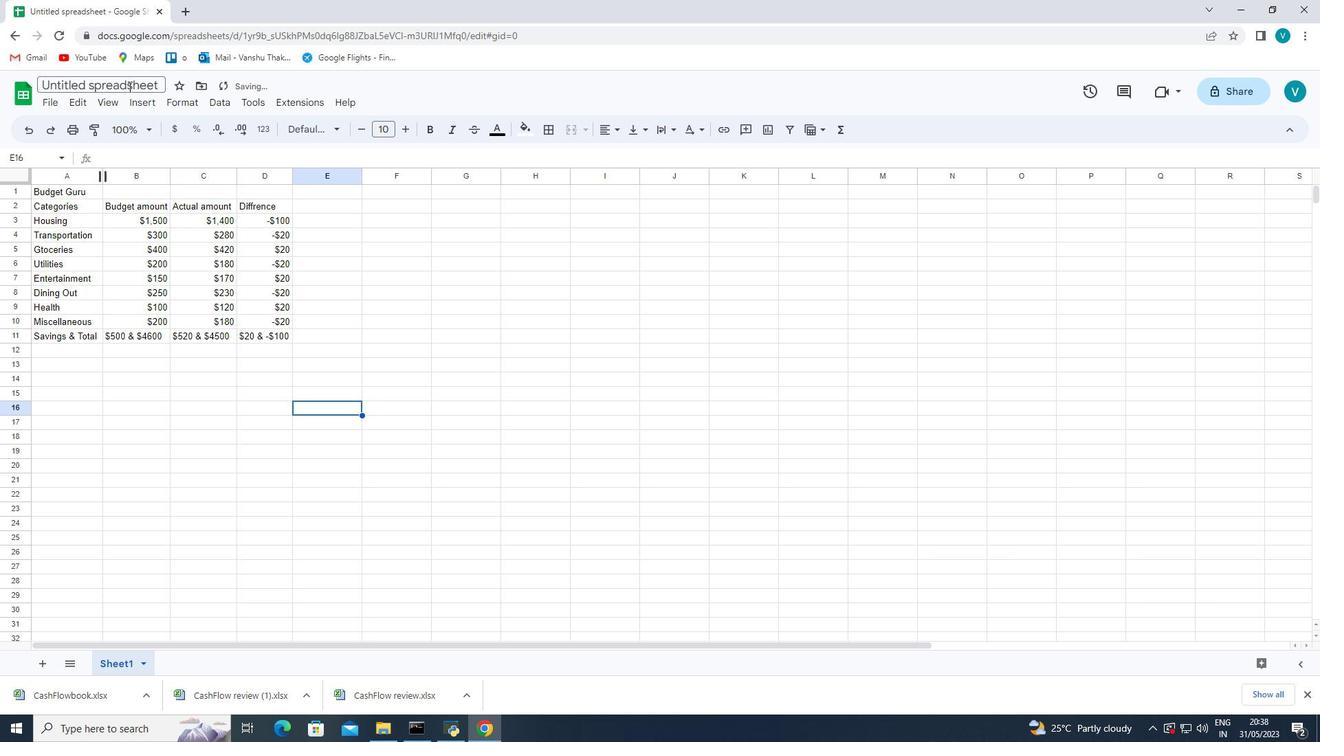
Action: Mouse moved to (230, 96)
Screenshot: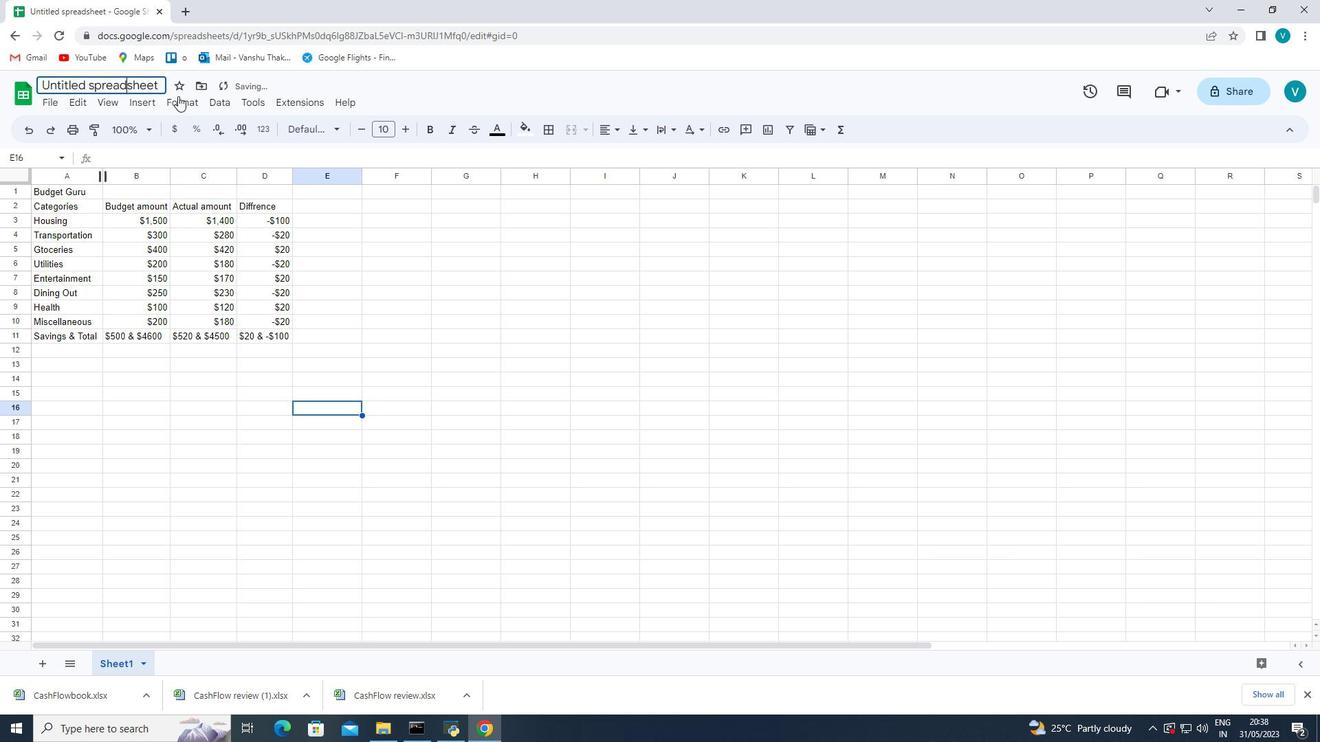 
Action: Key pressed <Key.shift_r>Catalyst<Key.space><Key.shift_r>Sales<Key.space><Key.shift_r>log
Screenshot: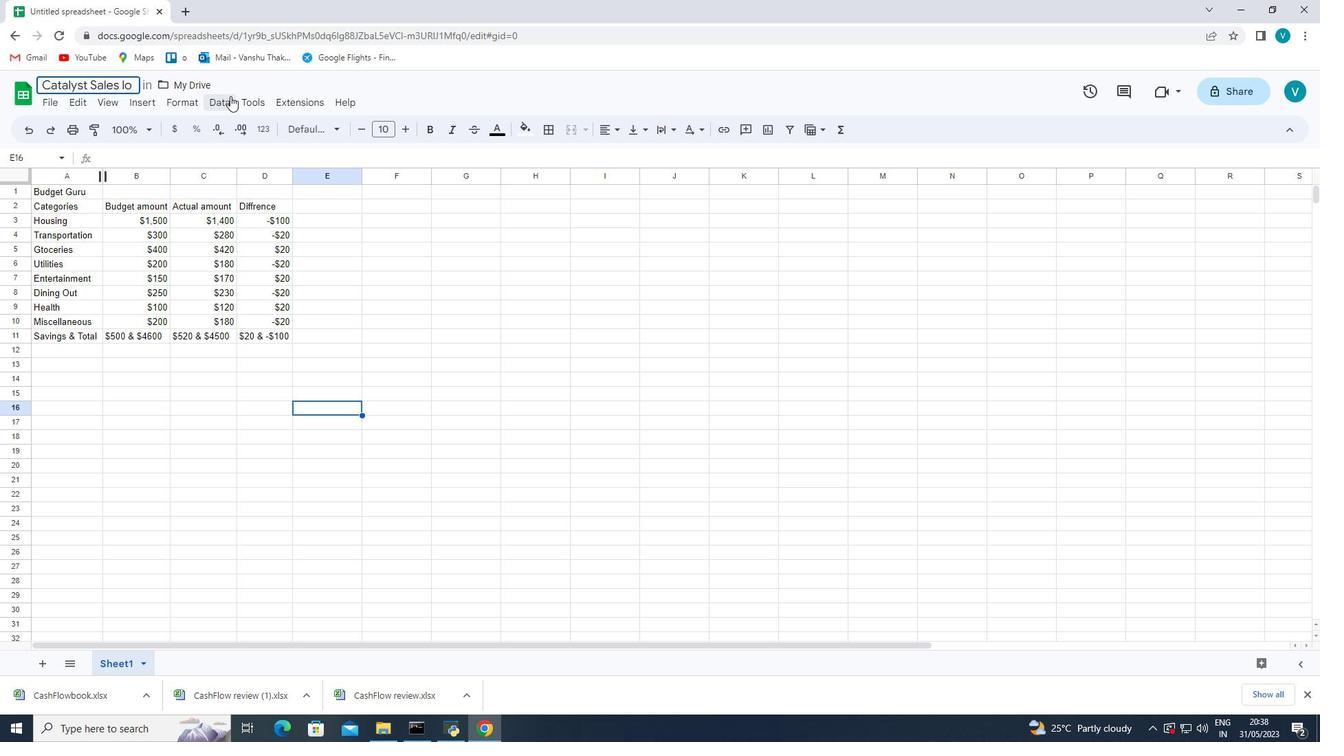 
Action: Mouse moved to (354, 243)
Screenshot: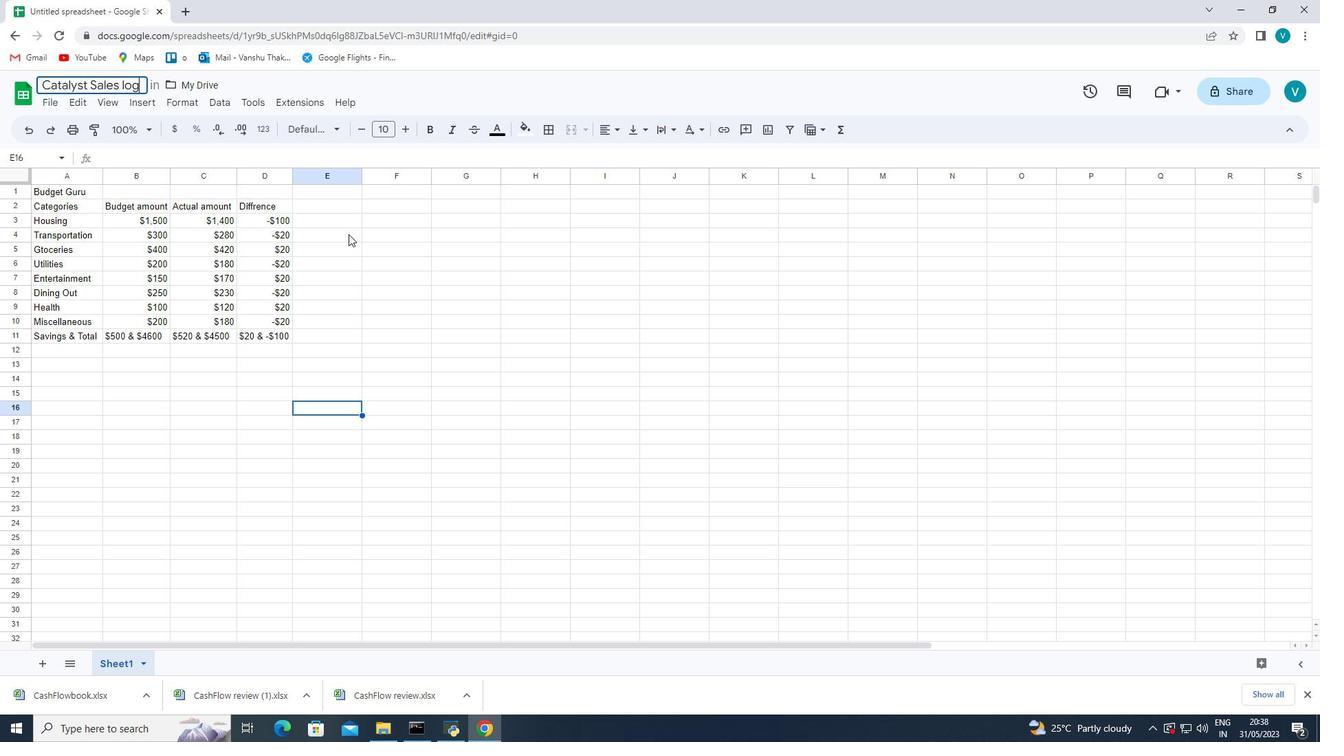 
Action: Mouse pressed left at (354, 243)
Screenshot: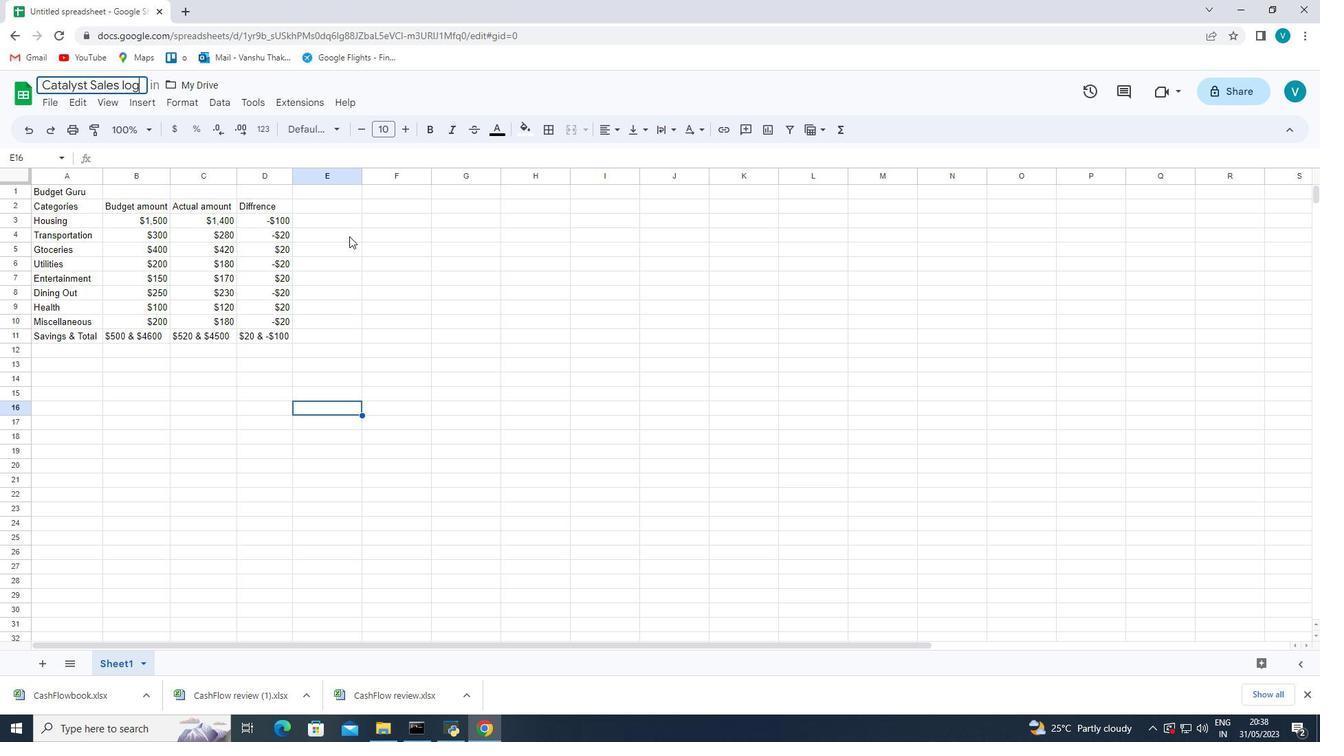 
Action: Mouse moved to (55, 101)
Screenshot: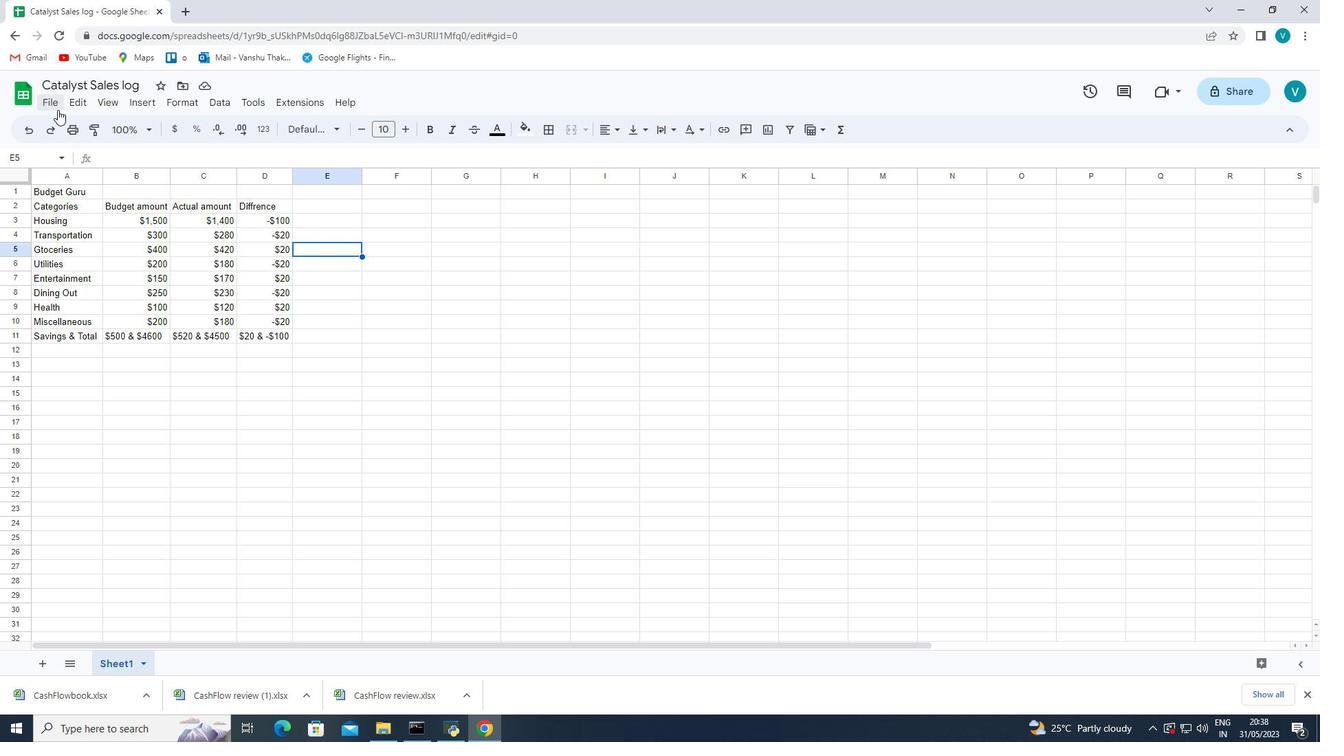 
Action: Mouse pressed left at (55, 101)
Screenshot: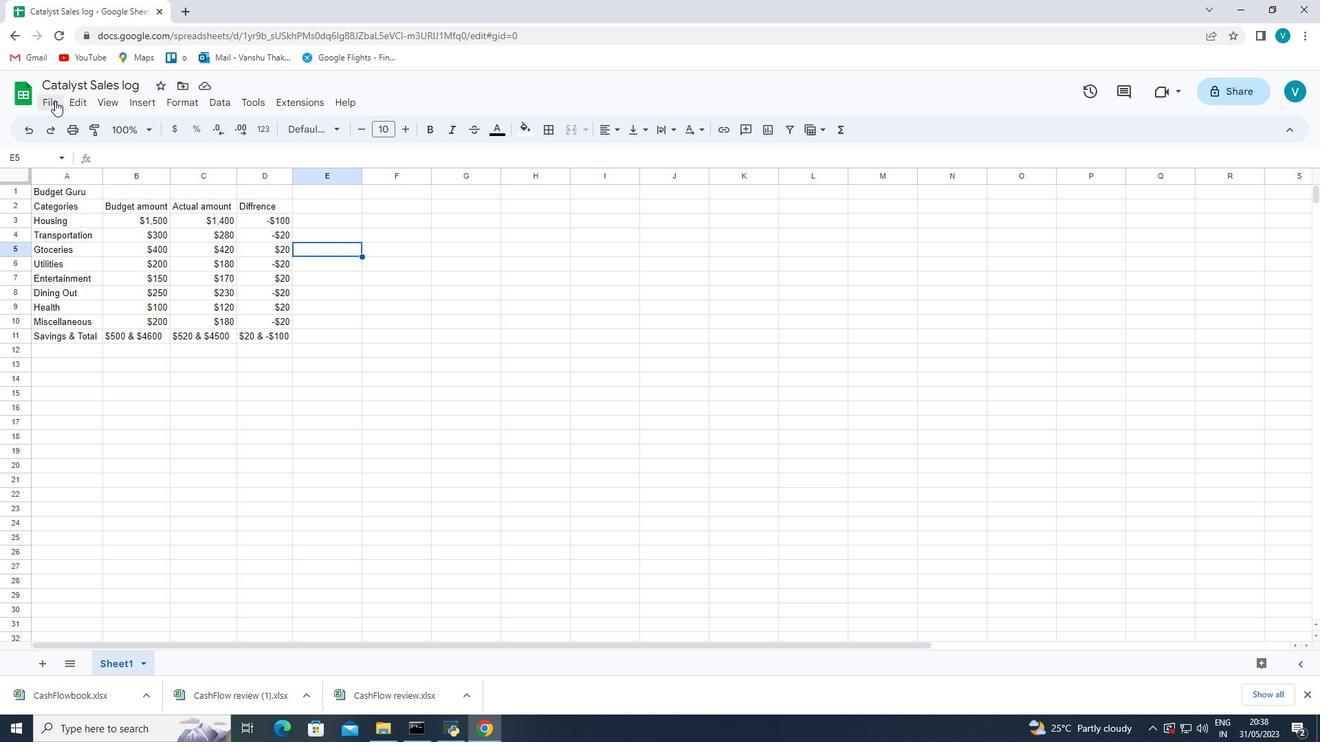 
Action: Mouse moved to (138, 221)
Screenshot: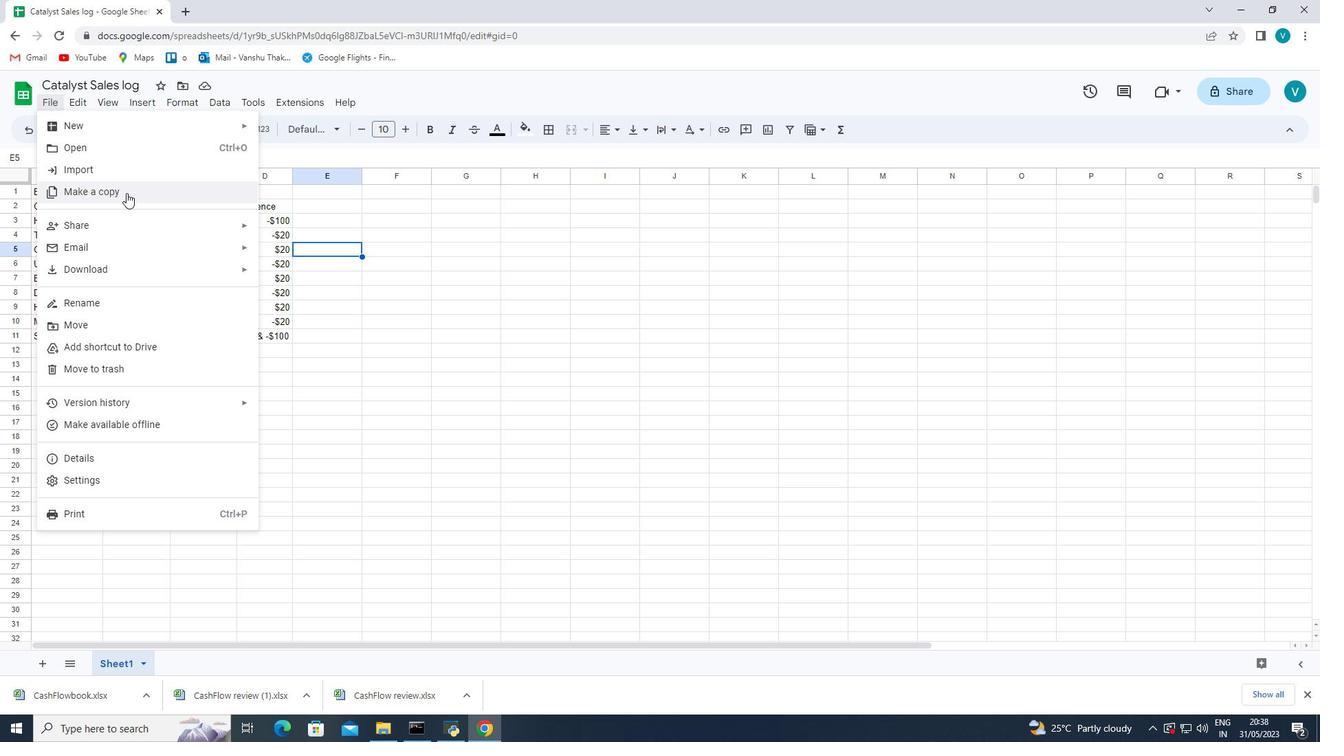 
Action: Mouse scrolled (138, 220) with delta (0, 0)
Screenshot: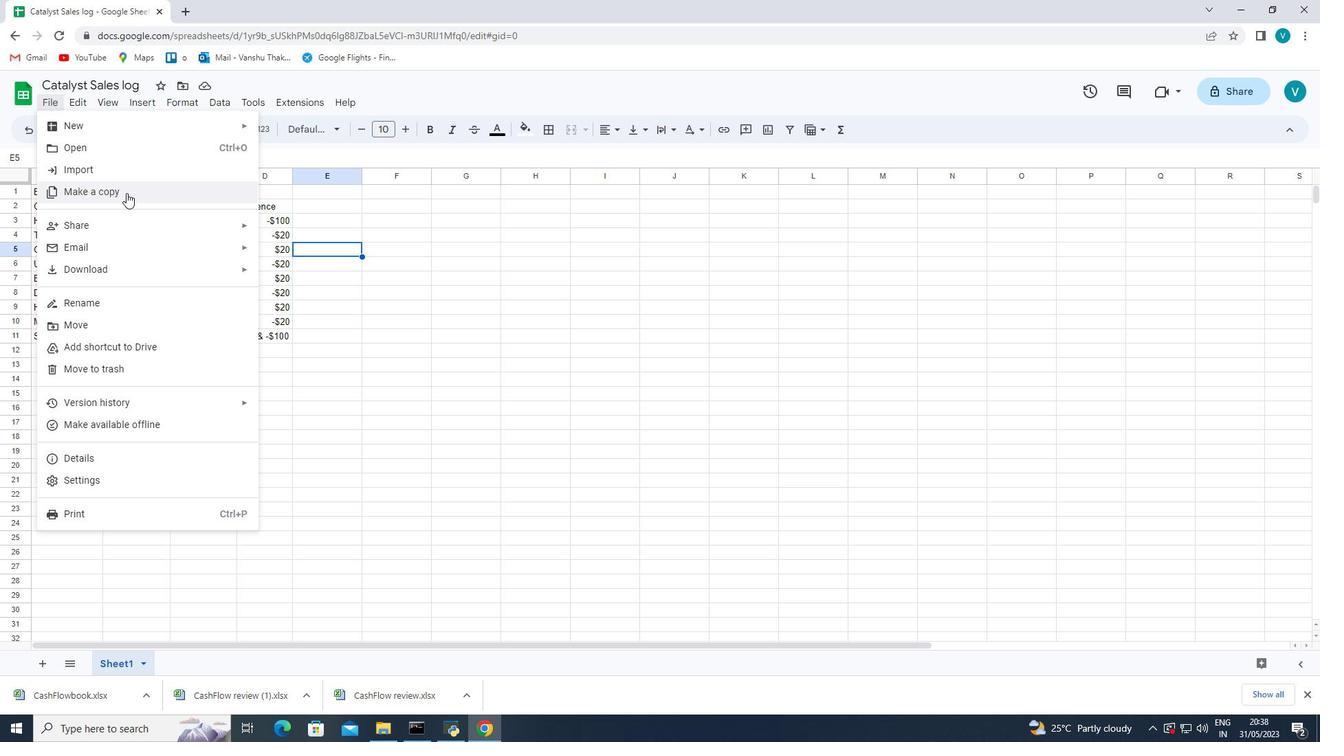 
Action: Mouse moved to (153, 258)
Screenshot: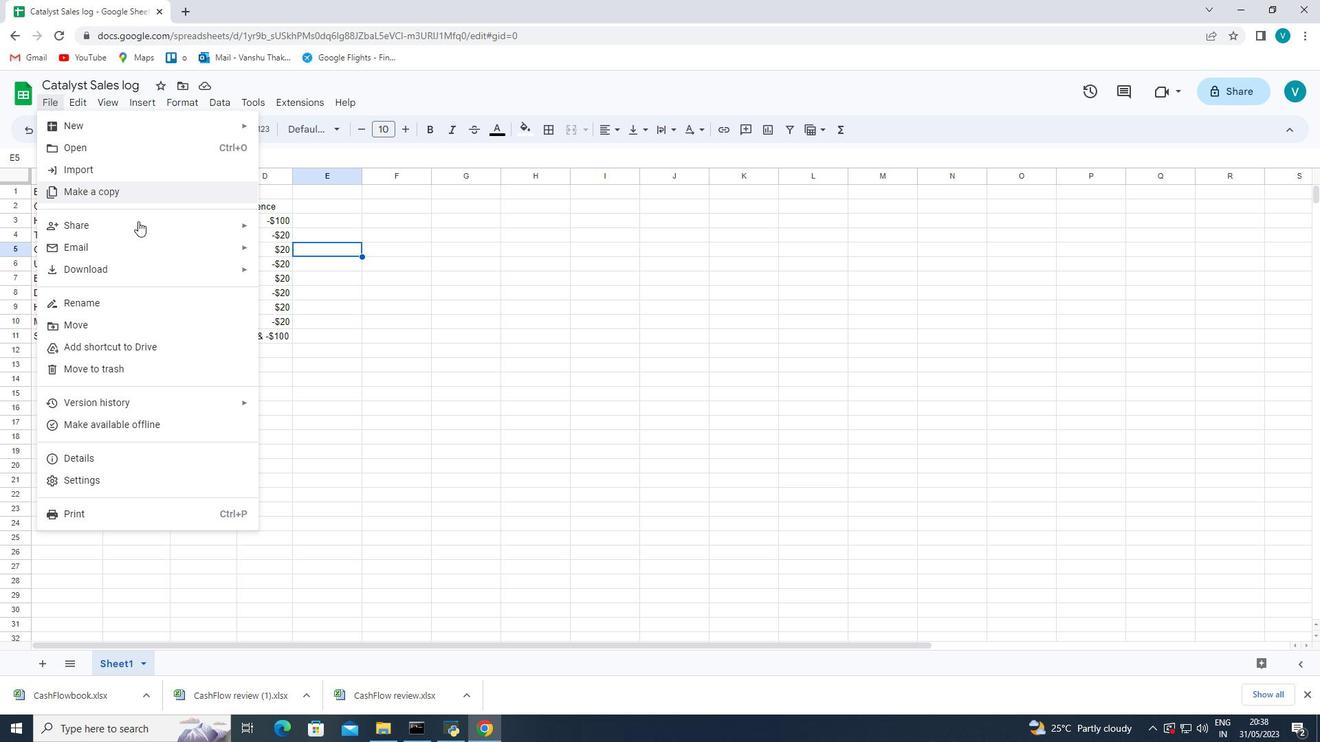 
Action: Mouse scrolled (153, 257) with delta (0, 0)
Screenshot: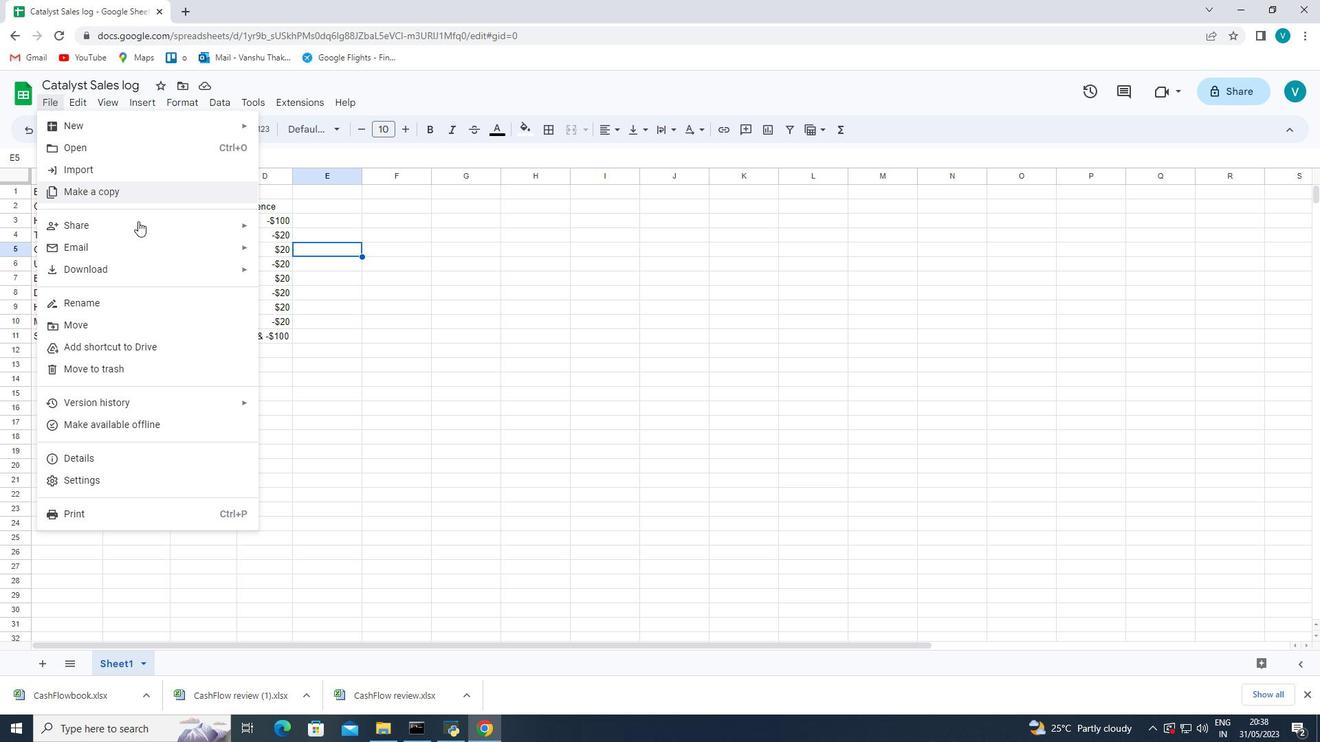
Action: Mouse moved to (129, 263)
Screenshot: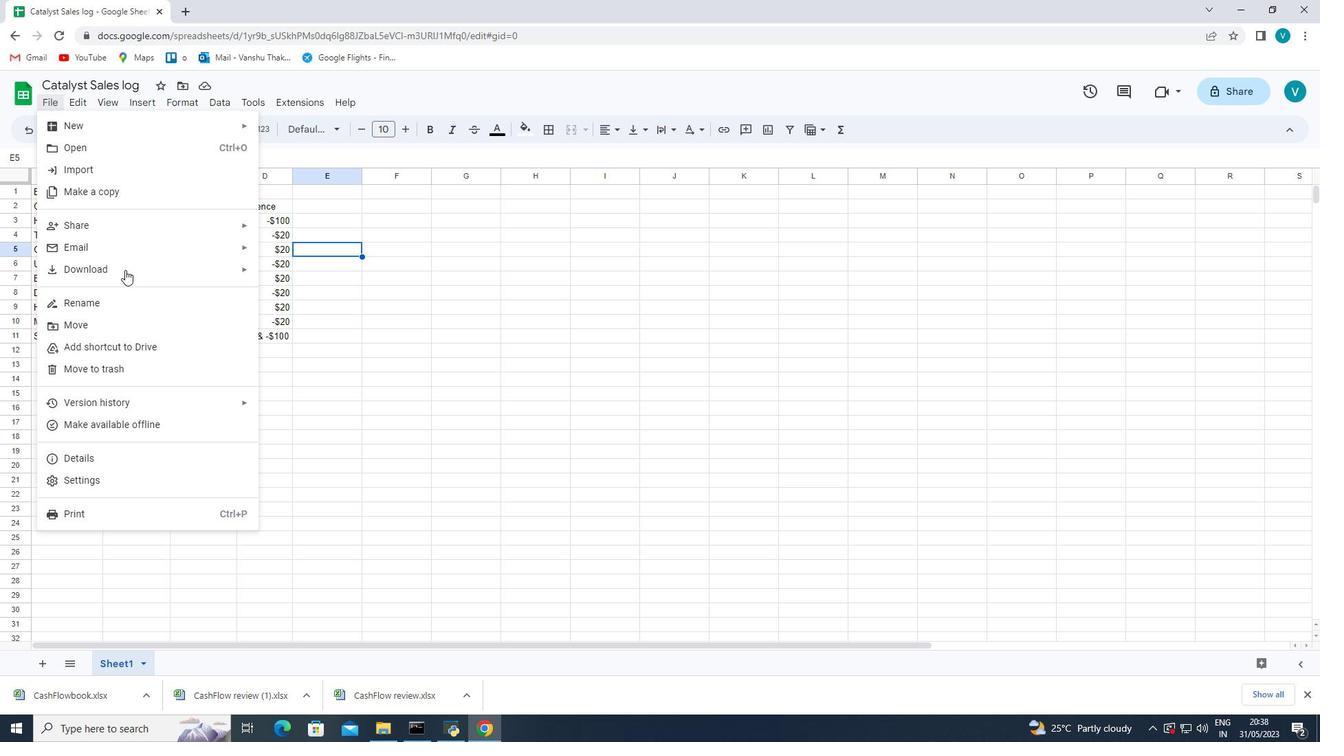 
Action: Mouse pressed left at (129, 263)
Screenshot: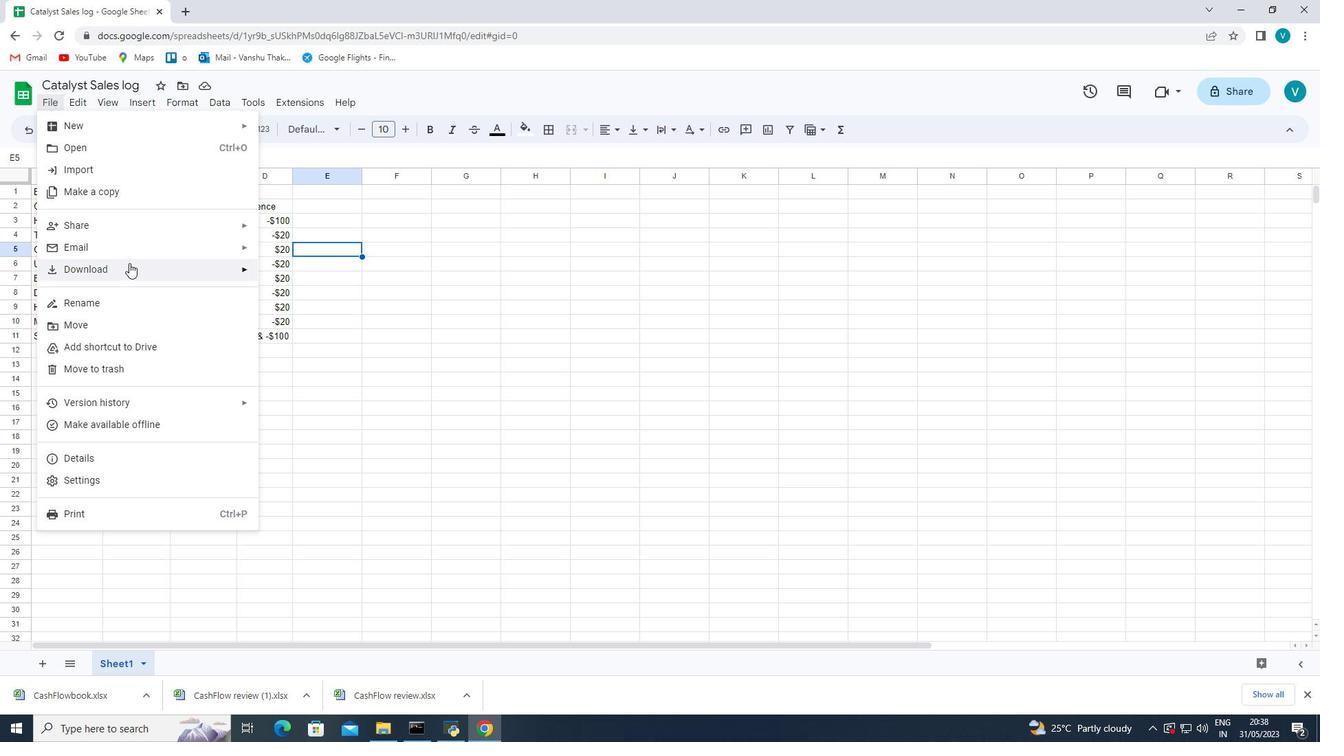 
Action: Mouse moved to (325, 271)
Screenshot: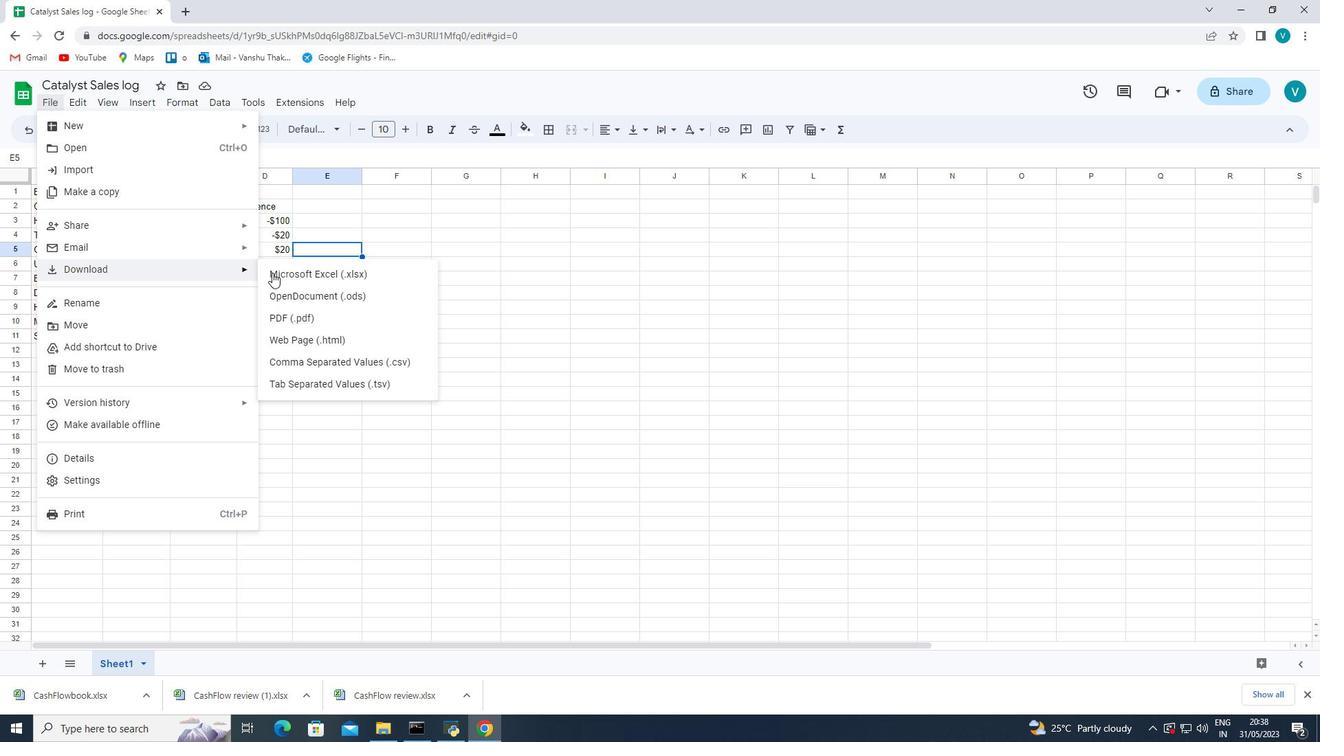 
Action: Mouse pressed left at (325, 271)
Screenshot: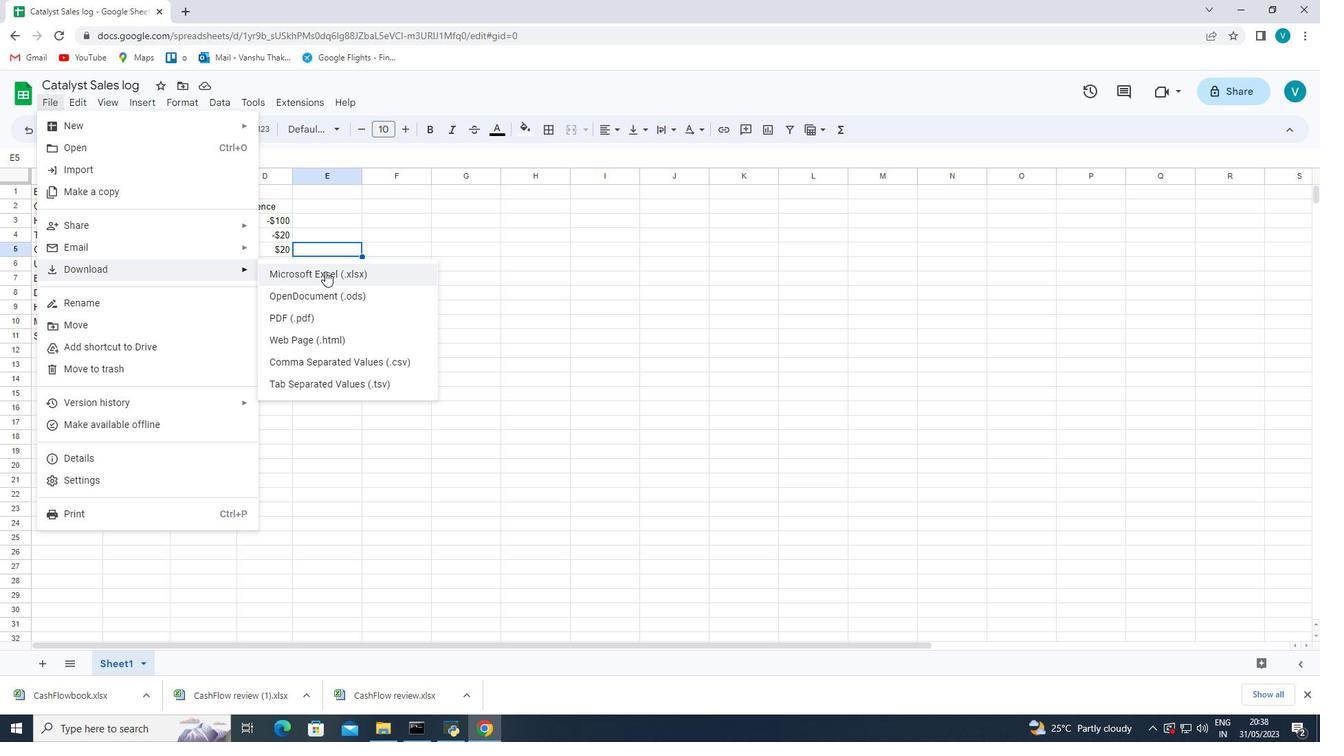 
